 Task: Search one way flight ticket for 4 adults, 2 children, 2 infants in seat and 1 infant on lap in premium economy from Green Bay: Green Bay-austin Straubel International Airport to Evansville: Evansville Regional Airport on 5-3-2023. Choice of flights is Emirates. Number of bags: 2 checked bags. Price is upto 42000. Outbound departure time preference is 20:30.
Action: Mouse moved to (401, 340)
Screenshot: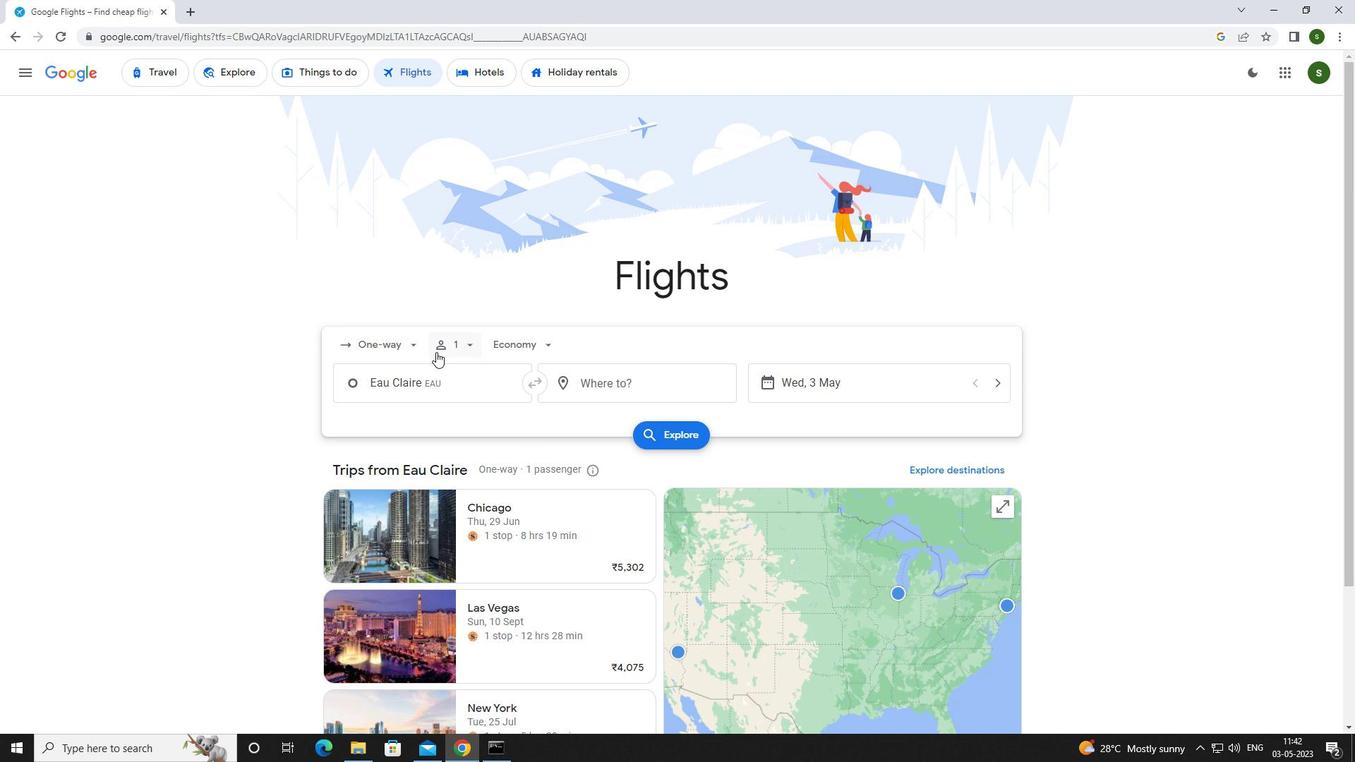 
Action: Mouse pressed left at (401, 340)
Screenshot: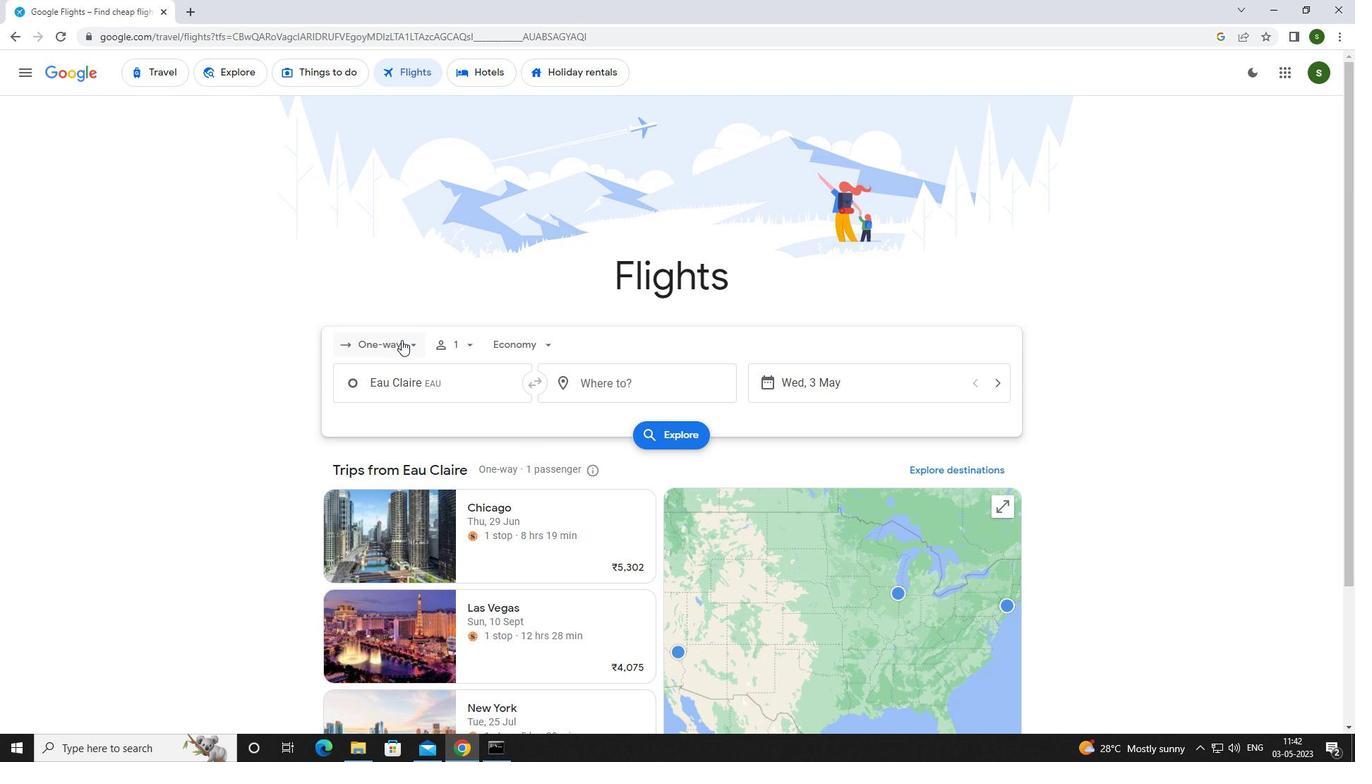 
Action: Mouse moved to (408, 410)
Screenshot: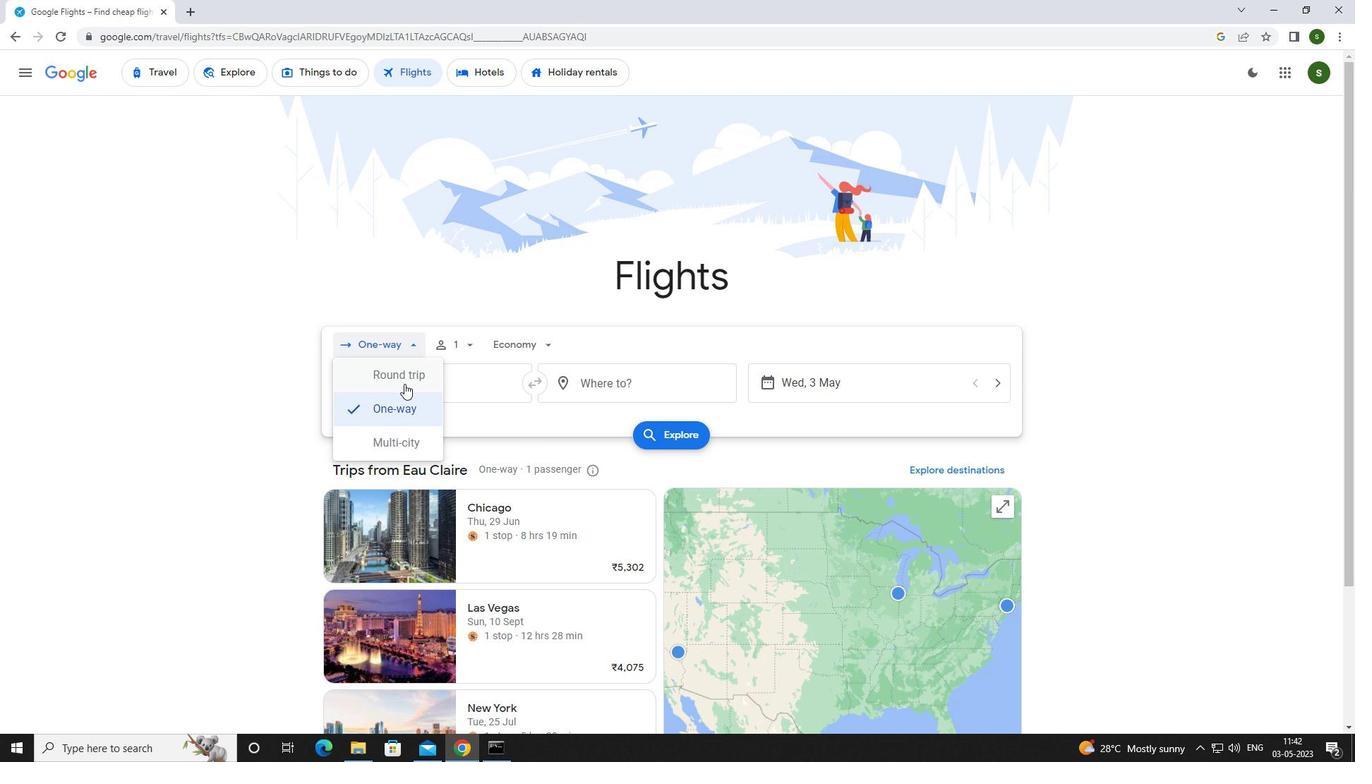 
Action: Mouse pressed left at (408, 410)
Screenshot: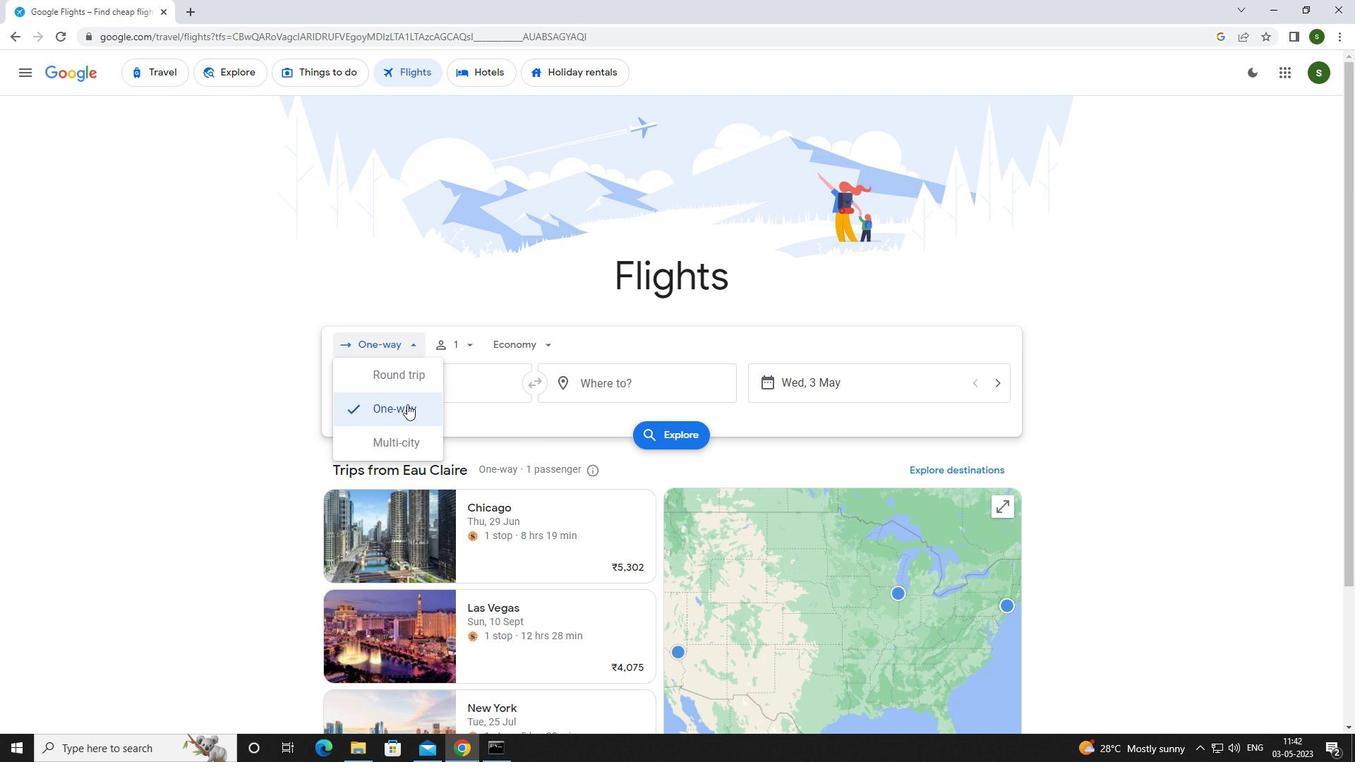 
Action: Mouse moved to (462, 338)
Screenshot: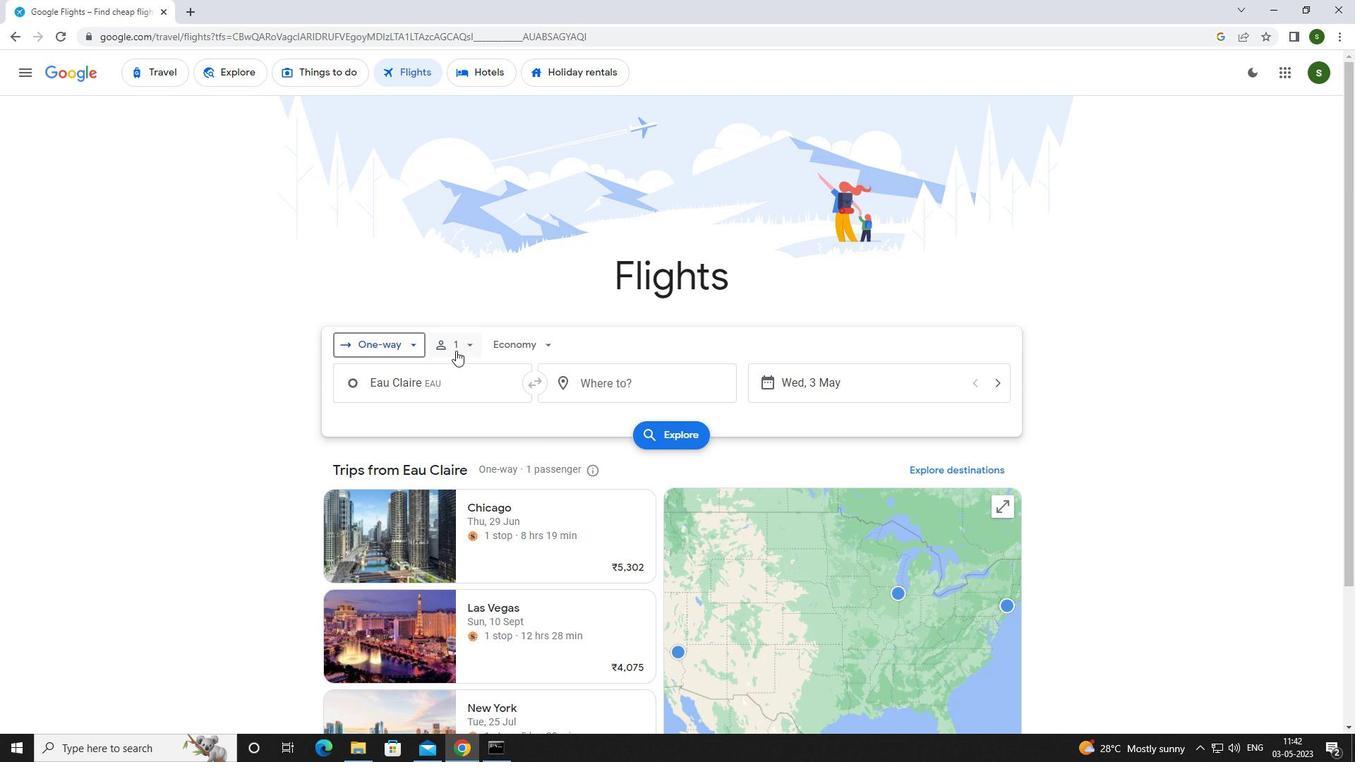 
Action: Mouse pressed left at (462, 338)
Screenshot: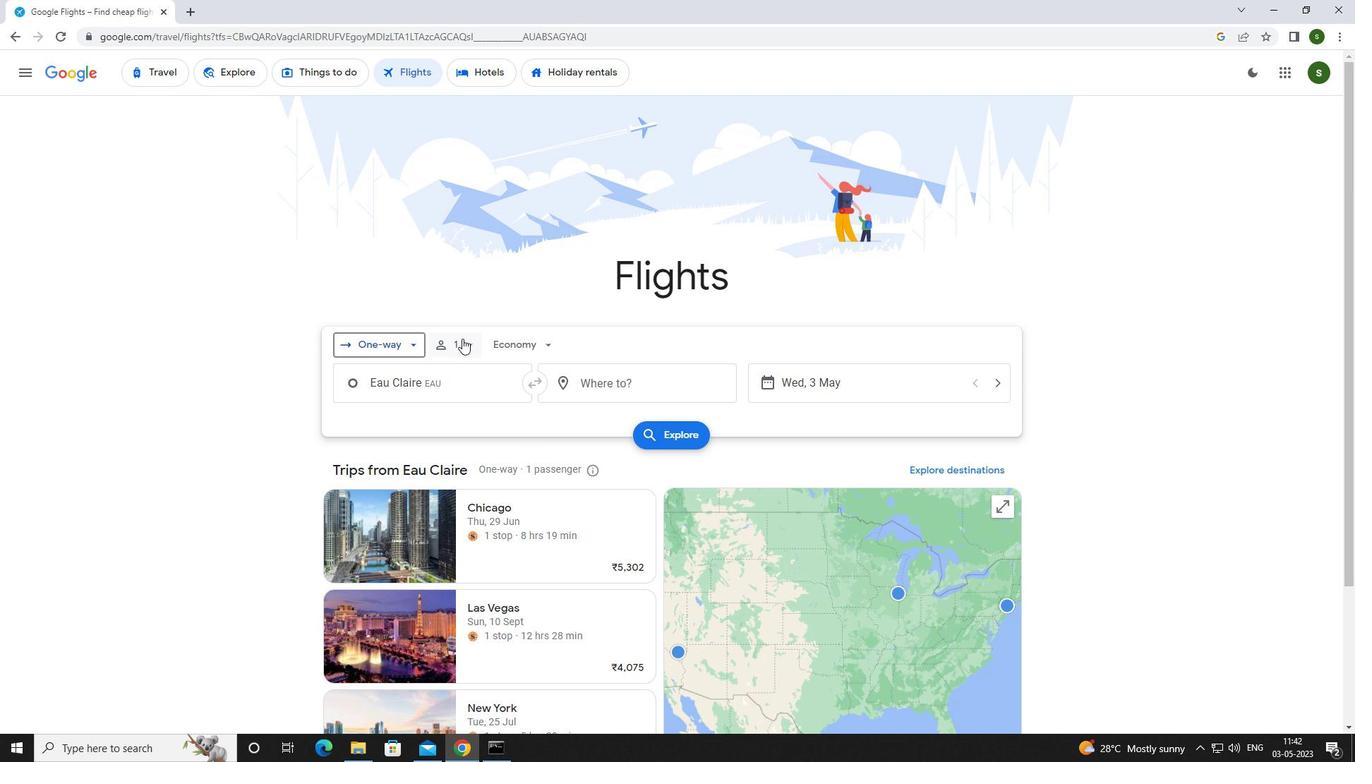 
Action: Mouse moved to (589, 379)
Screenshot: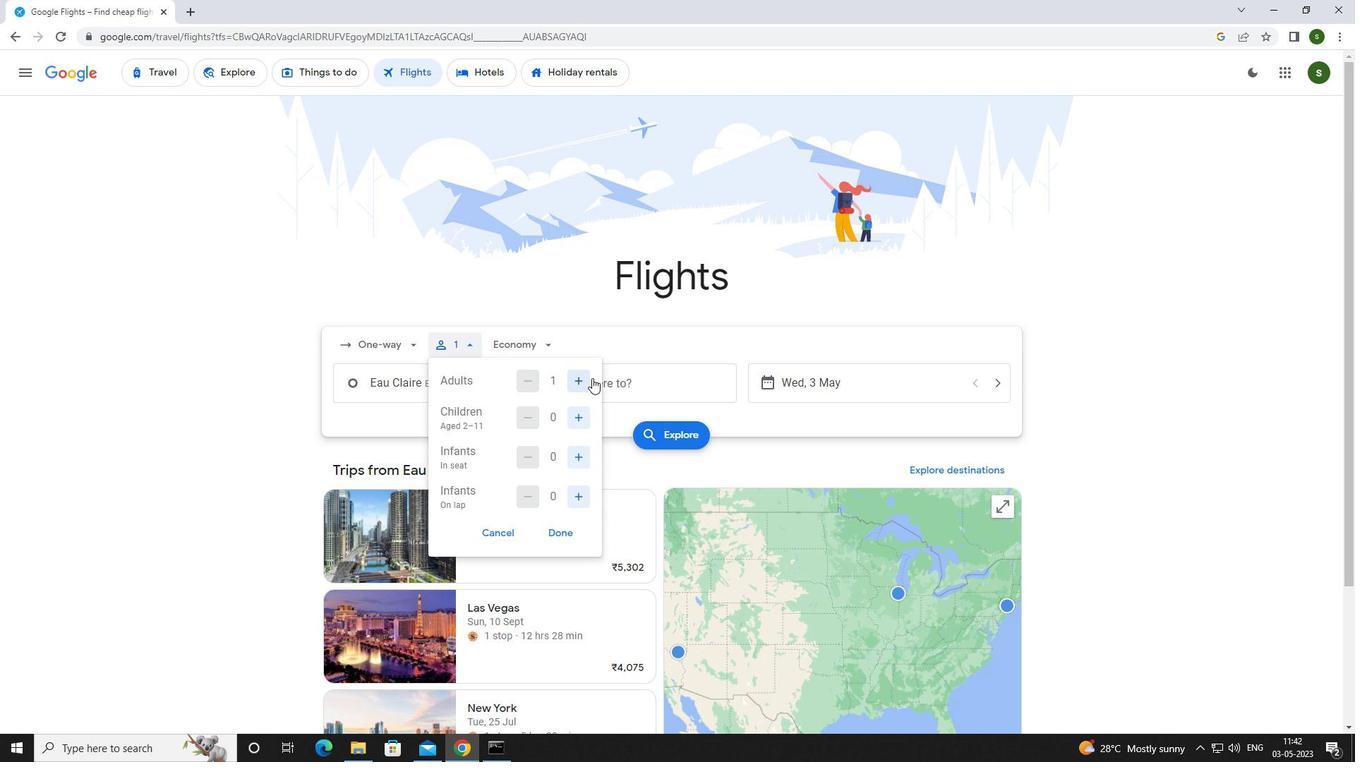 
Action: Mouse pressed left at (589, 379)
Screenshot: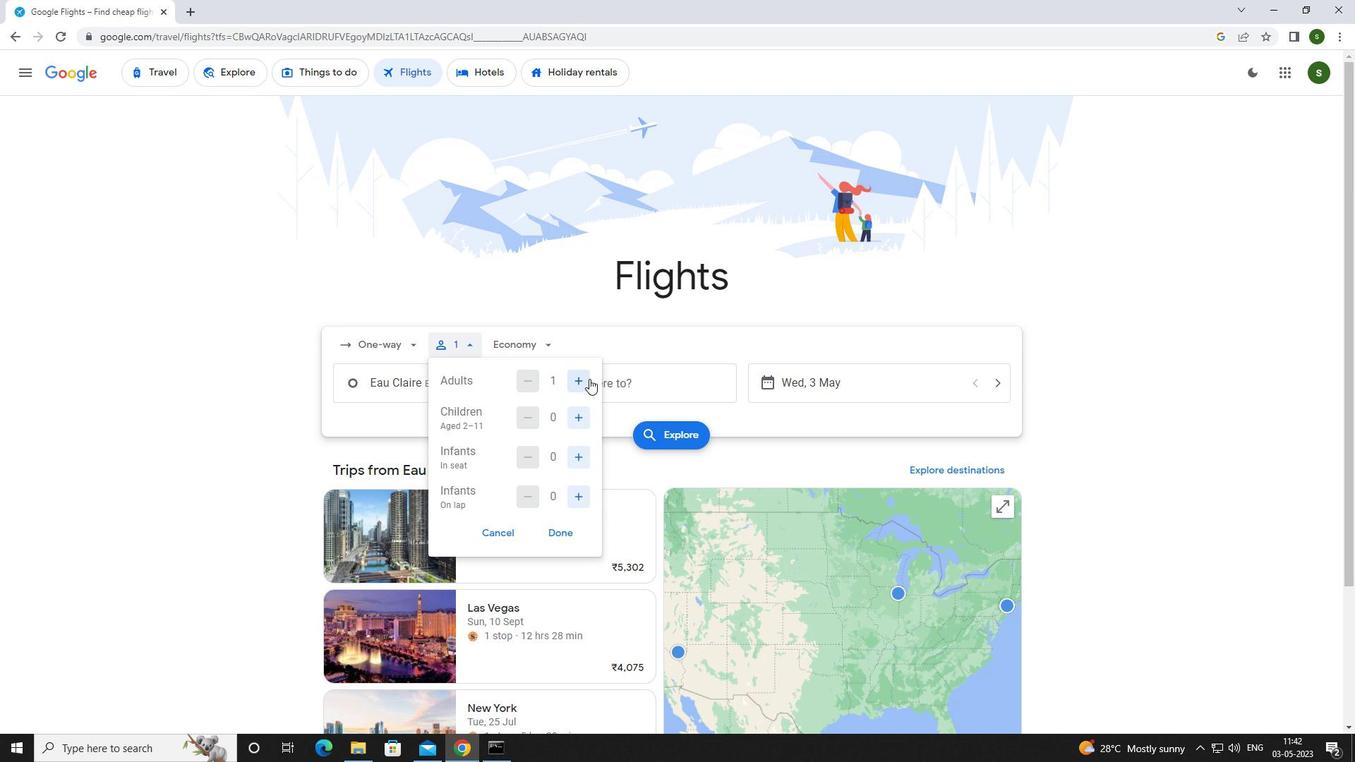 
Action: Mouse moved to (588, 379)
Screenshot: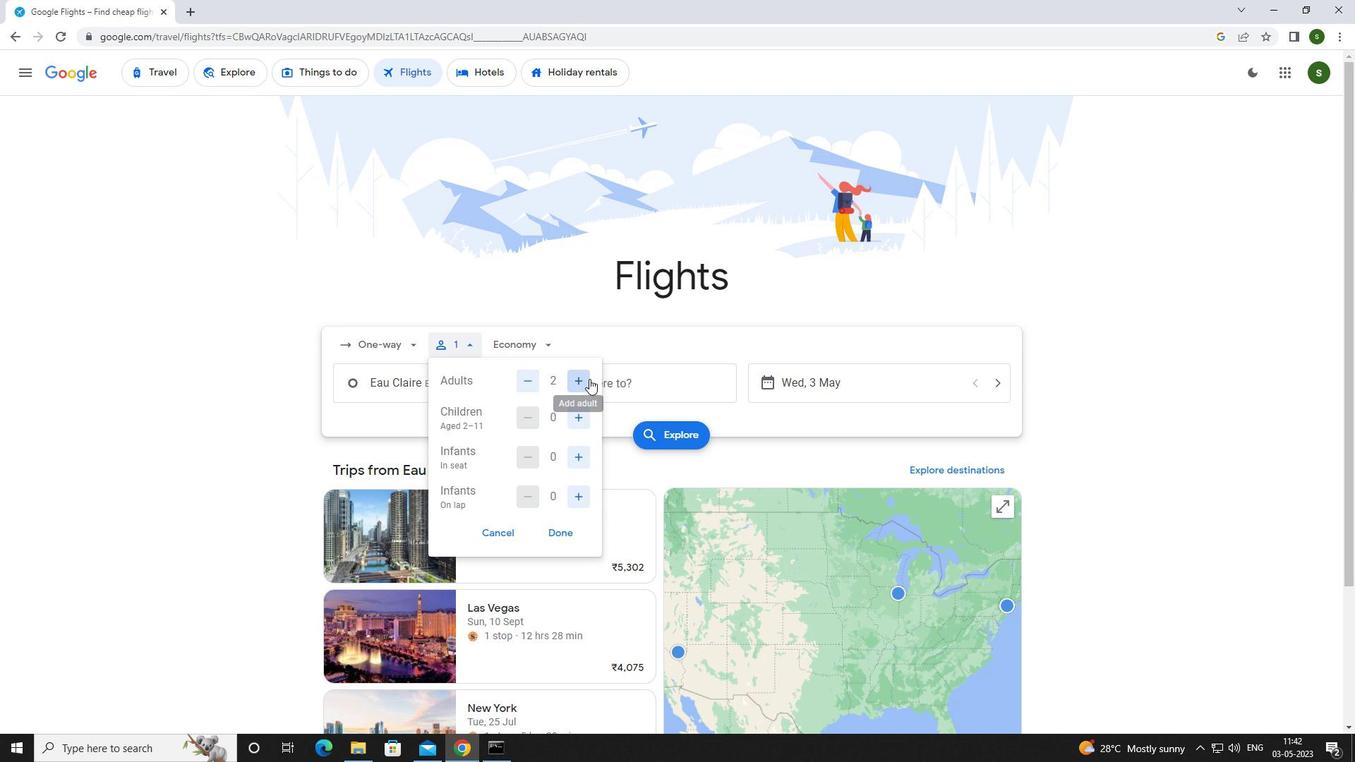 
Action: Mouse pressed left at (588, 379)
Screenshot: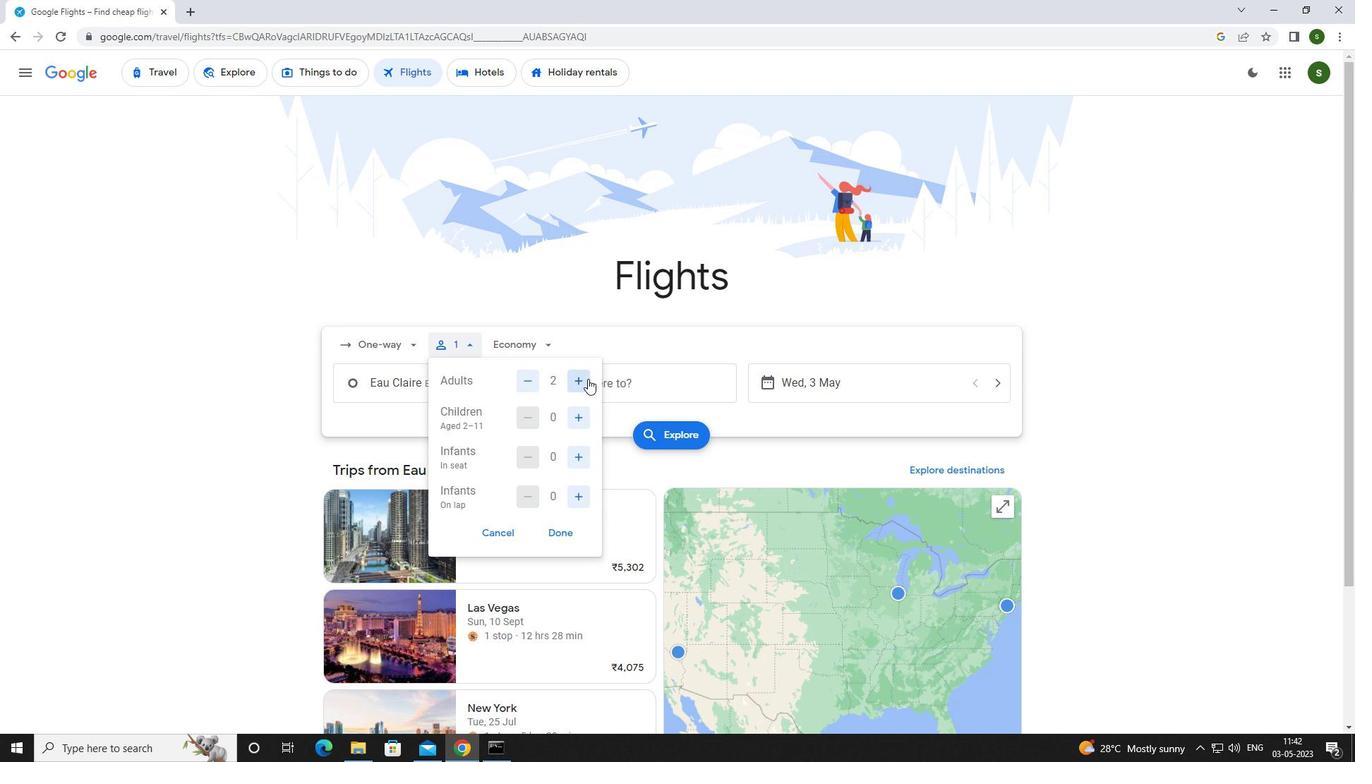 
Action: Mouse pressed left at (588, 379)
Screenshot: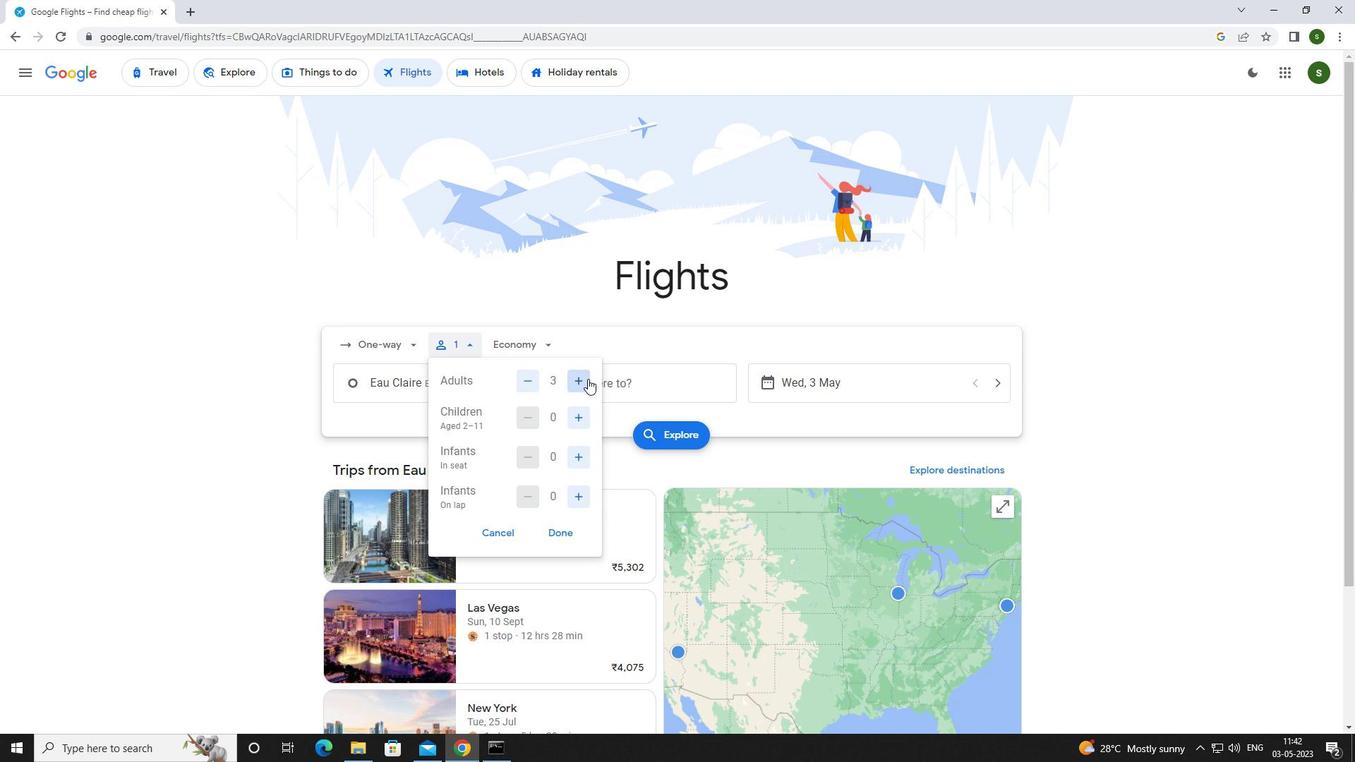 
Action: Mouse moved to (582, 412)
Screenshot: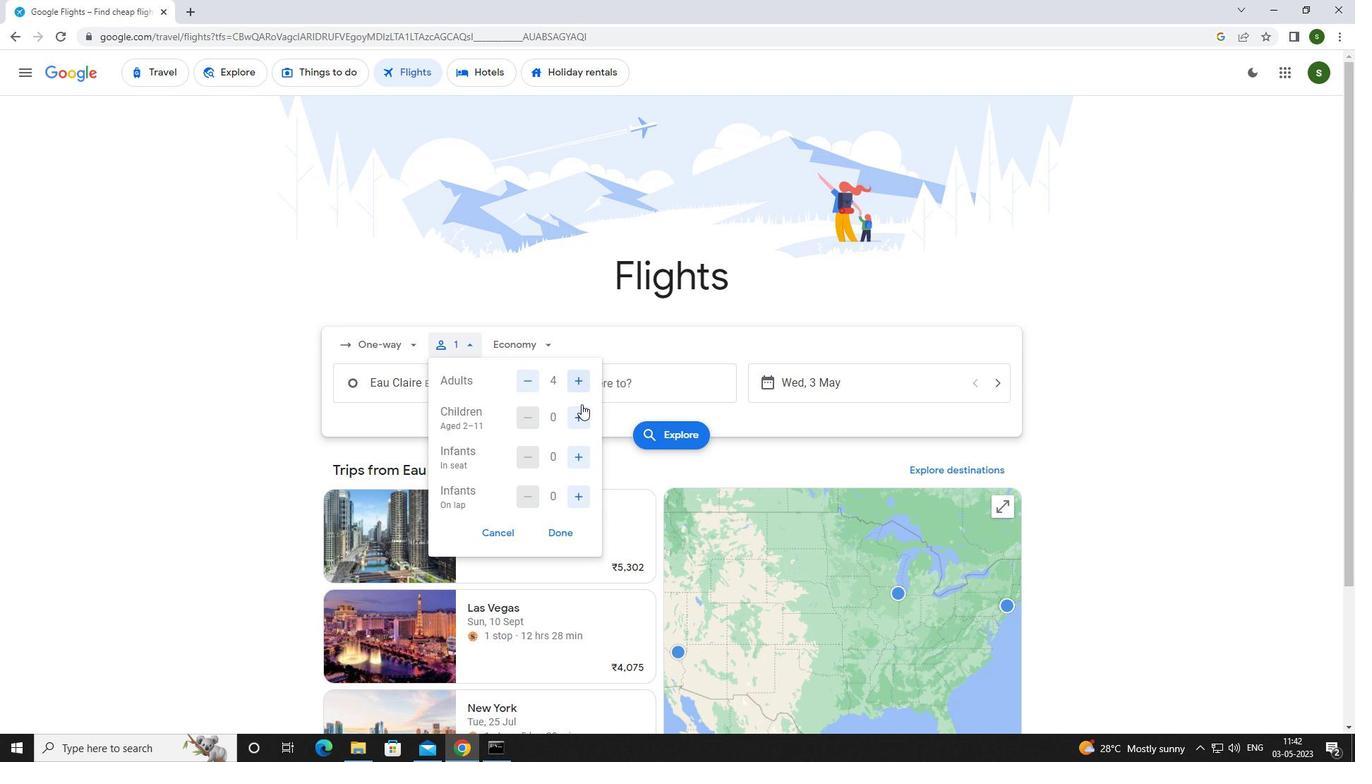 
Action: Mouse pressed left at (582, 412)
Screenshot: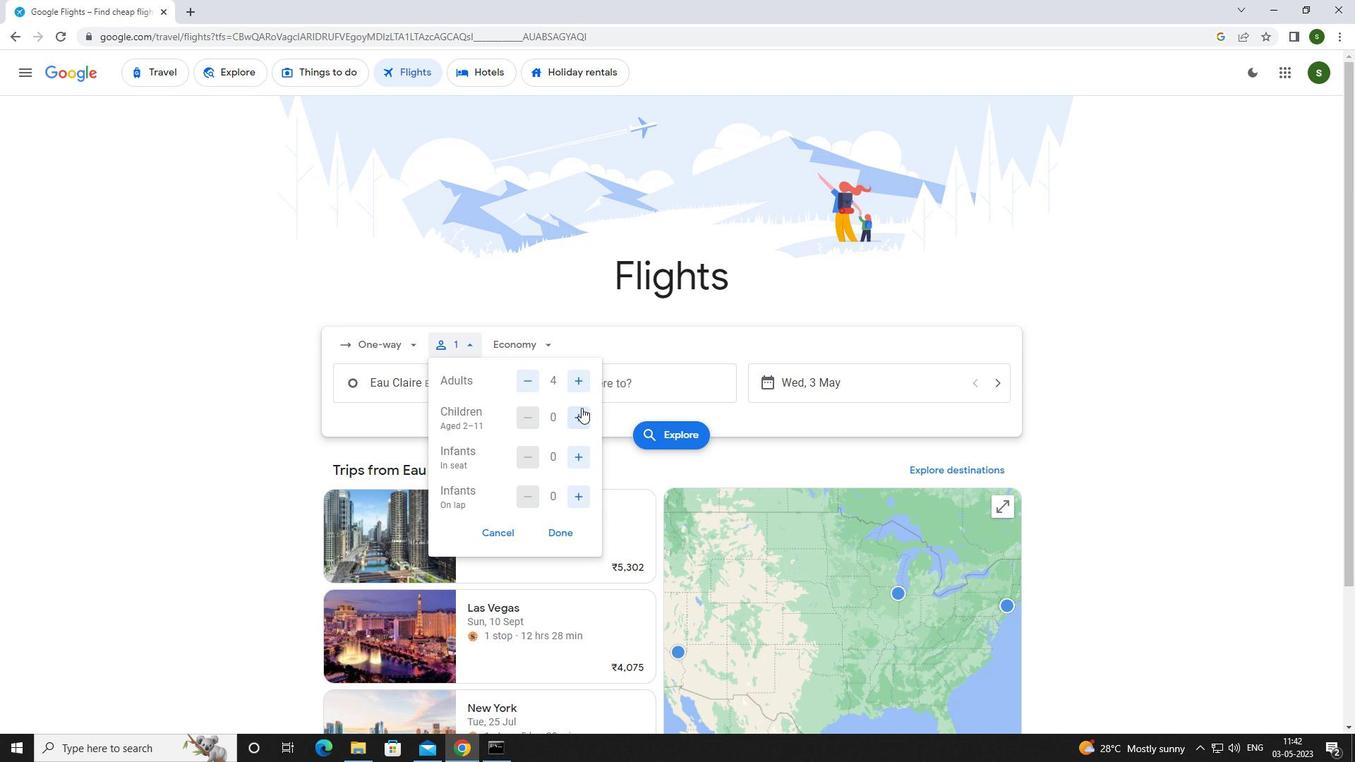 
Action: Mouse pressed left at (582, 412)
Screenshot: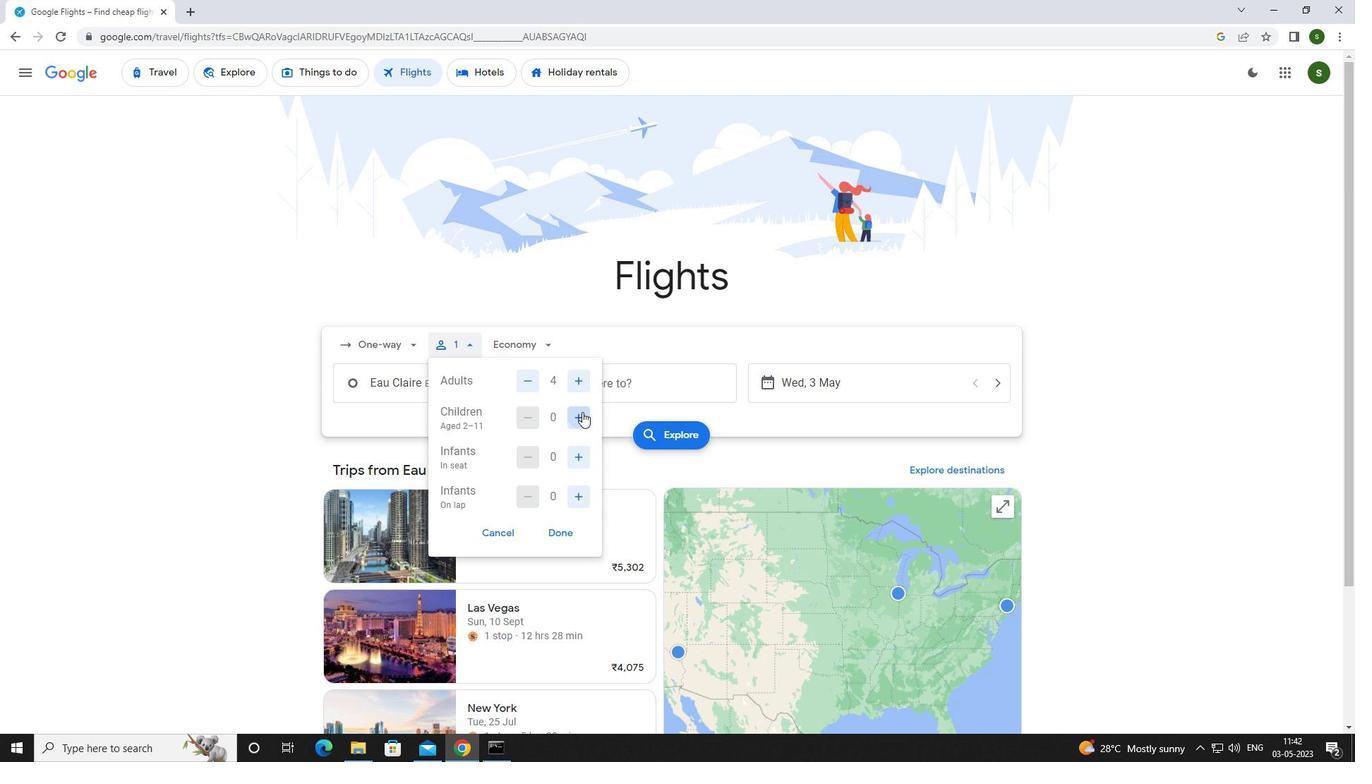 
Action: Mouse moved to (575, 457)
Screenshot: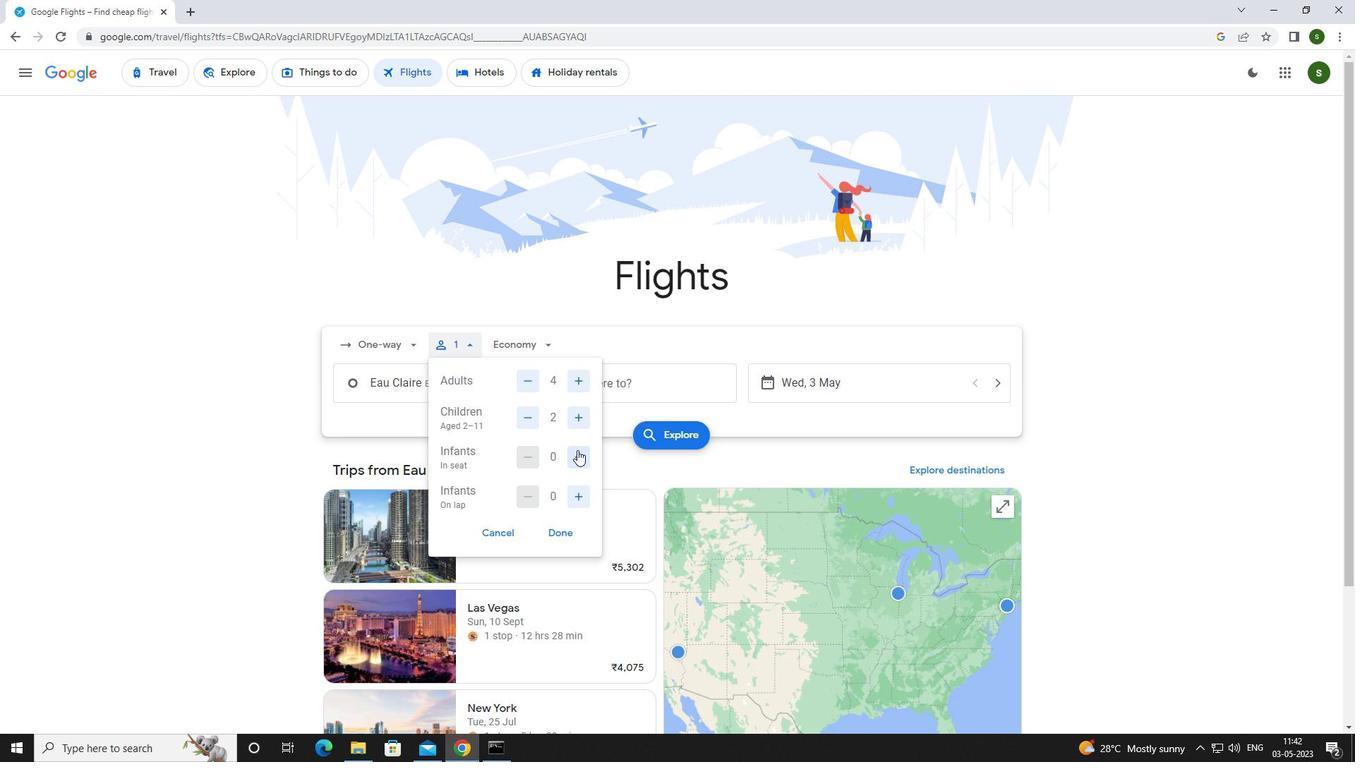 
Action: Mouse pressed left at (575, 457)
Screenshot: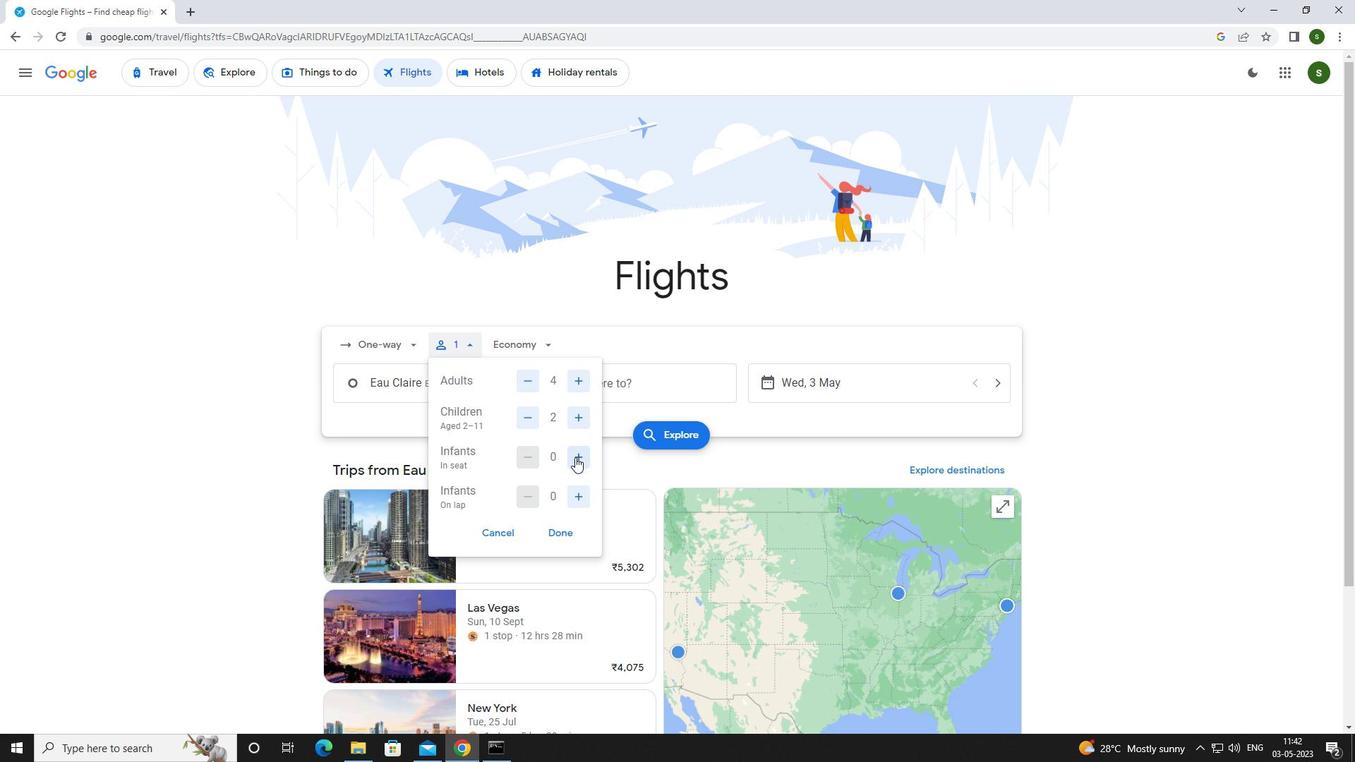 
Action: Mouse moved to (579, 497)
Screenshot: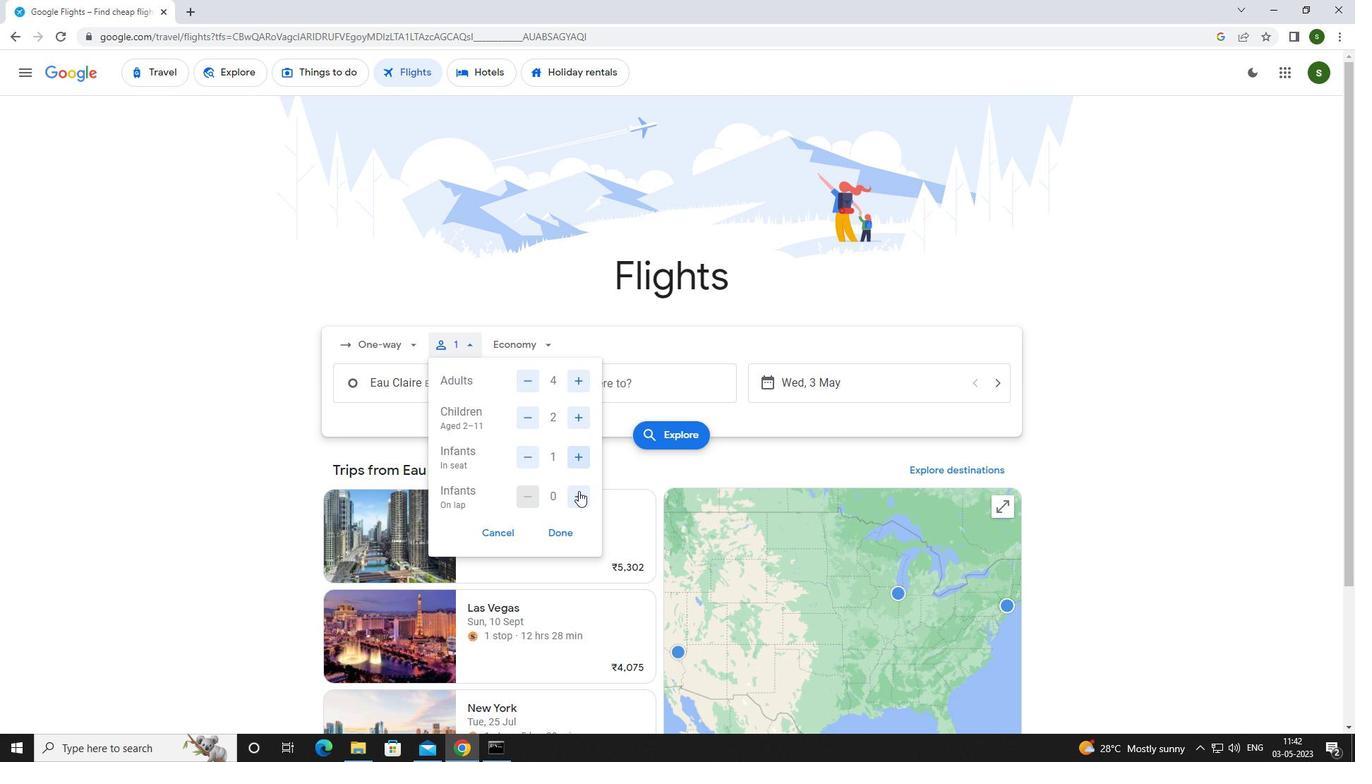 
Action: Mouse pressed left at (579, 497)
Screenshot: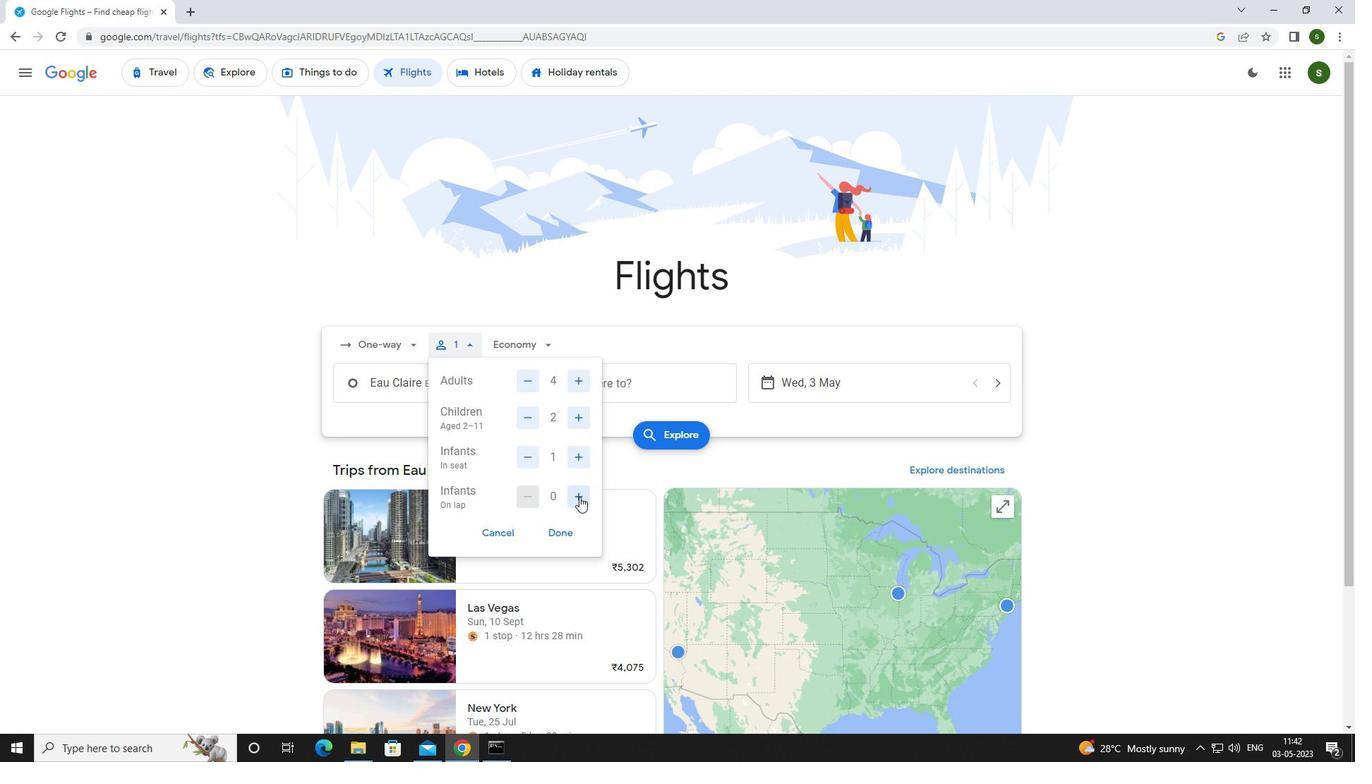 
Action: Mouse moved to (581, 460)
Screenshot: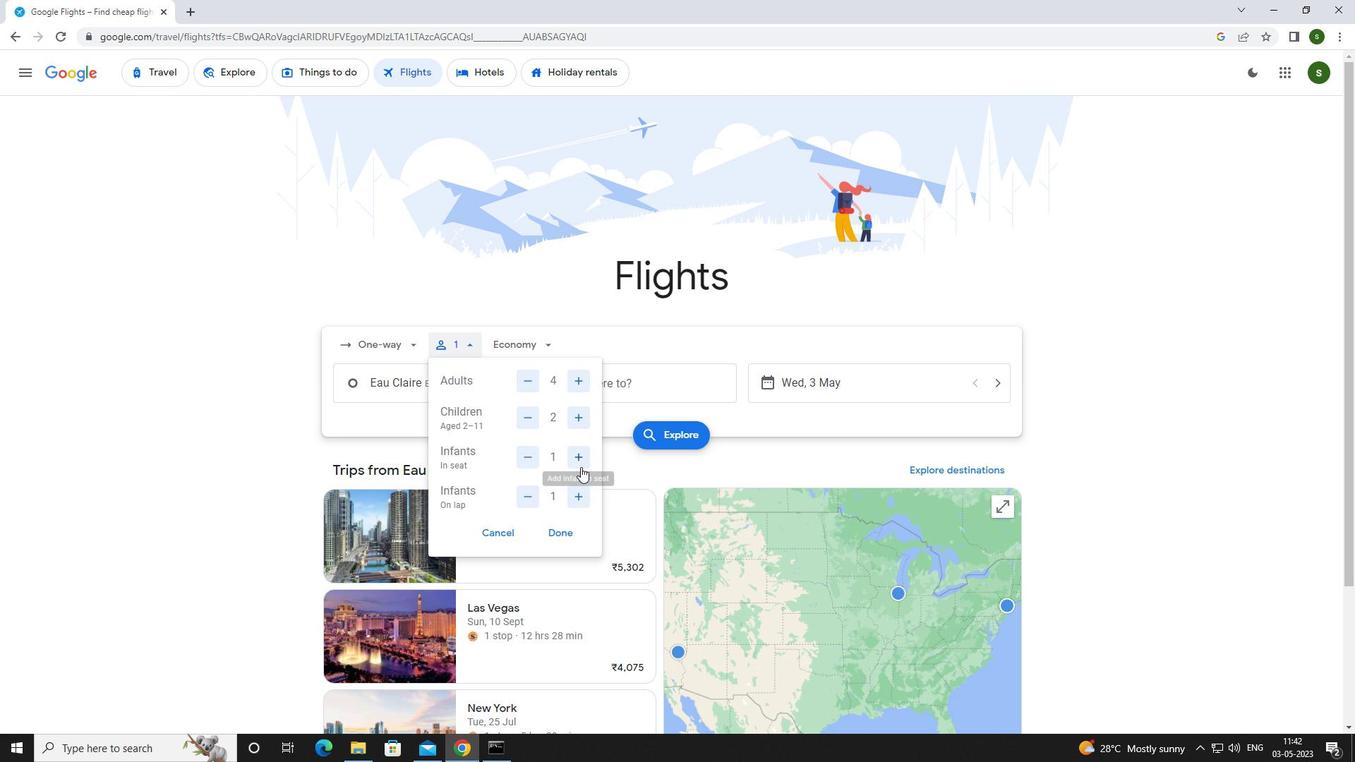 
Action: Mouse pressed left at (581, 460)
Screenshot: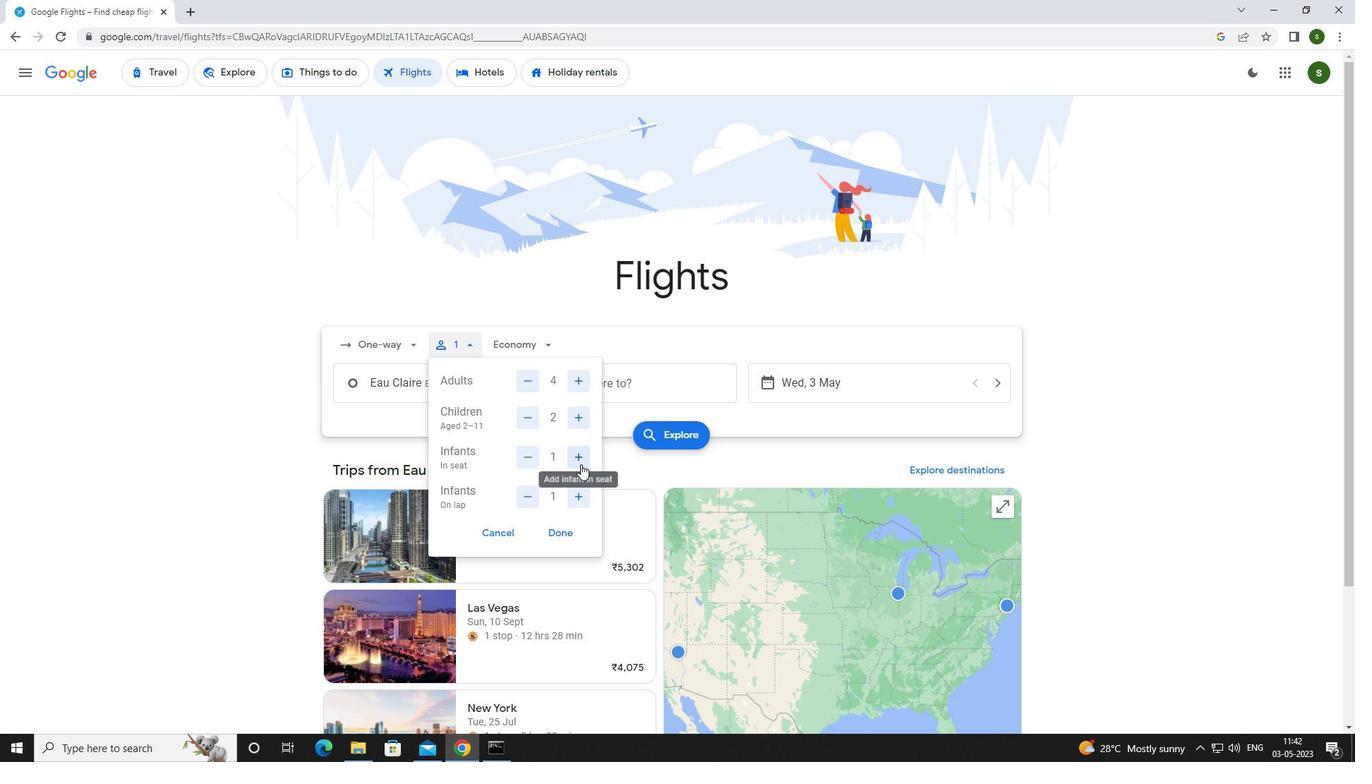 
Action: Mouse moved to (550, 341)
Screenshot: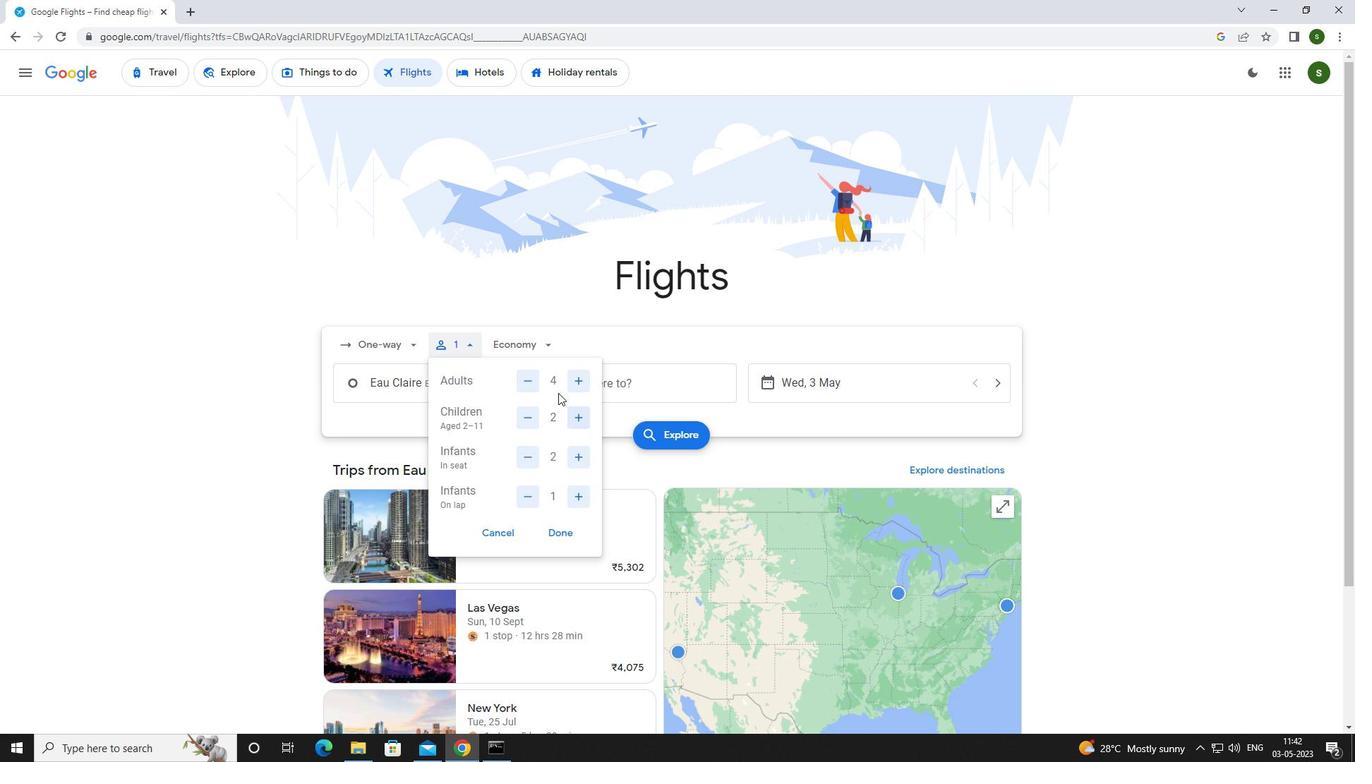 
Action: Mouse pressed left at (550, 341)
Screenshot: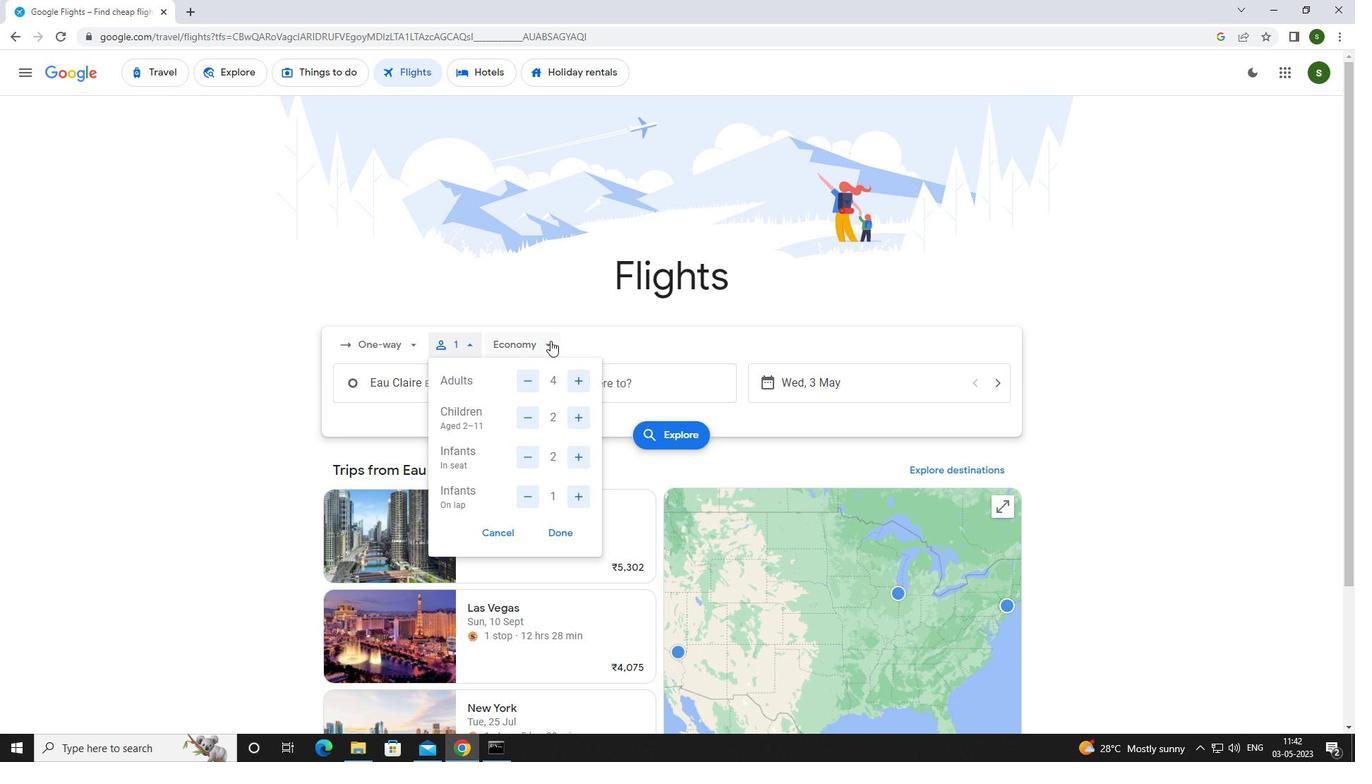 
Action: Mouse moved to (559, 406)
Screenshot: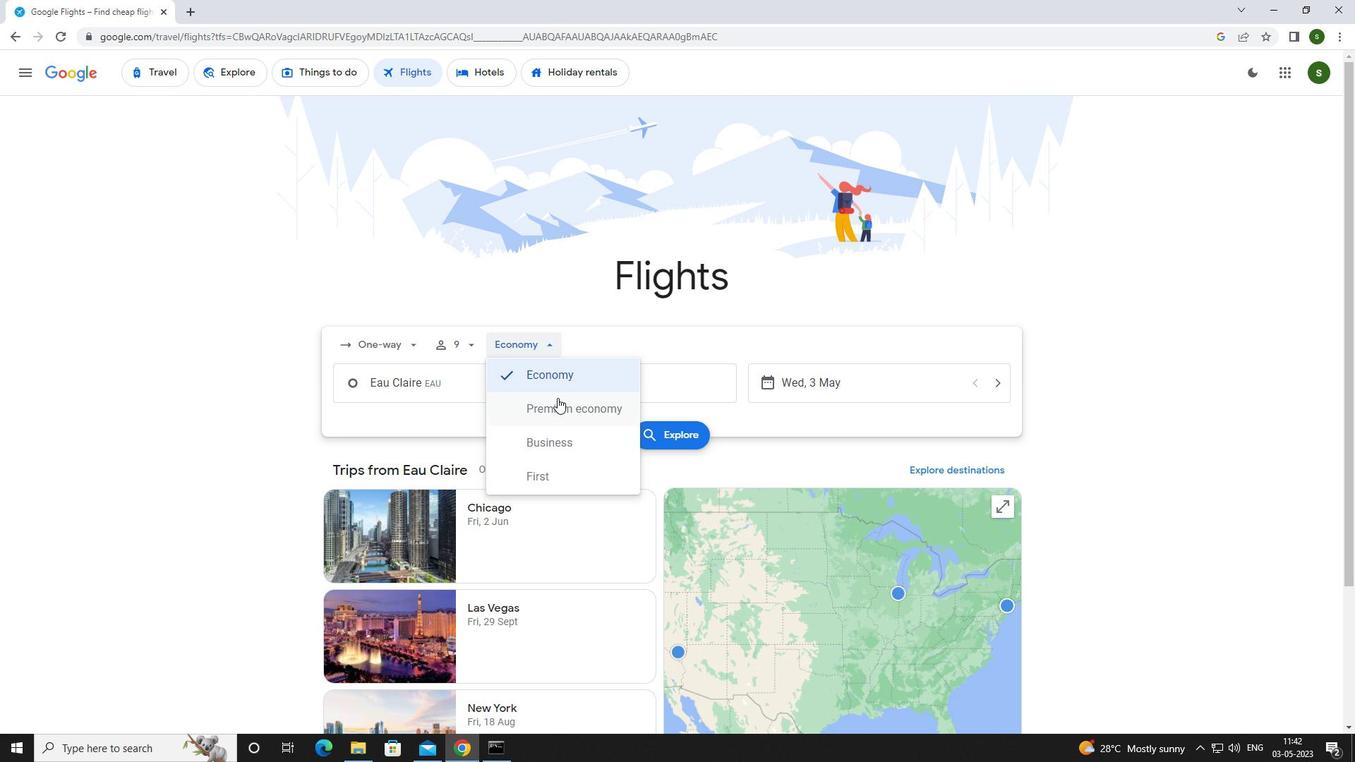 
Action: Mouse pressed left at (559, 406)
Screenshot: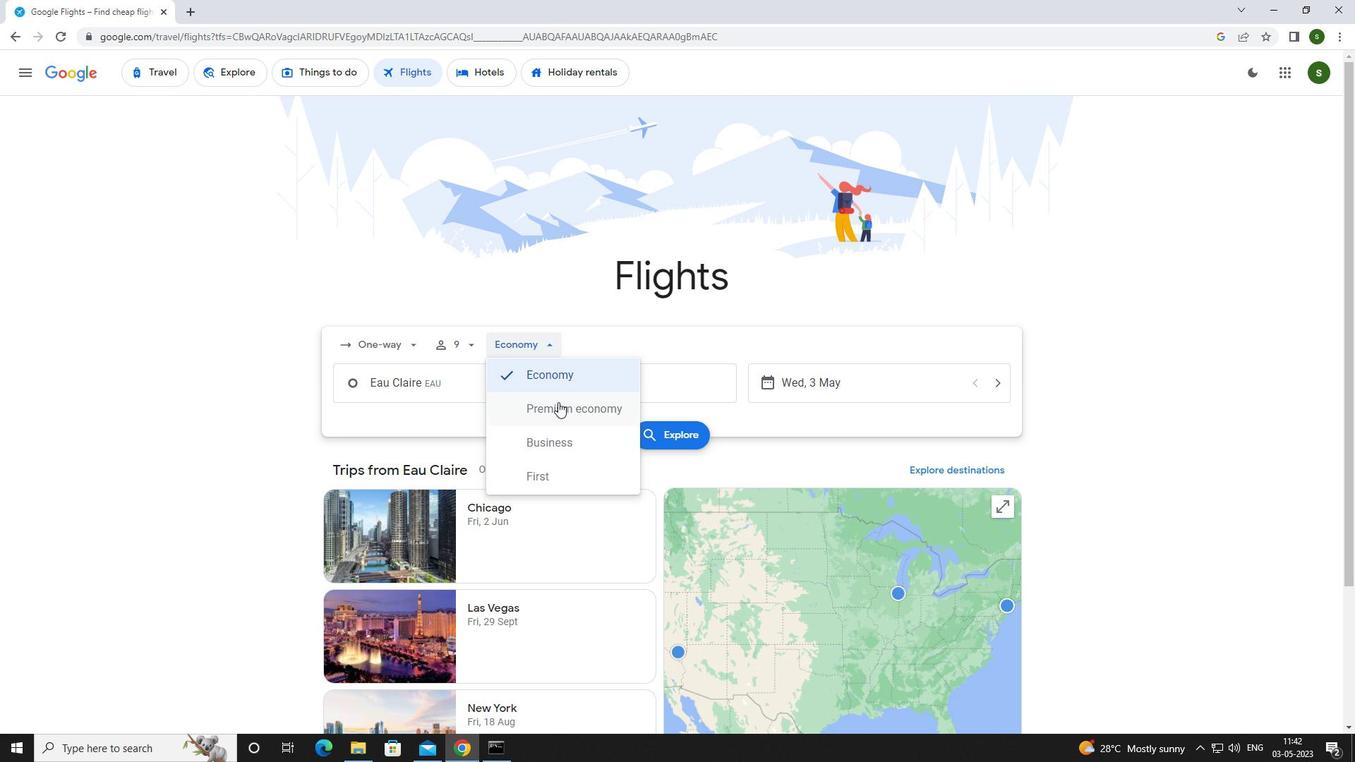 
Action: Mouse moved to (499, 384)
Screenshot: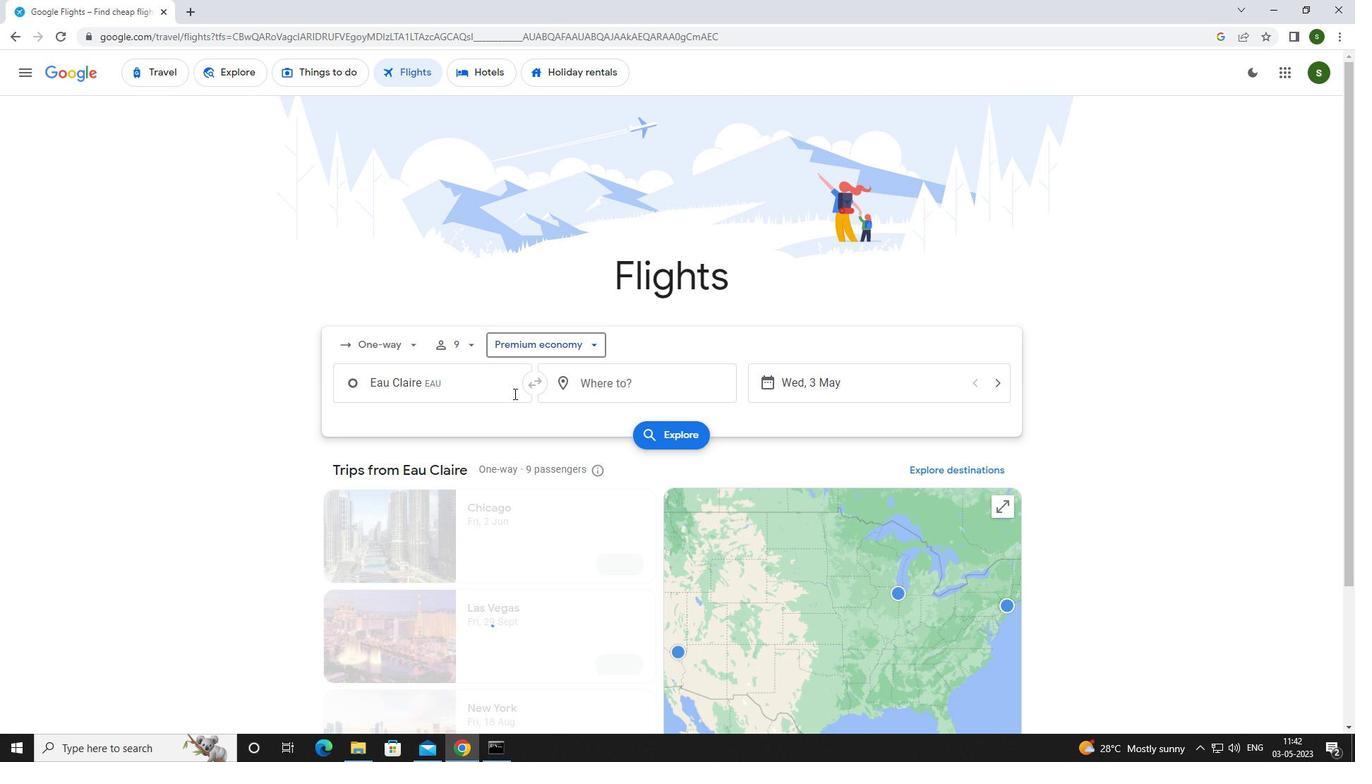 
Action: Mouse pressed left at (499, 384)
Screenshot: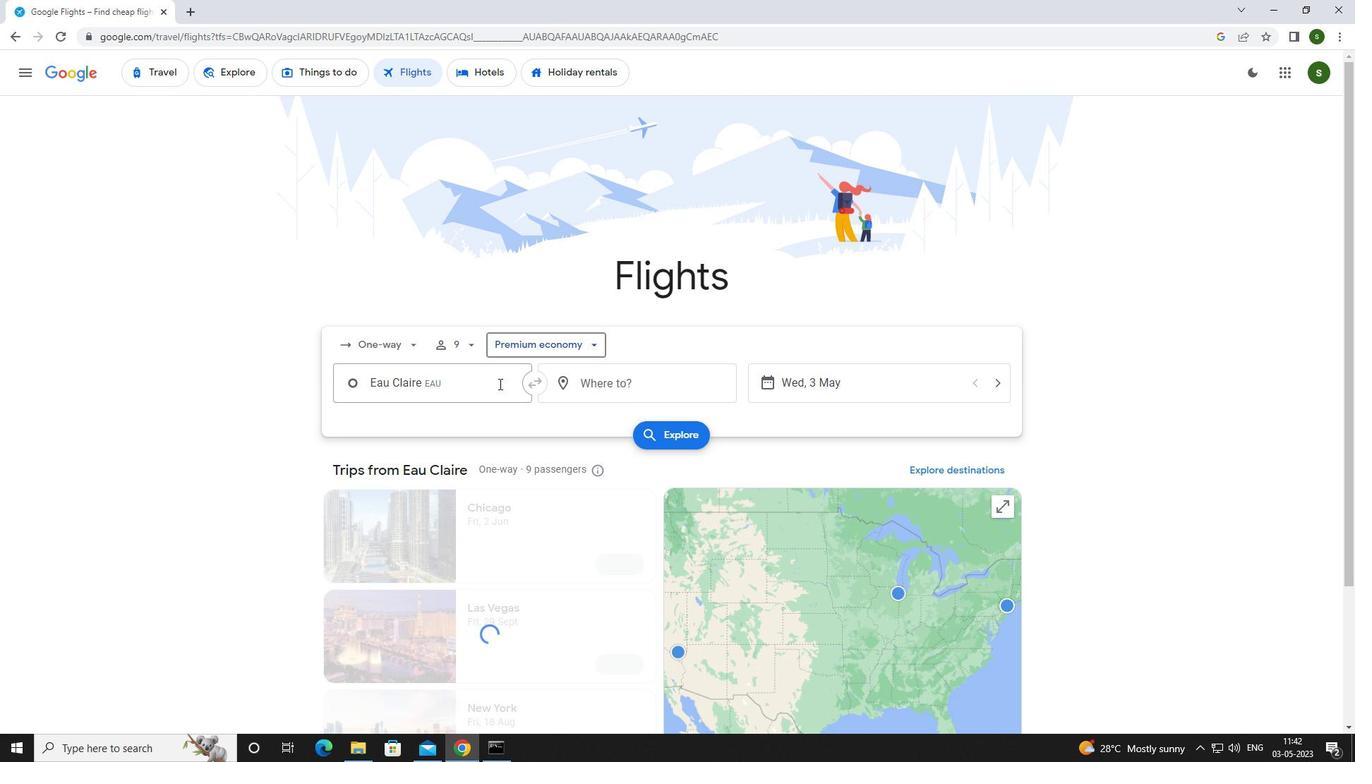 
Action: Mouse moved to (501, 385)
Screenshot: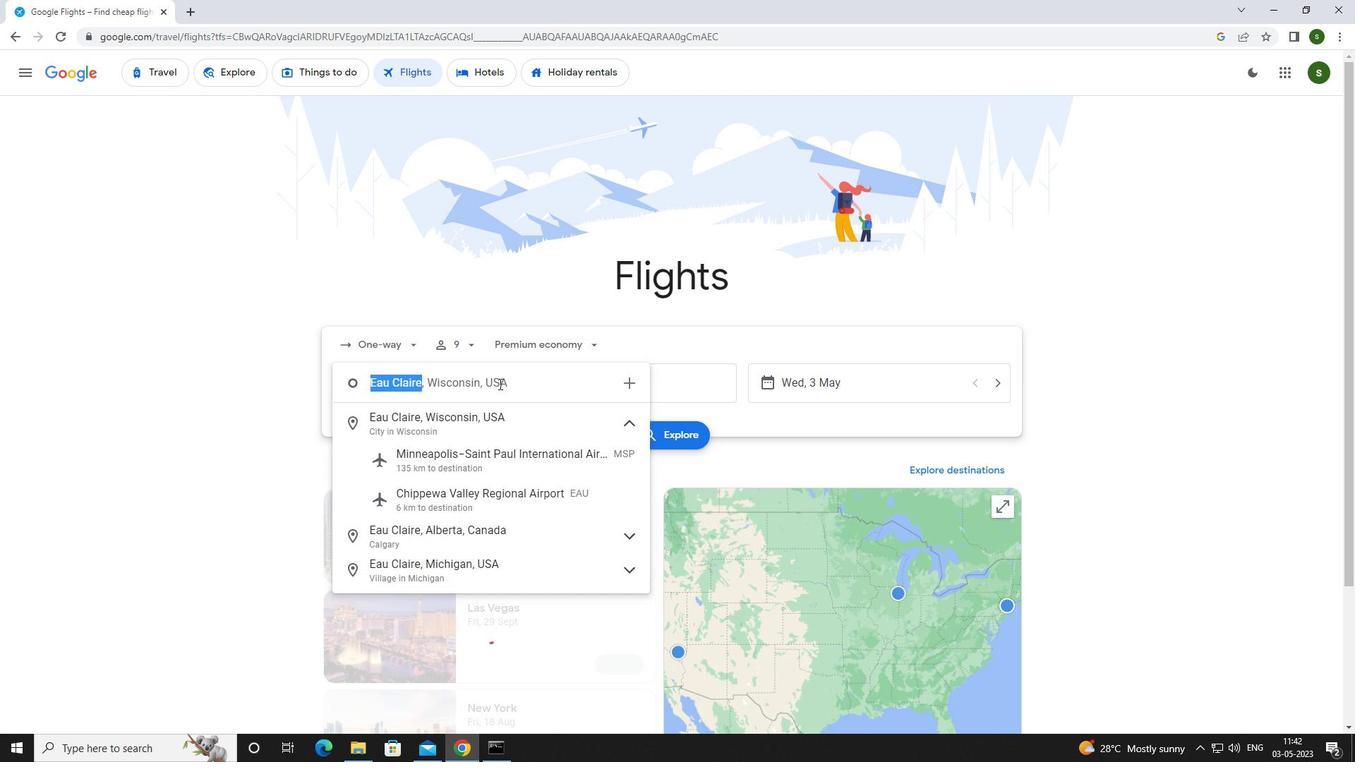 
Action: Key pressed <Key.caps_lock>g<Key.caps_lock>reen<Key.space><Key.caps_lock>b<Key.caps_lock>ay
Screenshot: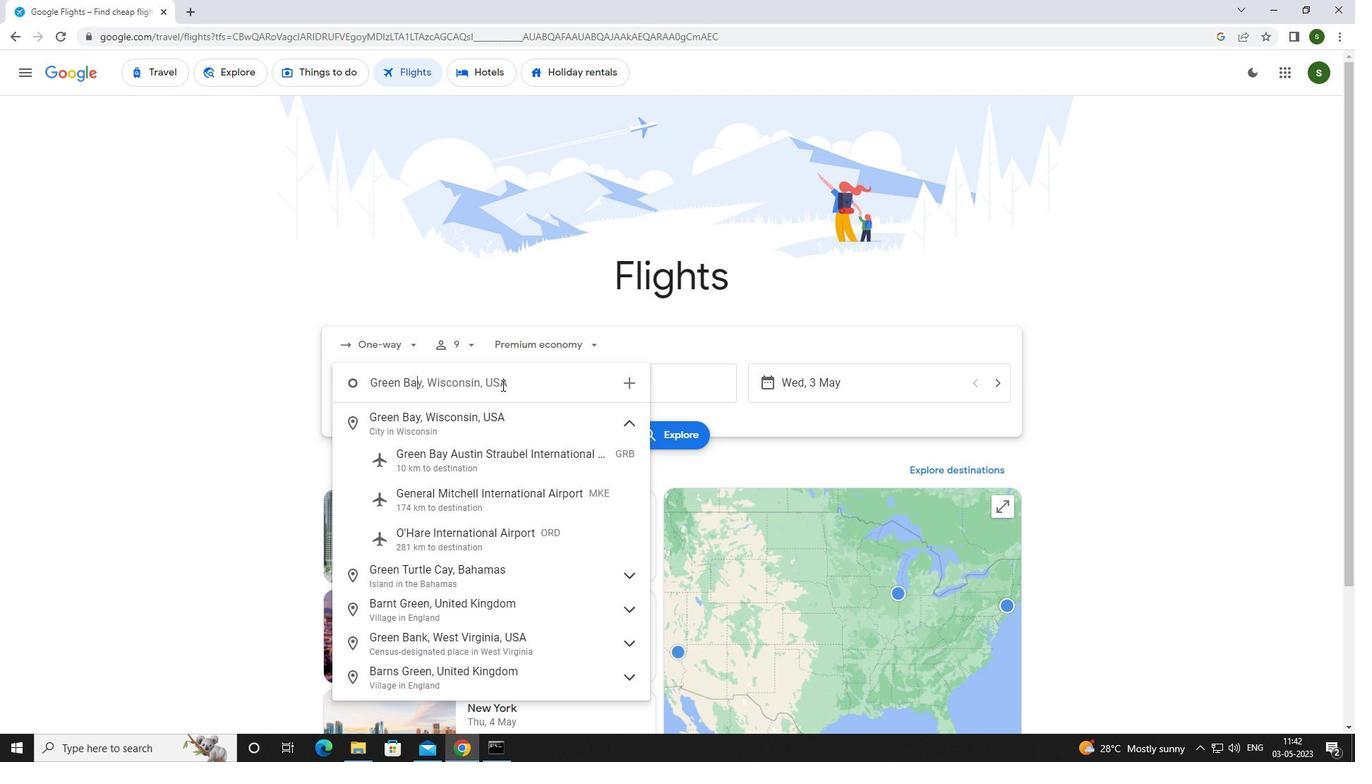 
Action: Mouse moved to (511, 464)
Screenshot: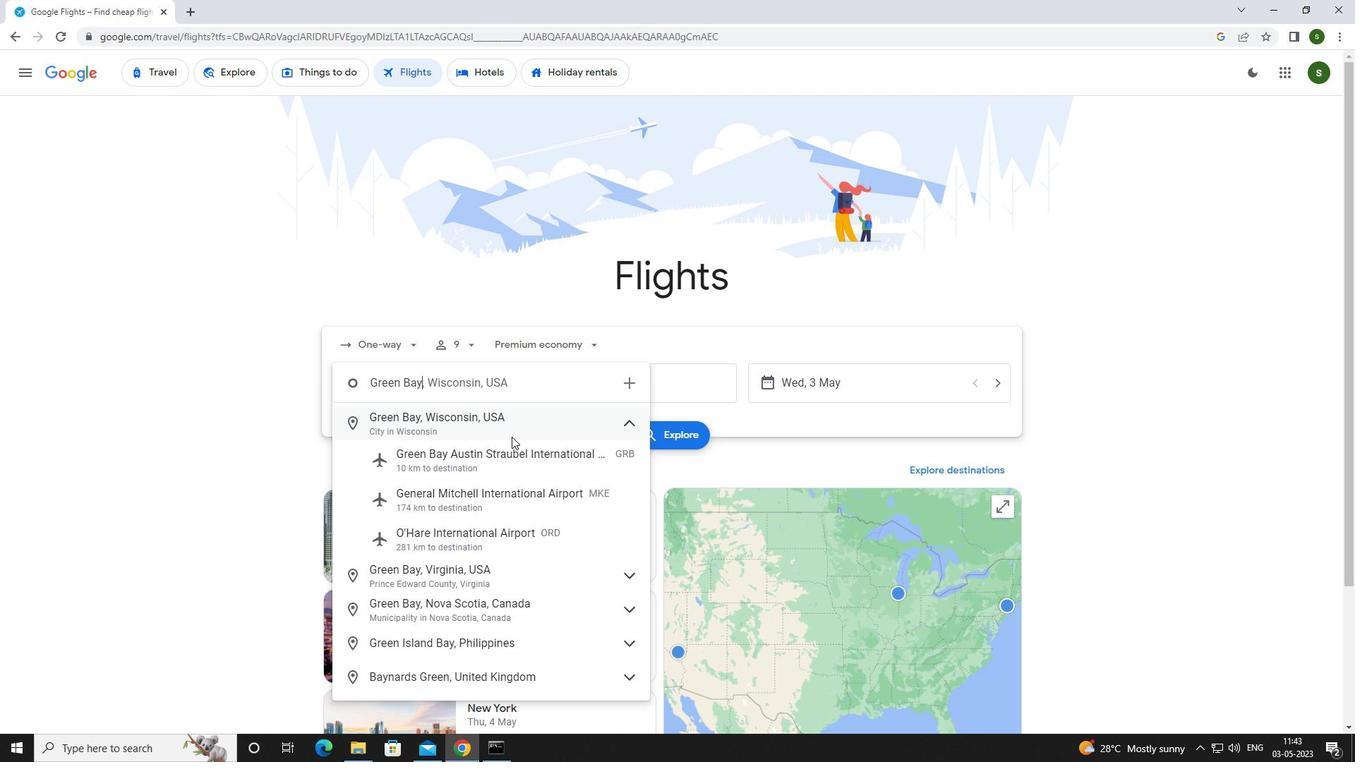 
Action: Mouse pressed left at (511, 464)
Screenshot: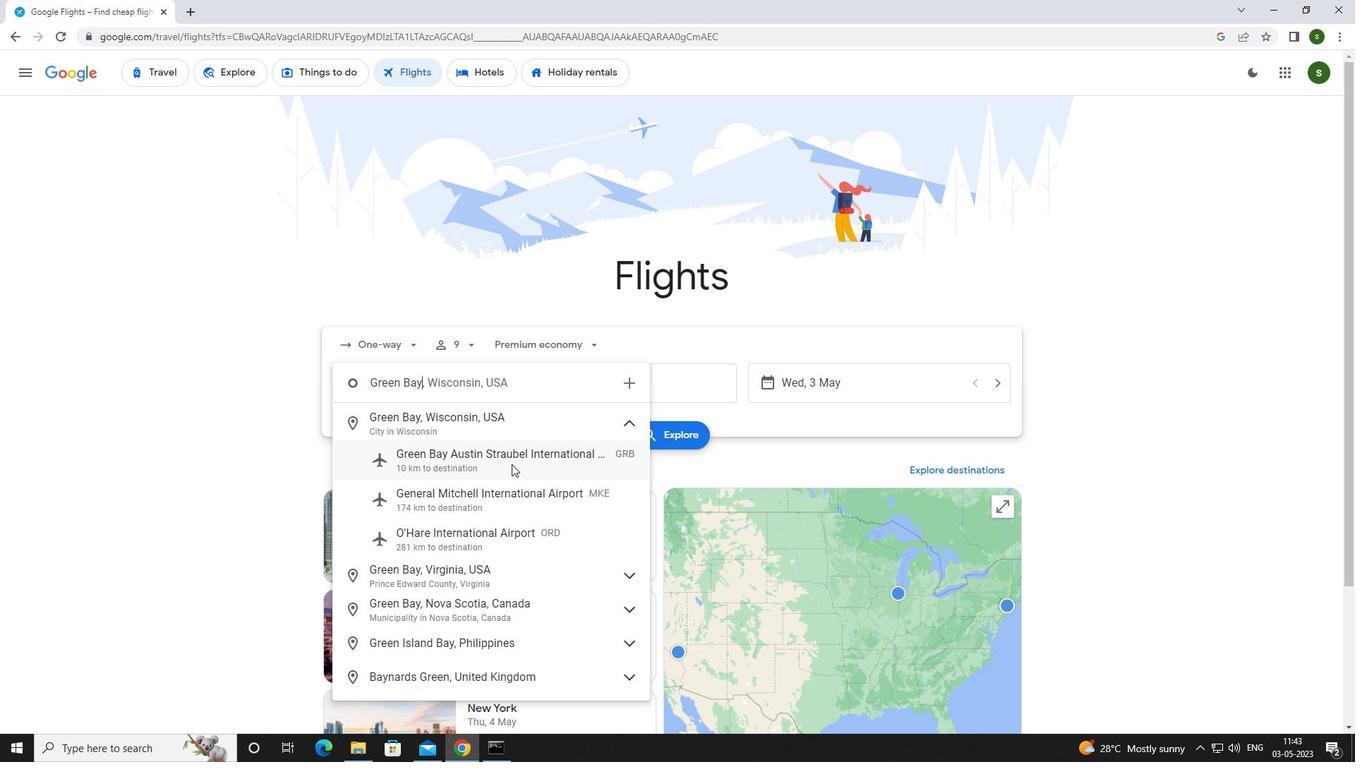 
Action: Mouse moved to (607, 390)
Screenshot: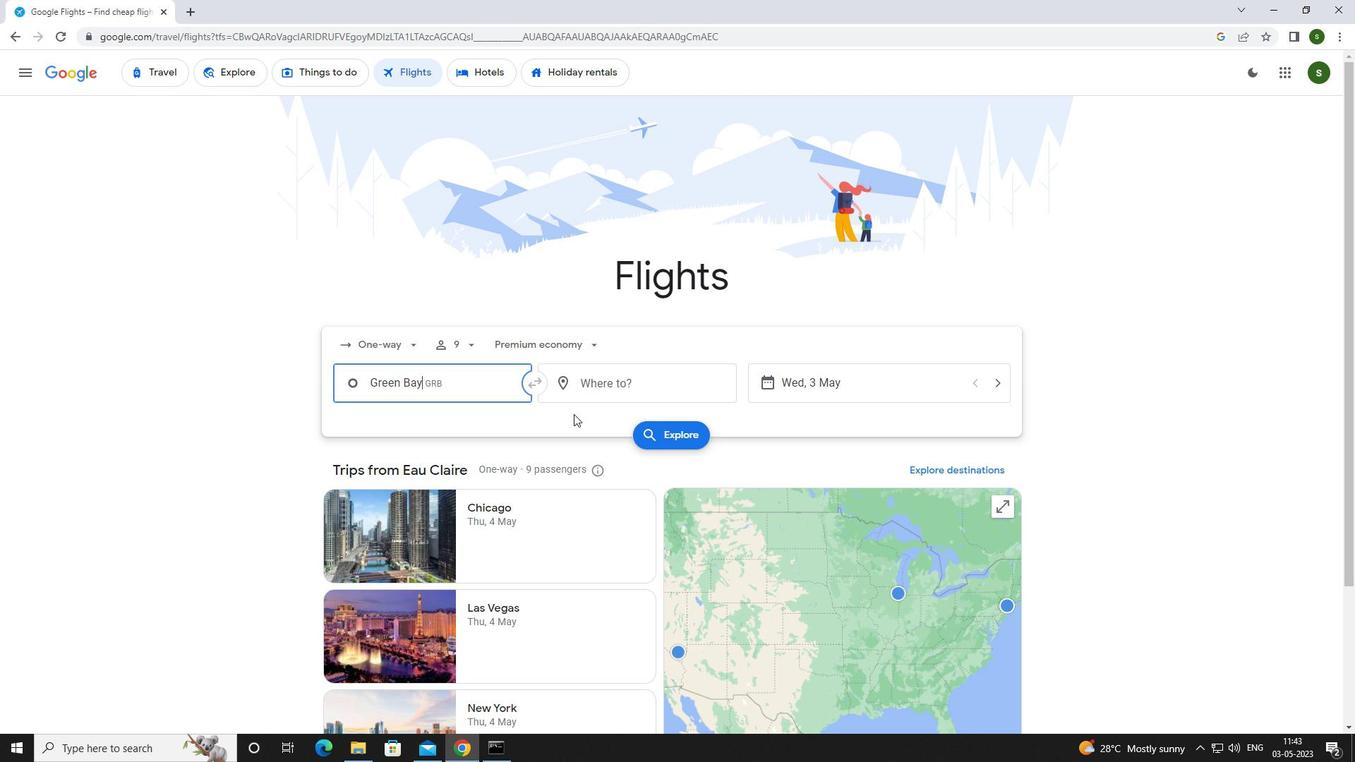 
Action: Mouse pressed left at (607, 390)
Screenshot: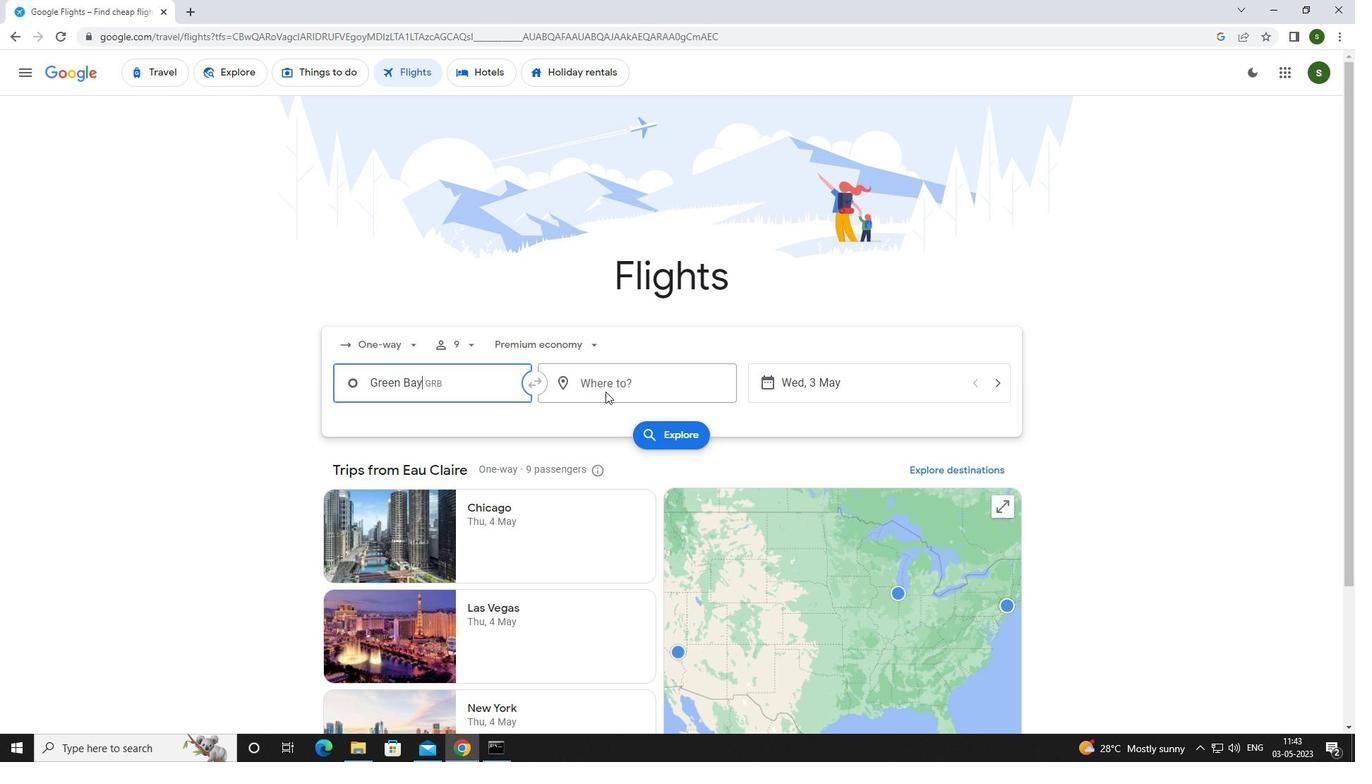 
Action: Mouse moved to (609, 390)
Screenshot: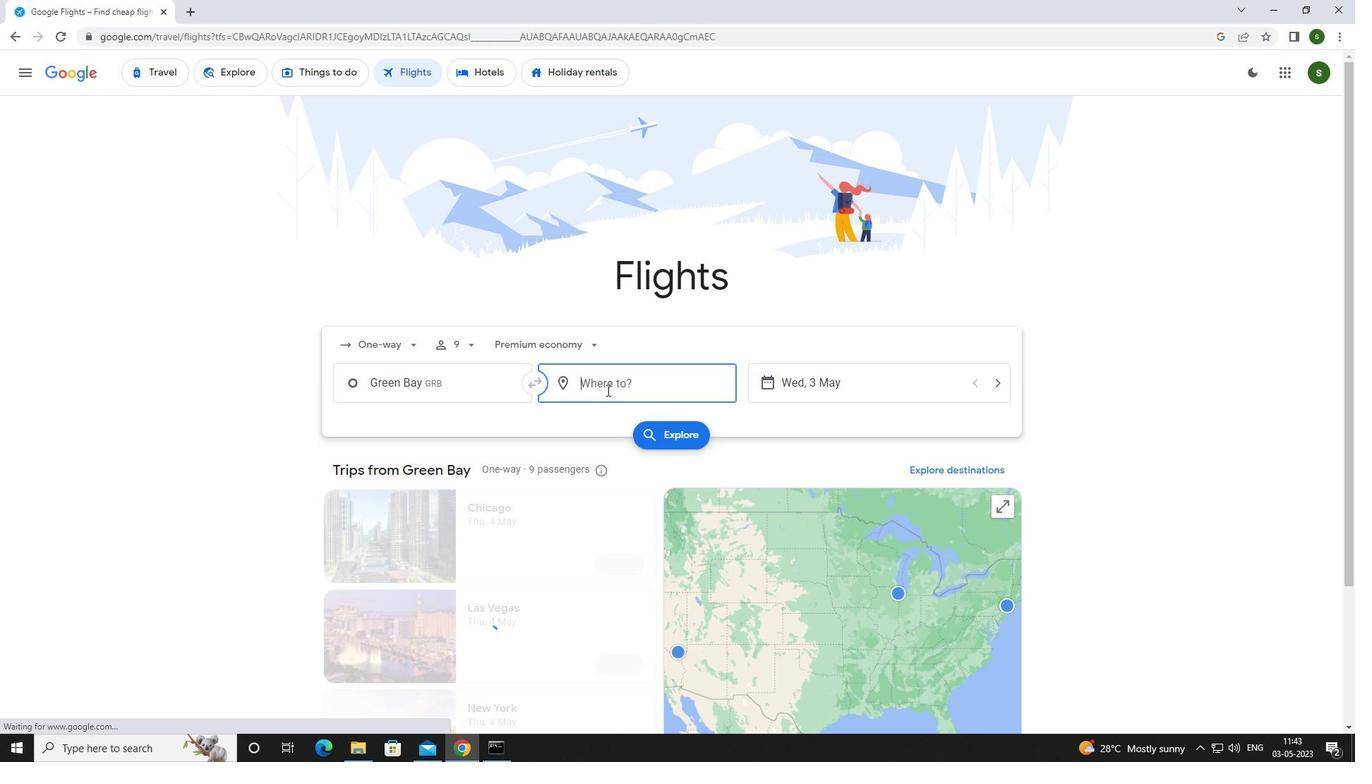
Action: Key pressed <Key.caps_lock>e<Key.caps_lock>vansv
Screenshot: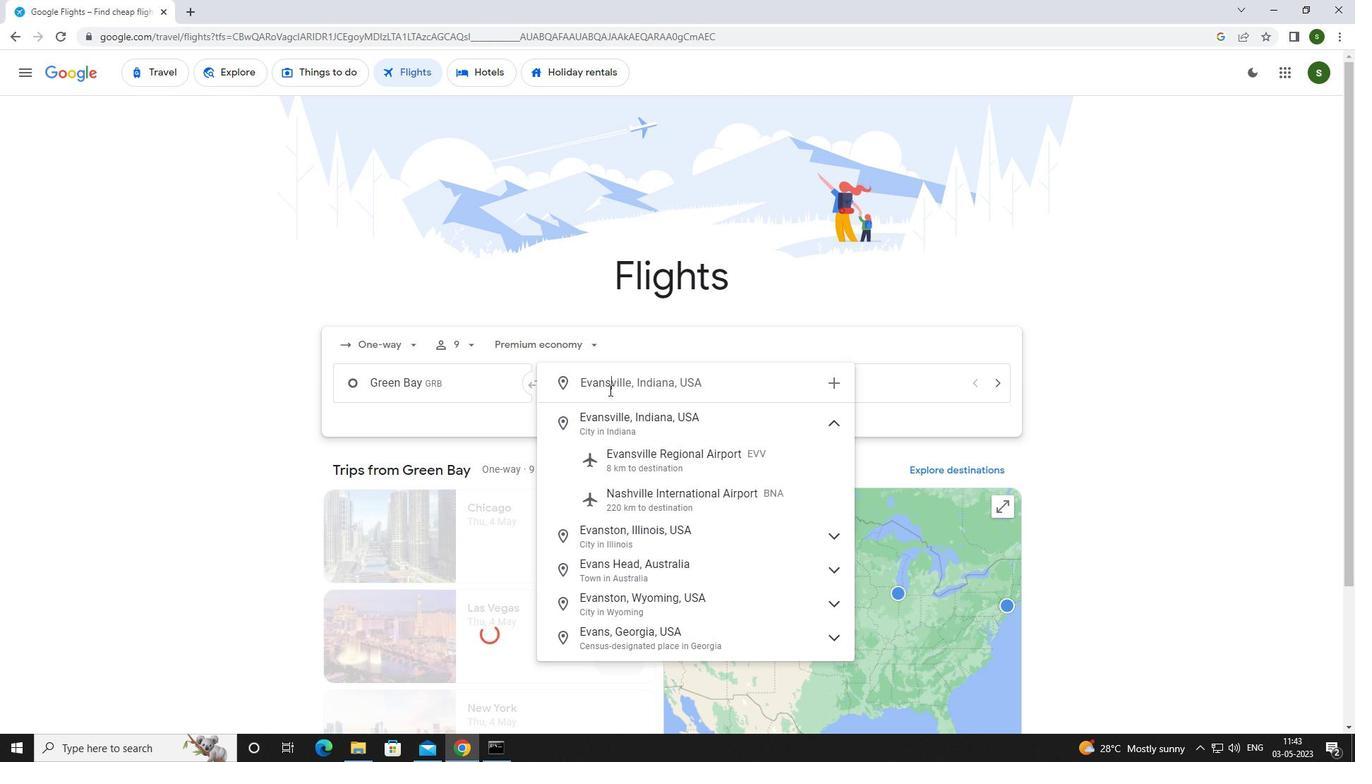 
Action: Mouse moved to (678, 452)
Screenshot: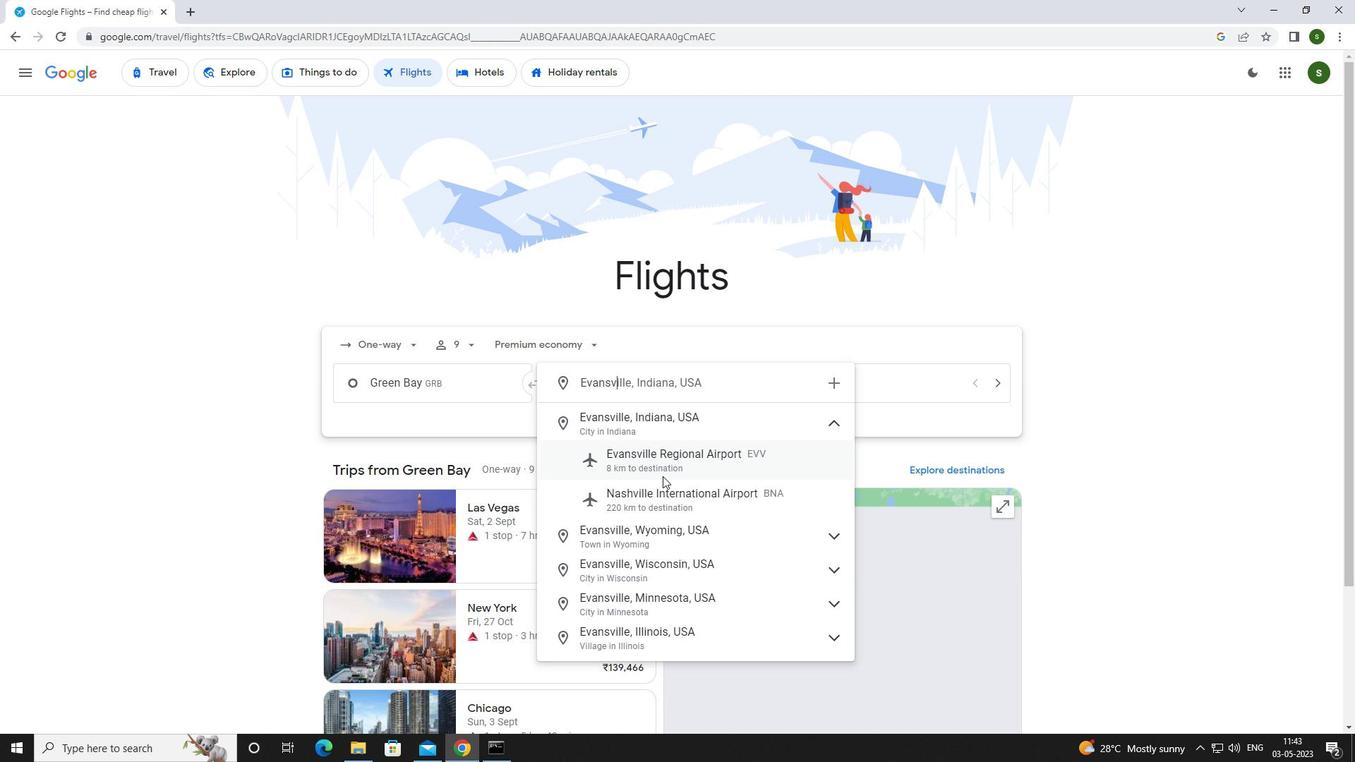 
Action: Mouse pressed left at (678, 452)
Screenshot: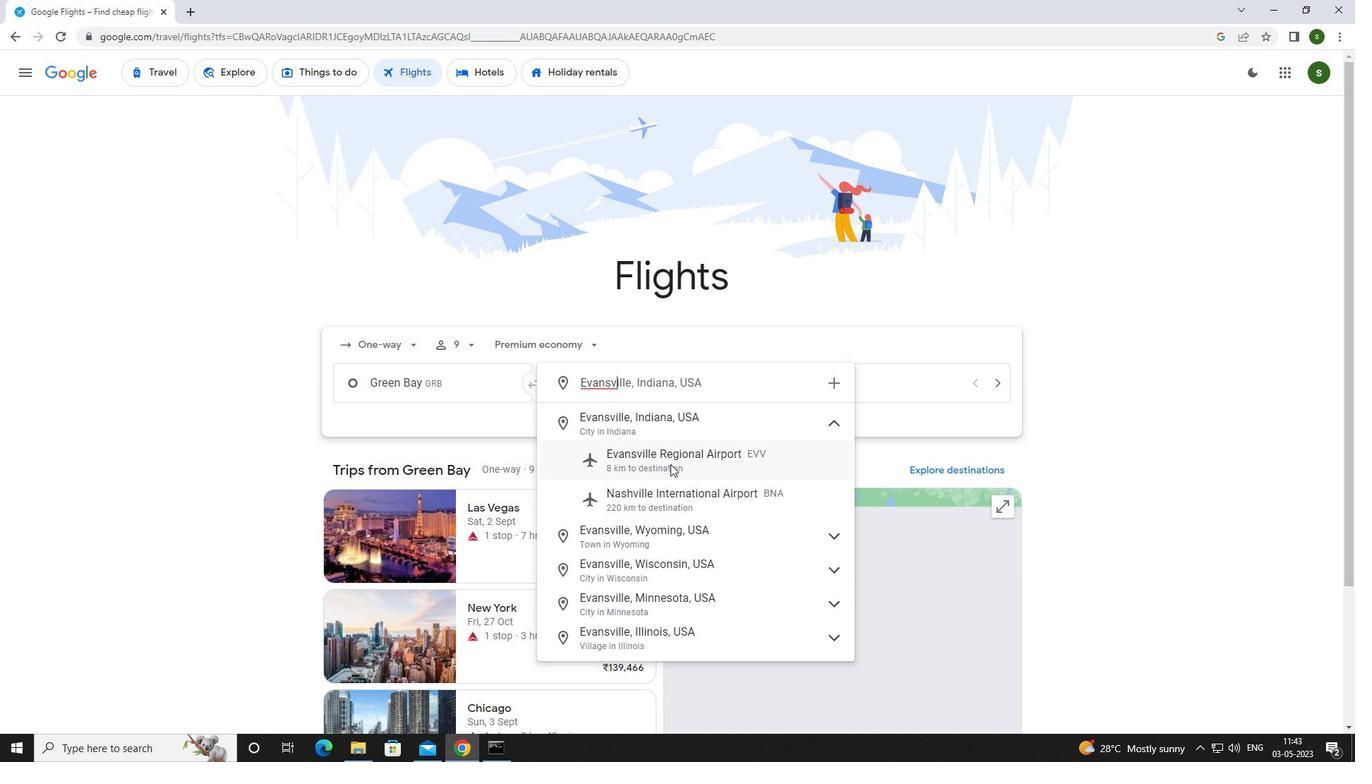 
Action: Mouse moved to (852, 398)
Screenshot: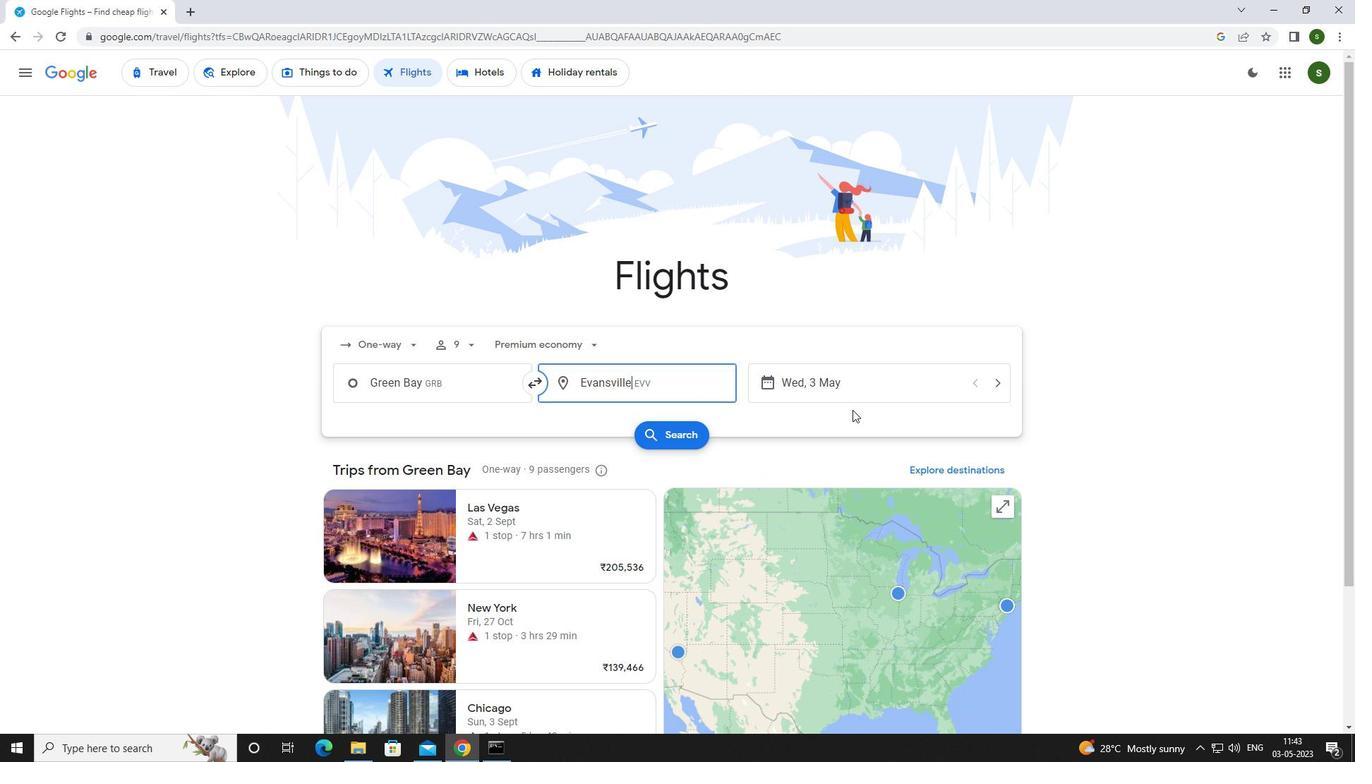 
Action: Mouse pressed left at (852, 398)
Screenshot: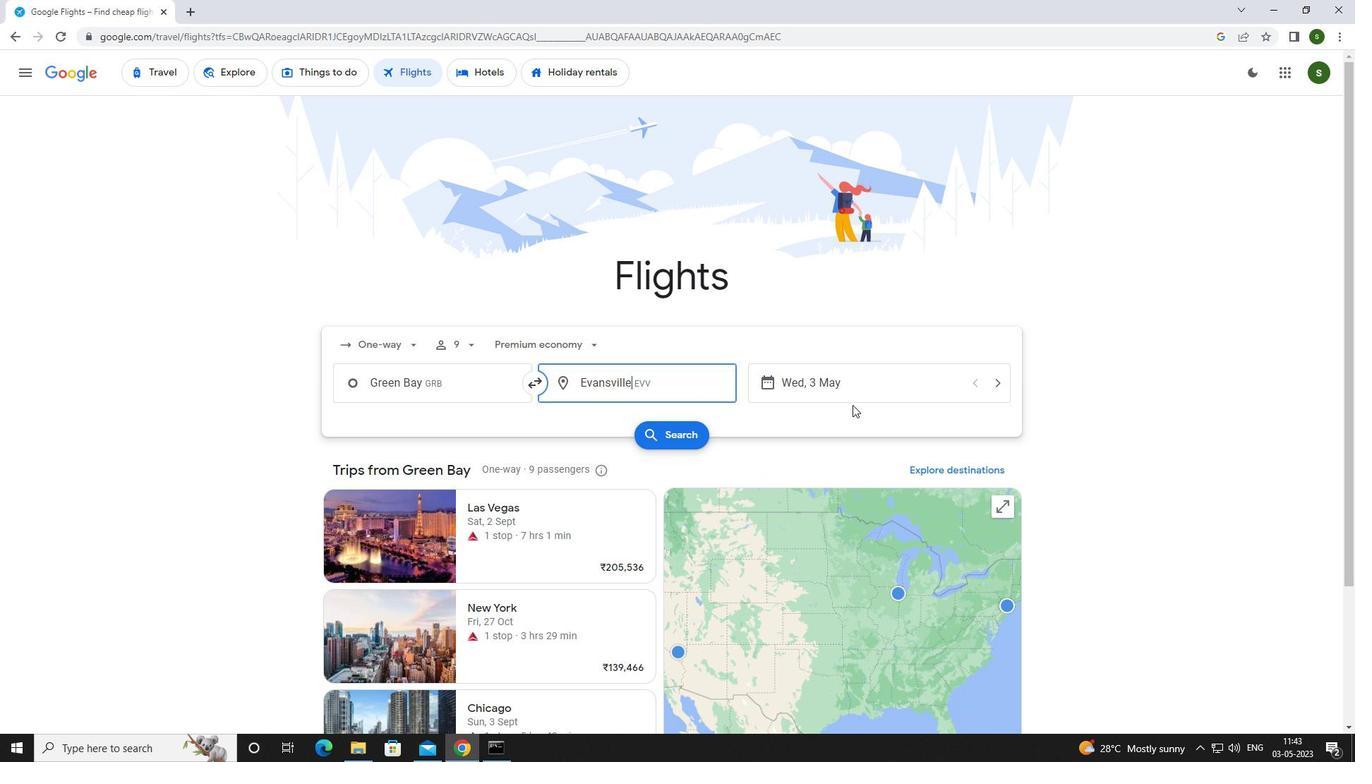 
Action: Mouse moved to (600, 480)
Screenshot: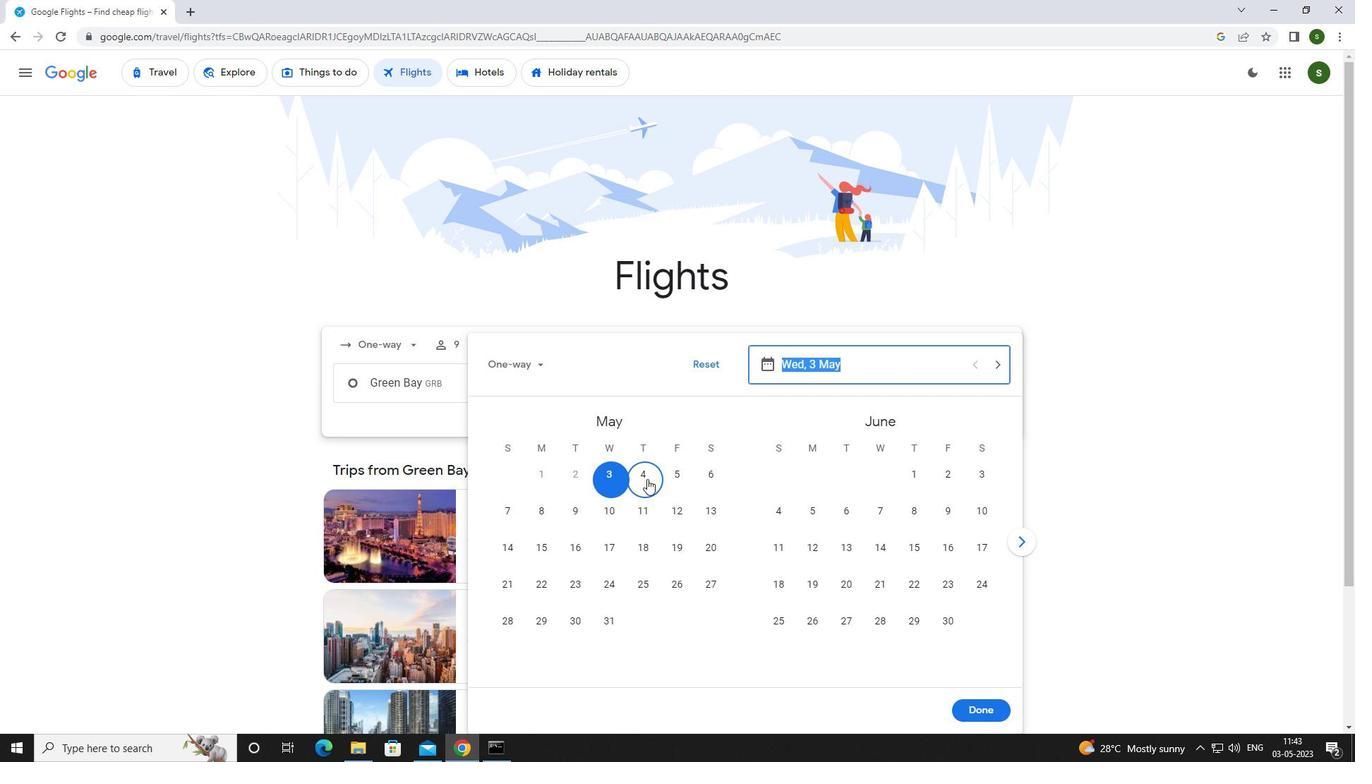 
Action: Mouse pressed left at (600, 480)
Screenshot: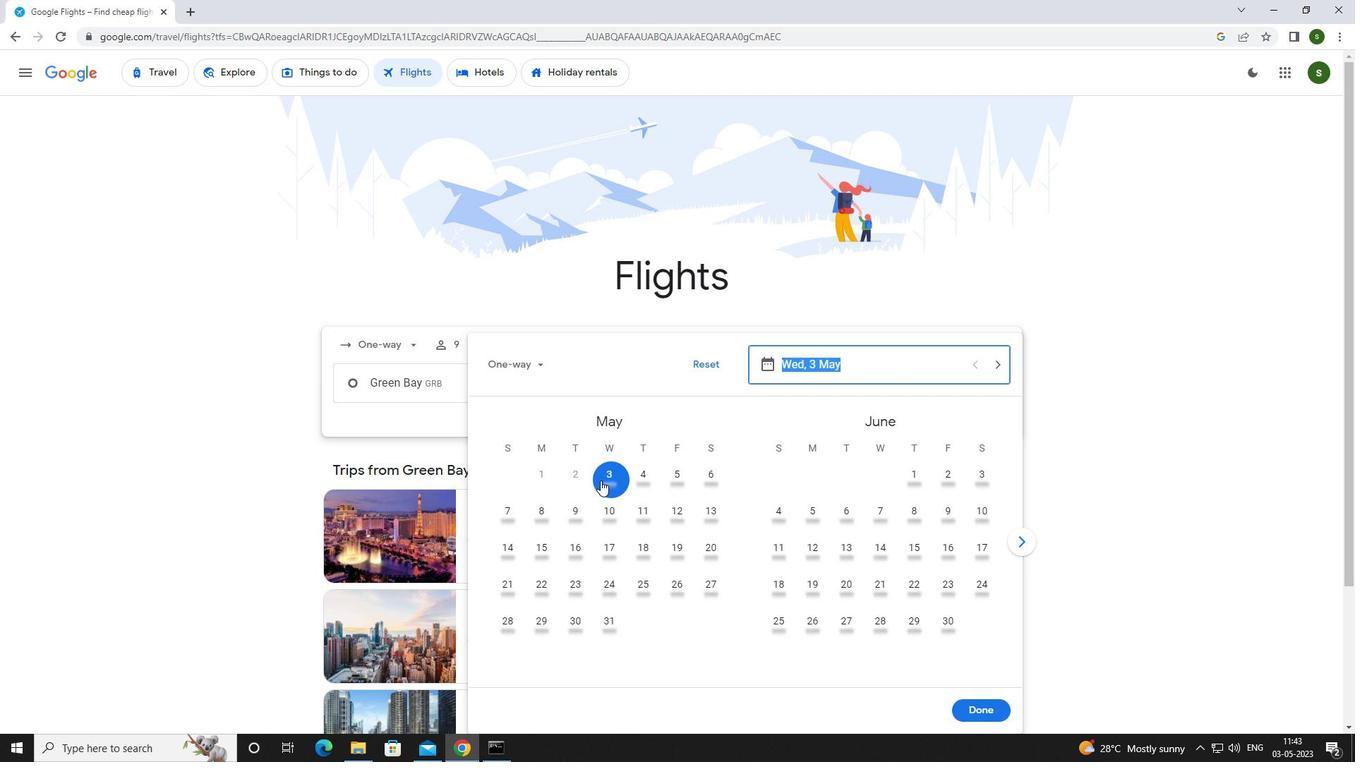 
Action: Mouse moved to (963, 713)
Screenshot: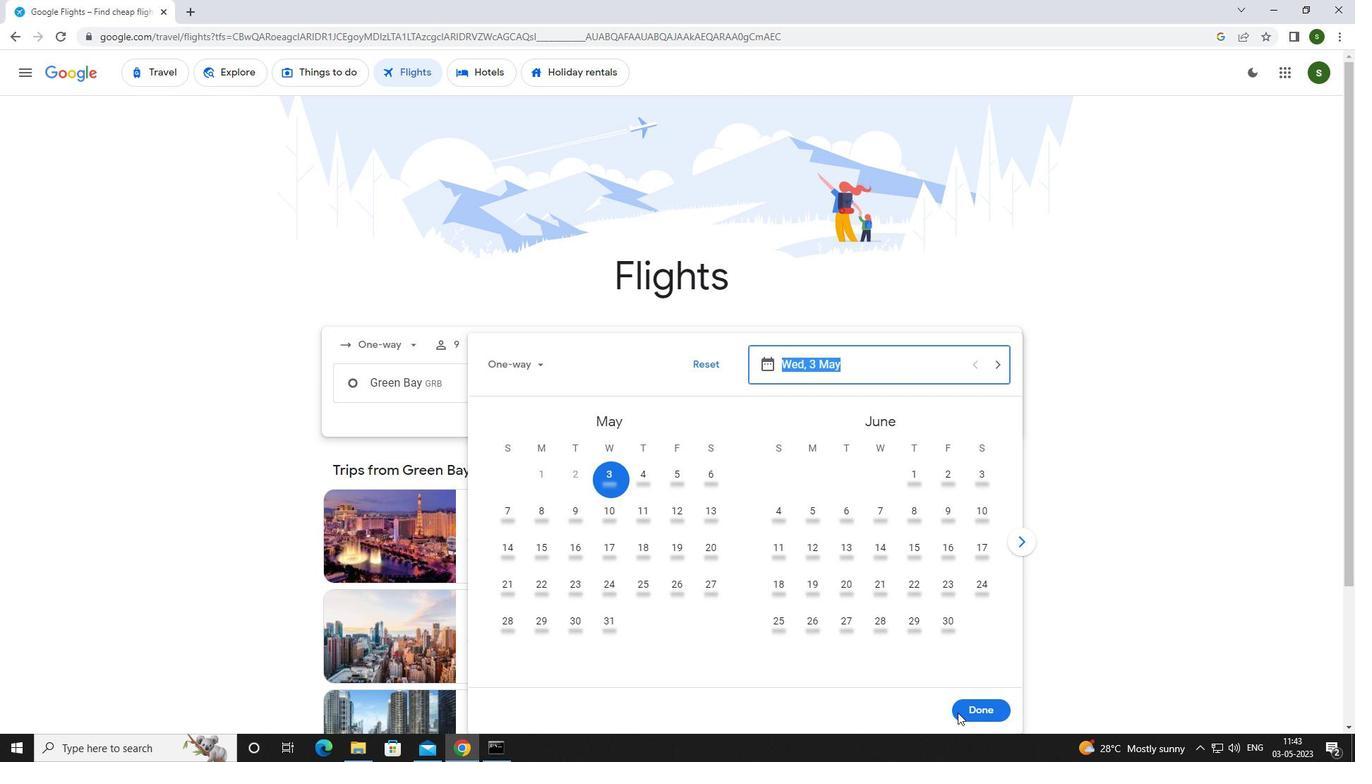 
Action: Mouse pressed left at (963, 713)
Screenshot: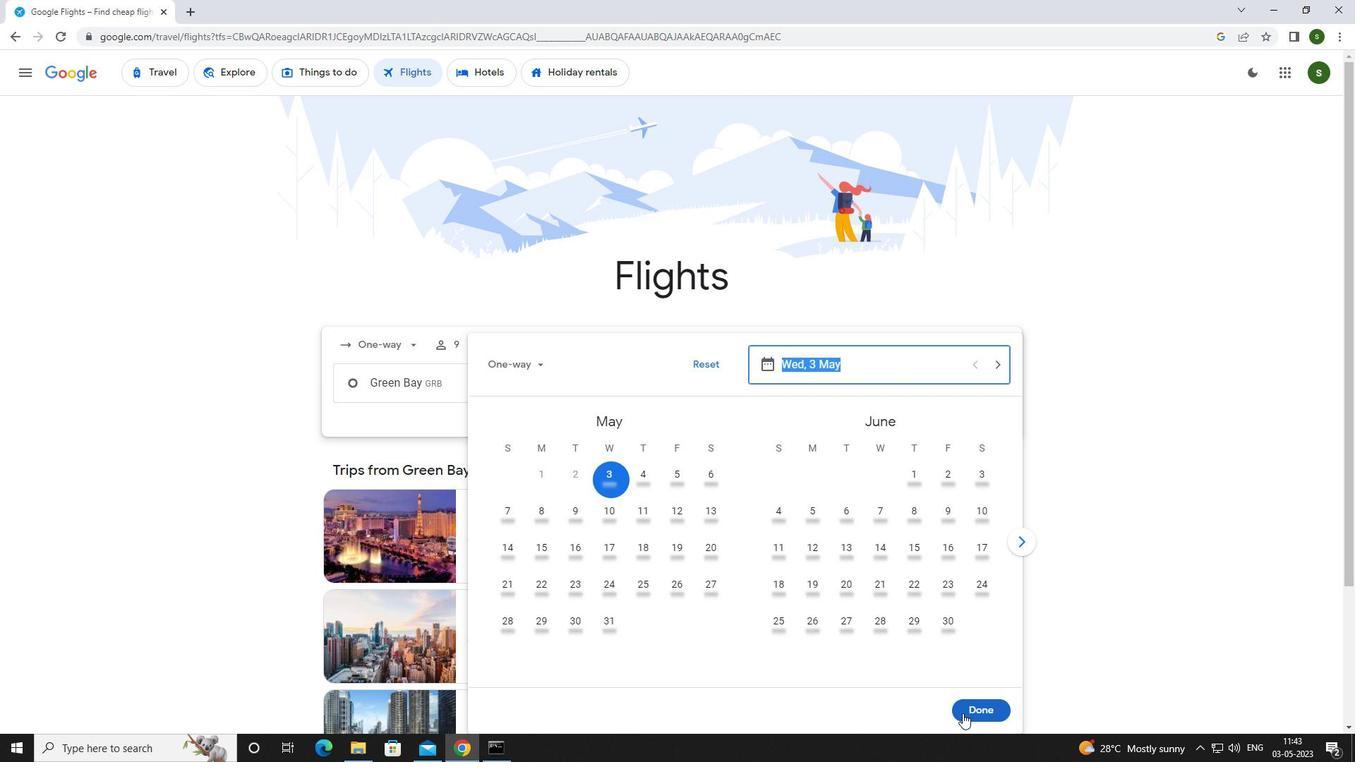 
Action: Mouse moved to (674, 437)
Screenshot: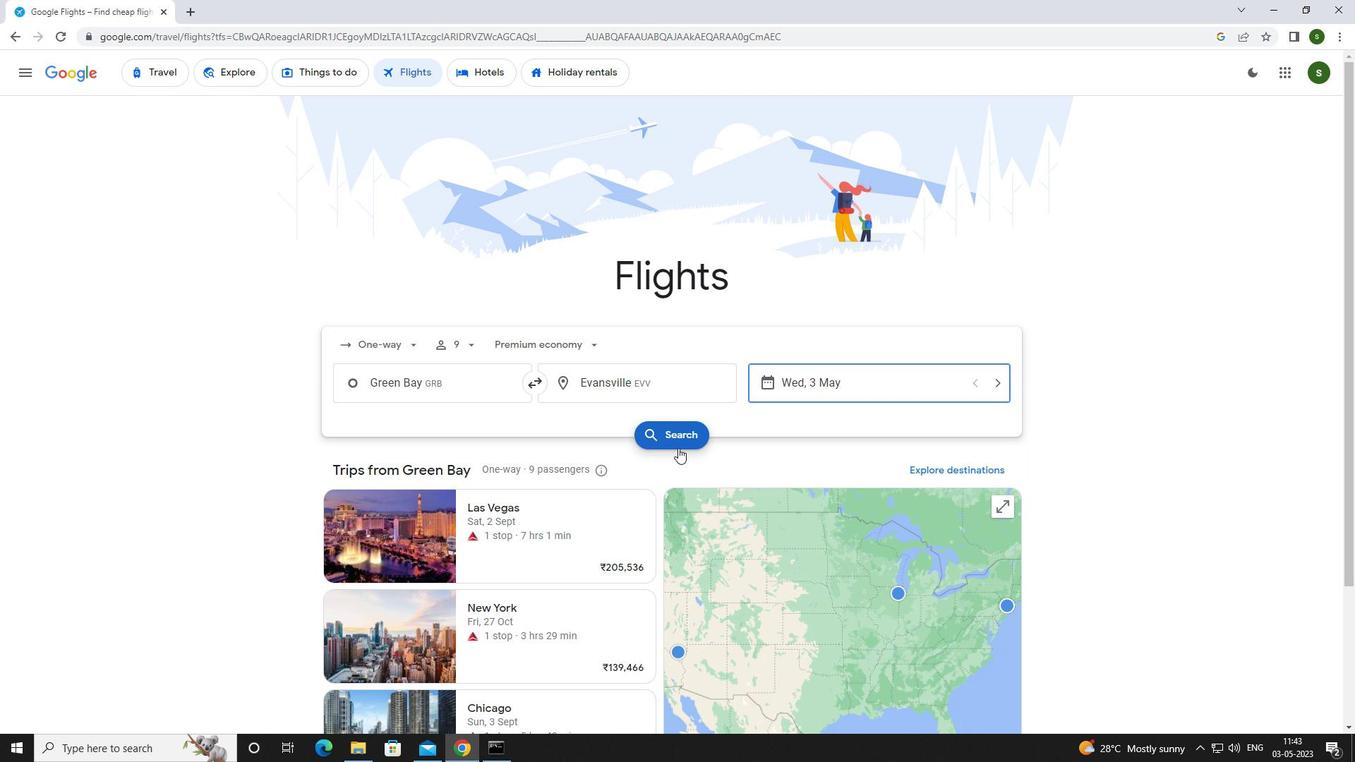 
Action: Mouse pressed left at (674, 437)
Screenshot: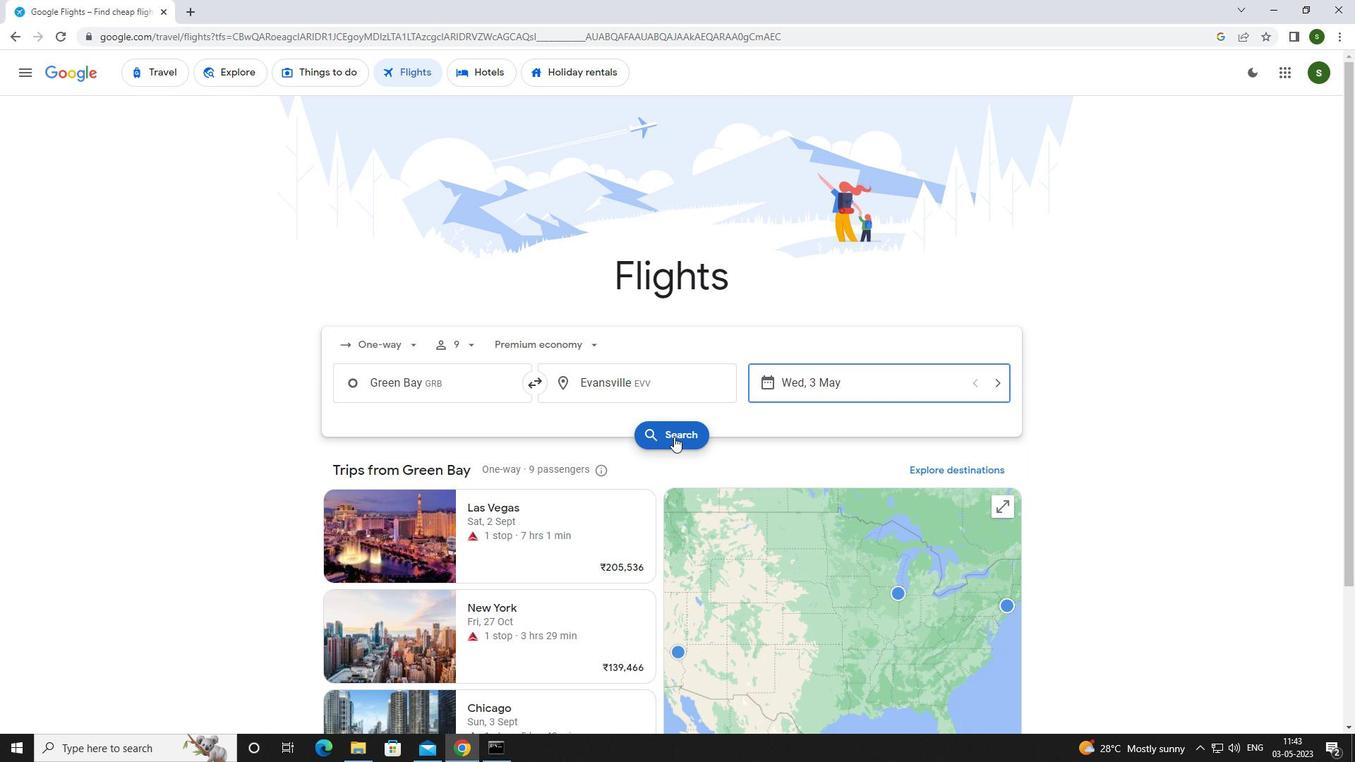 
Action: Mouse moved to (354, 204)
Screenshot: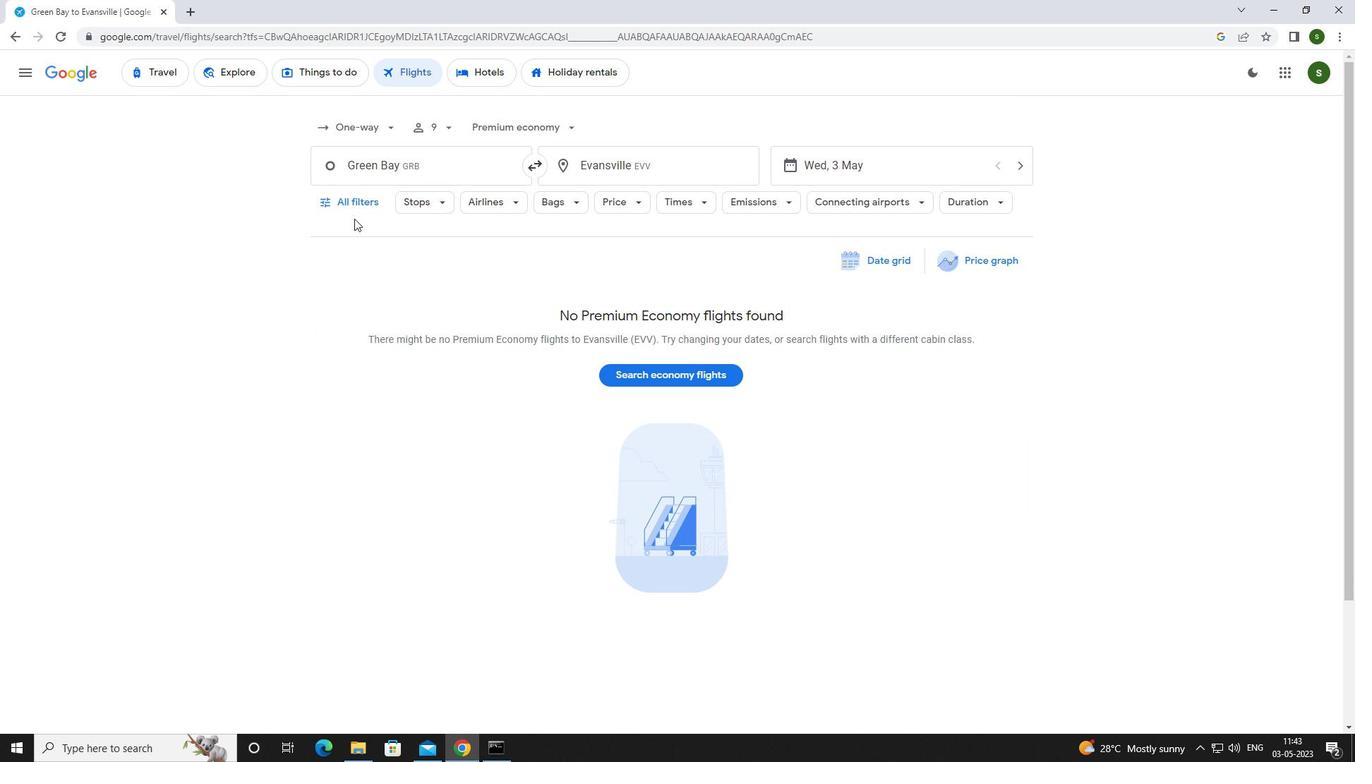 
Action: Mouse pressed left at (354, 204)
Screenshot: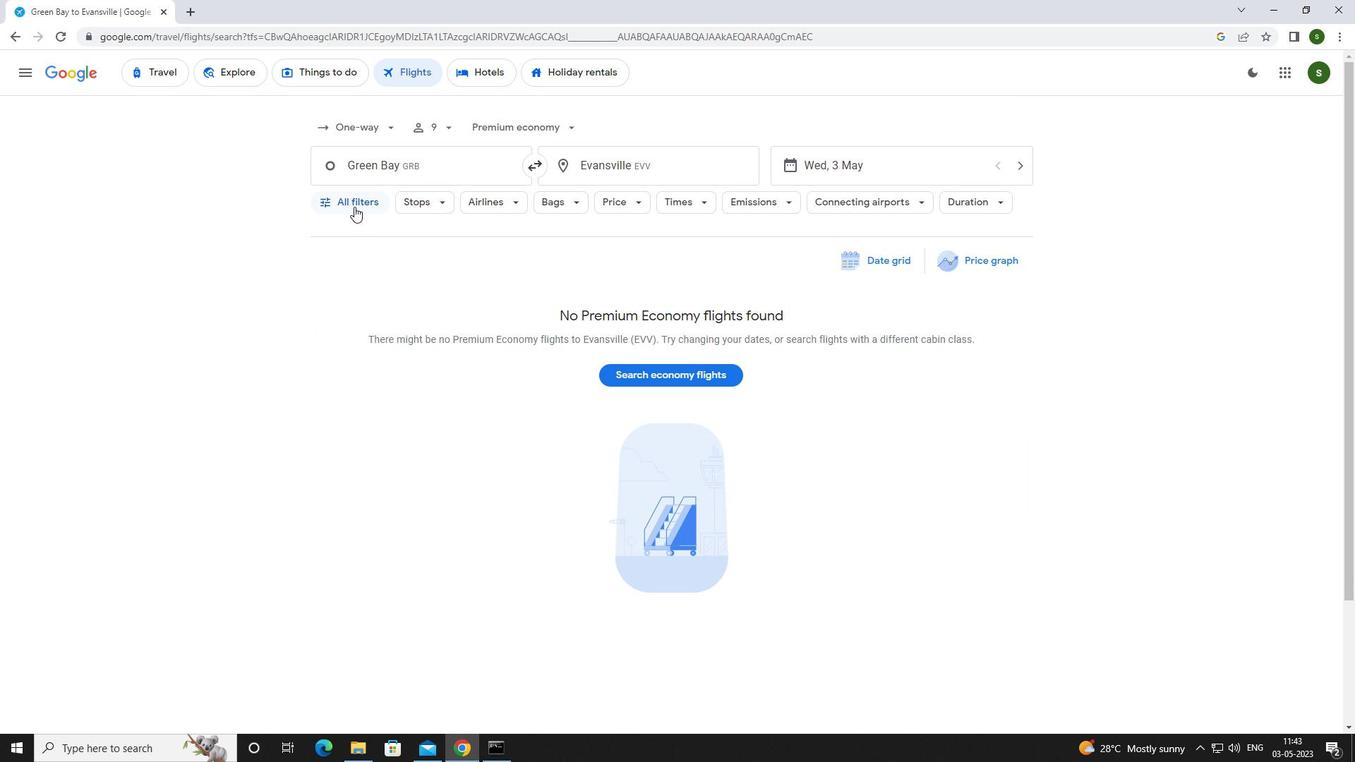 
Action: Mouse moved to (528, 499)
Screenshot: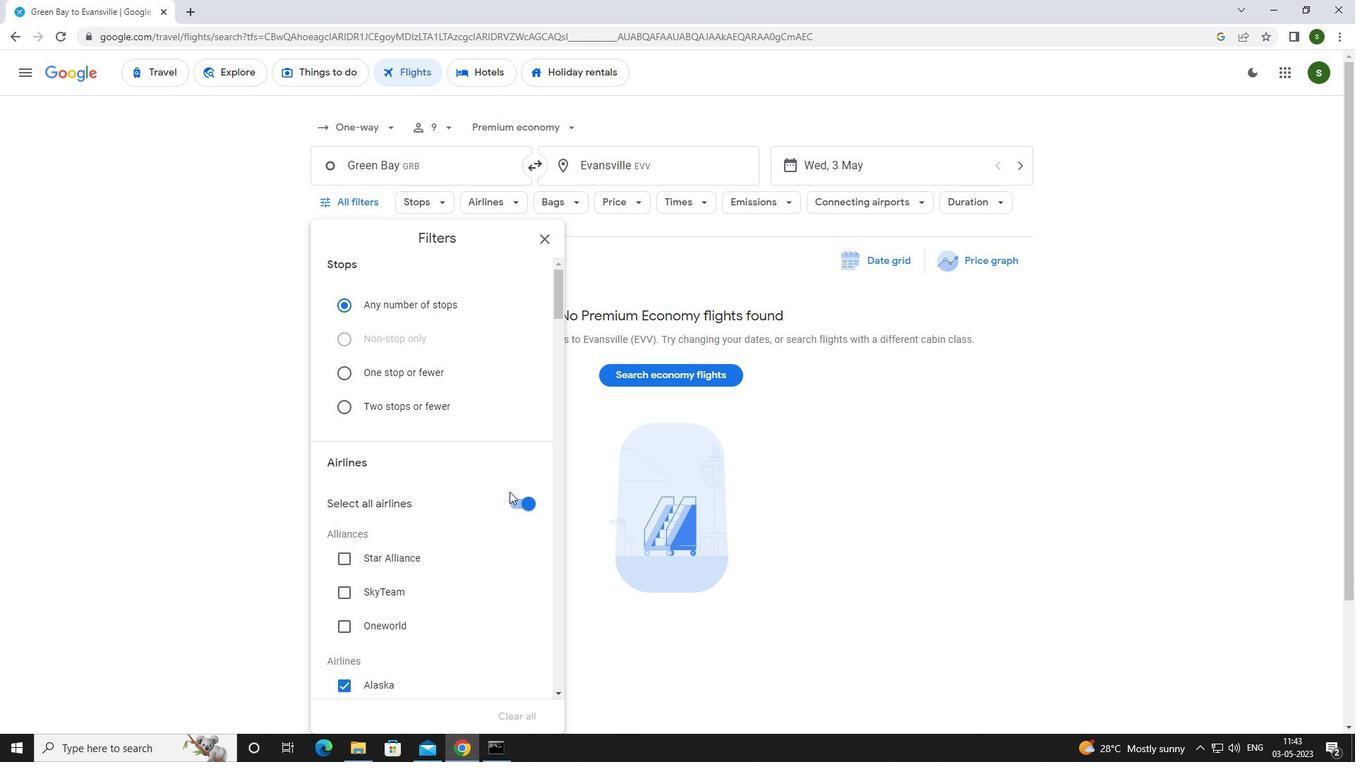 
Action: Mouse pressed left at (528, 499)
Screenshot: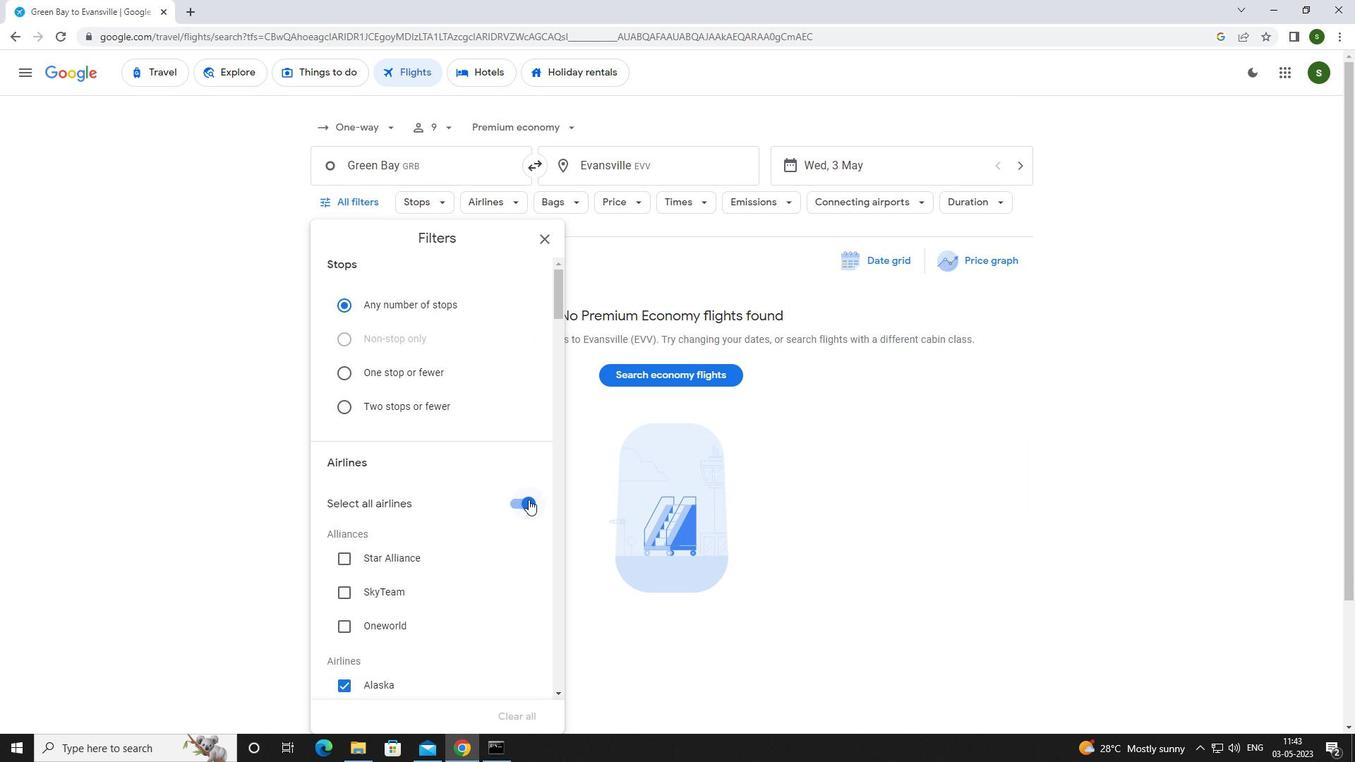 
Action: Mouse moved to (477, 468)
Screenshot: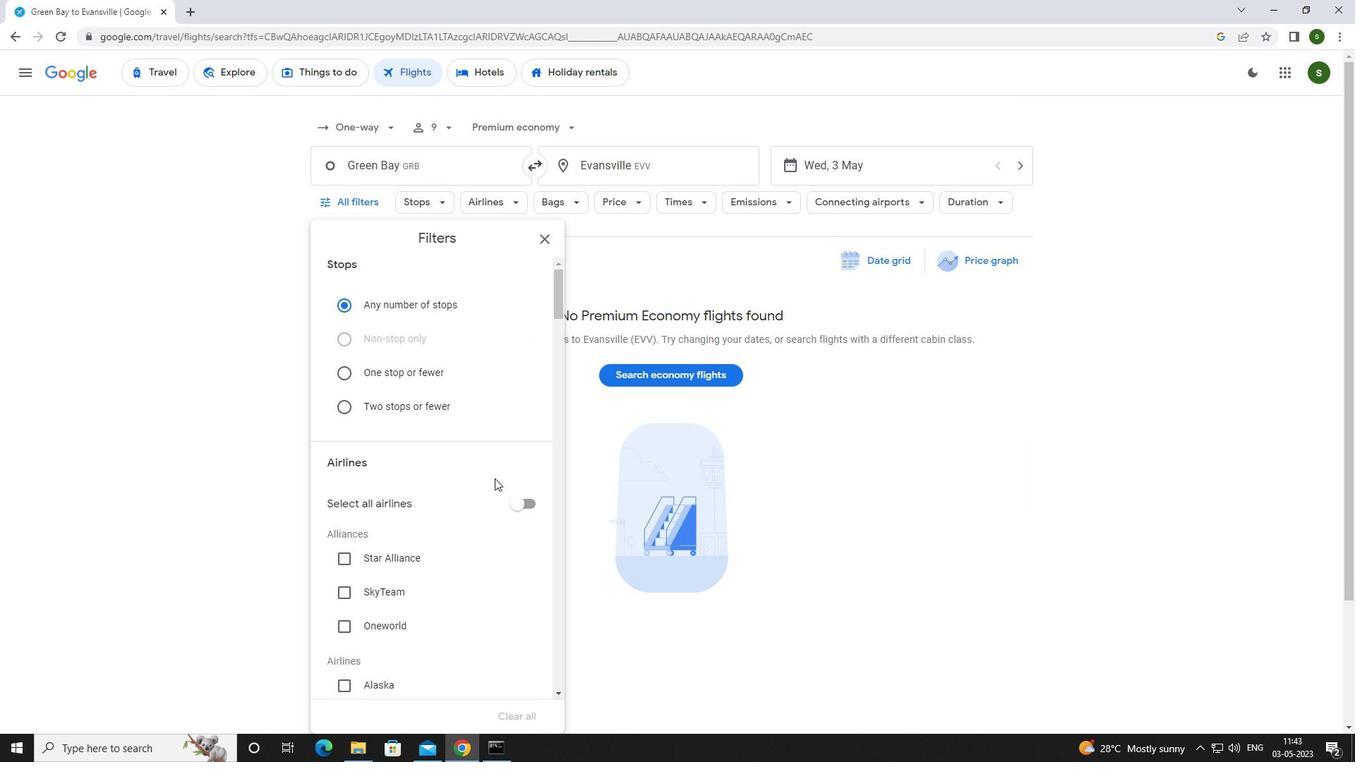 
Action: Mouse scrolled (477, 468) with delta (0, 0)
Screenshot: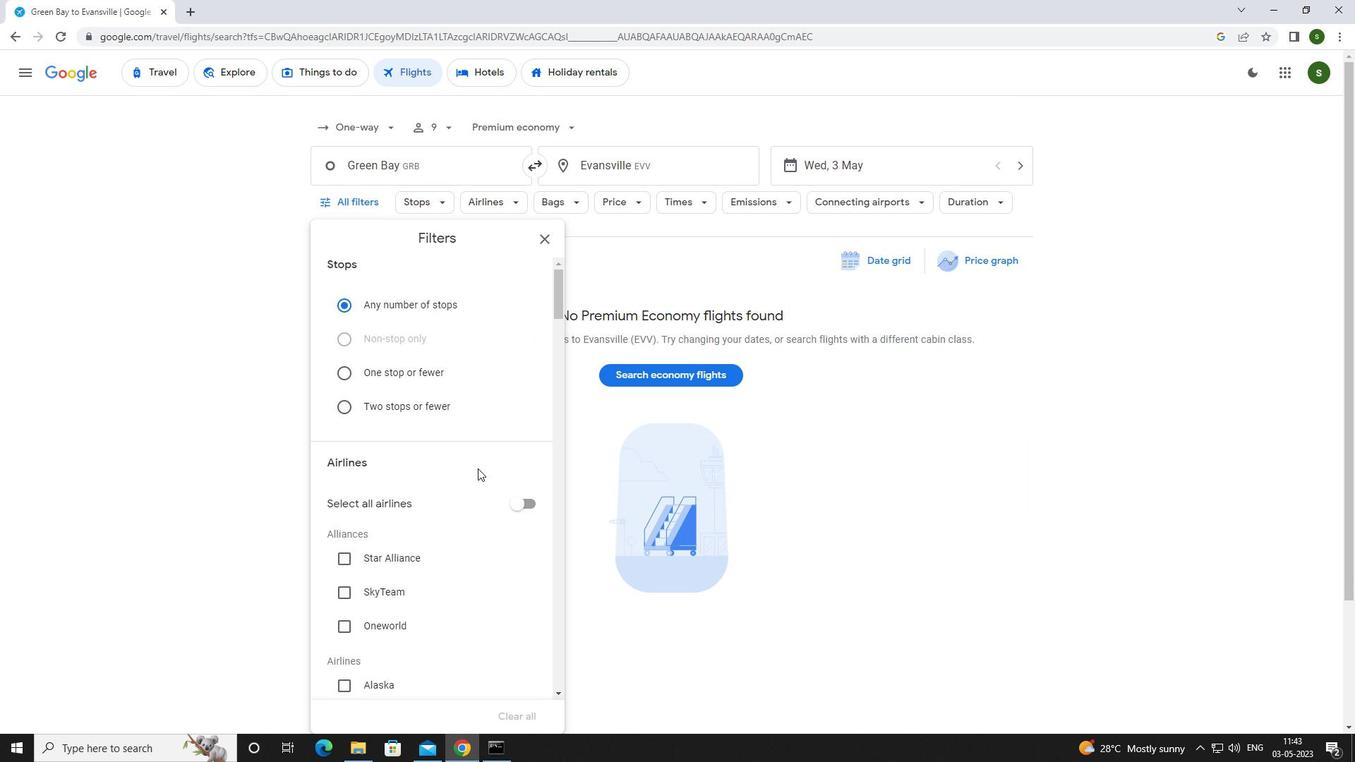 
Action: Mouse scrolled (477, 468) with delta (0, 0)
Screenshot: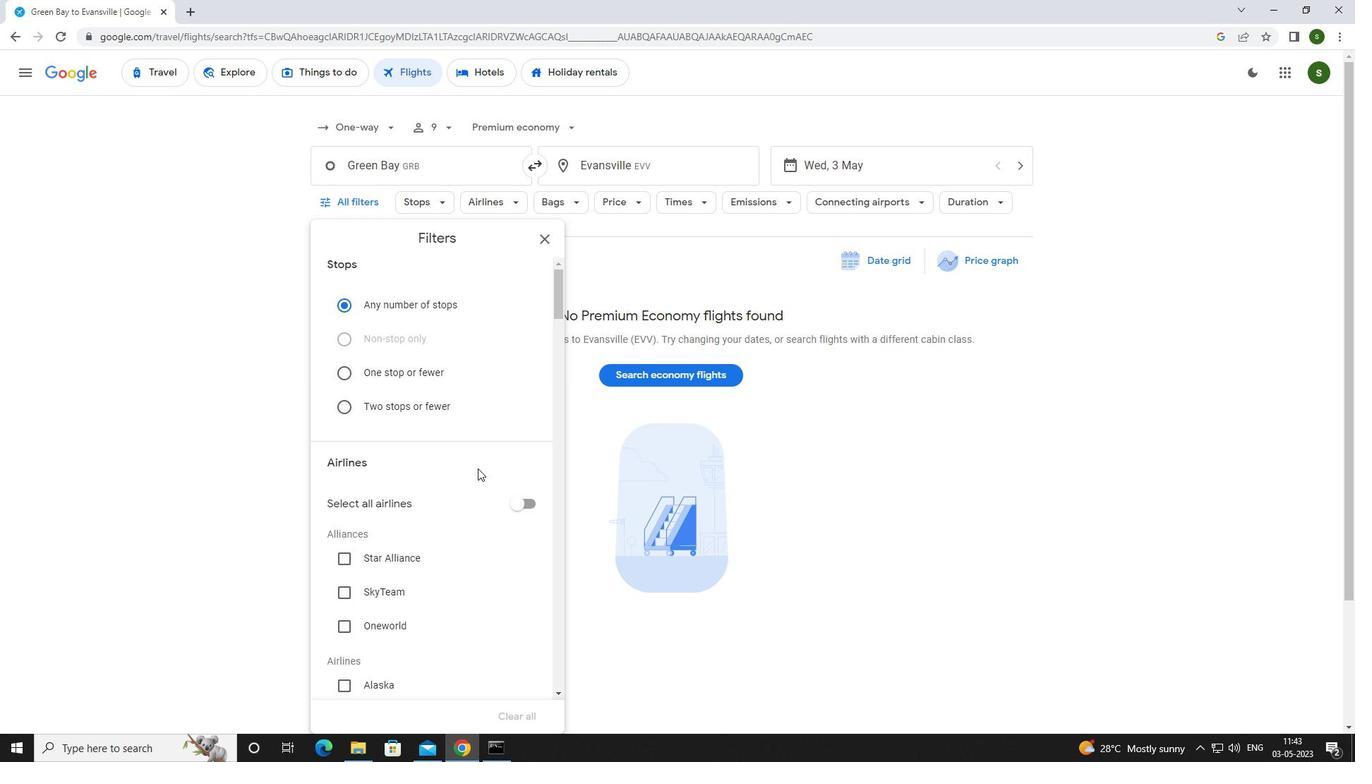 
Action: Mouse scrolled (477, 468) with delta (0, 0)
Screenshot: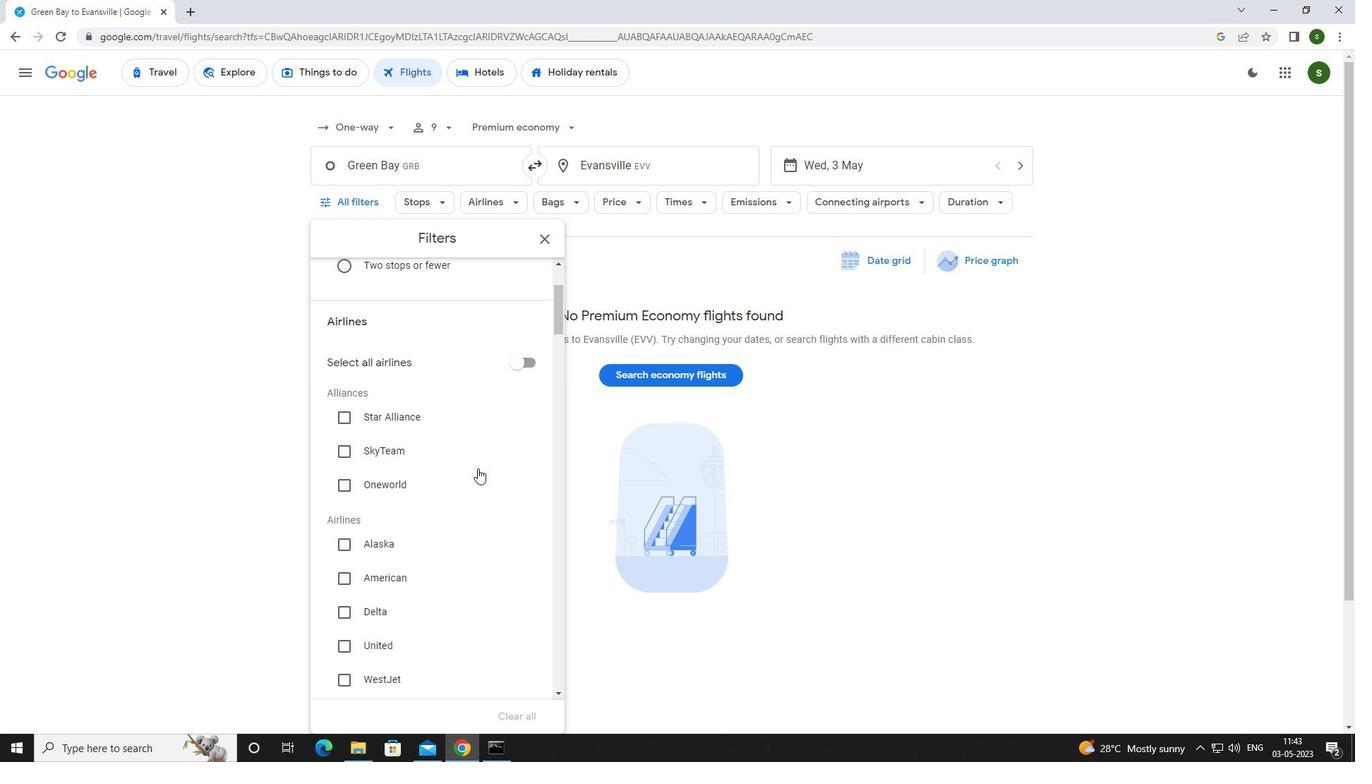 
Action: Mouse scrolled (477, 468) with delta (0, 0)
Screenshot: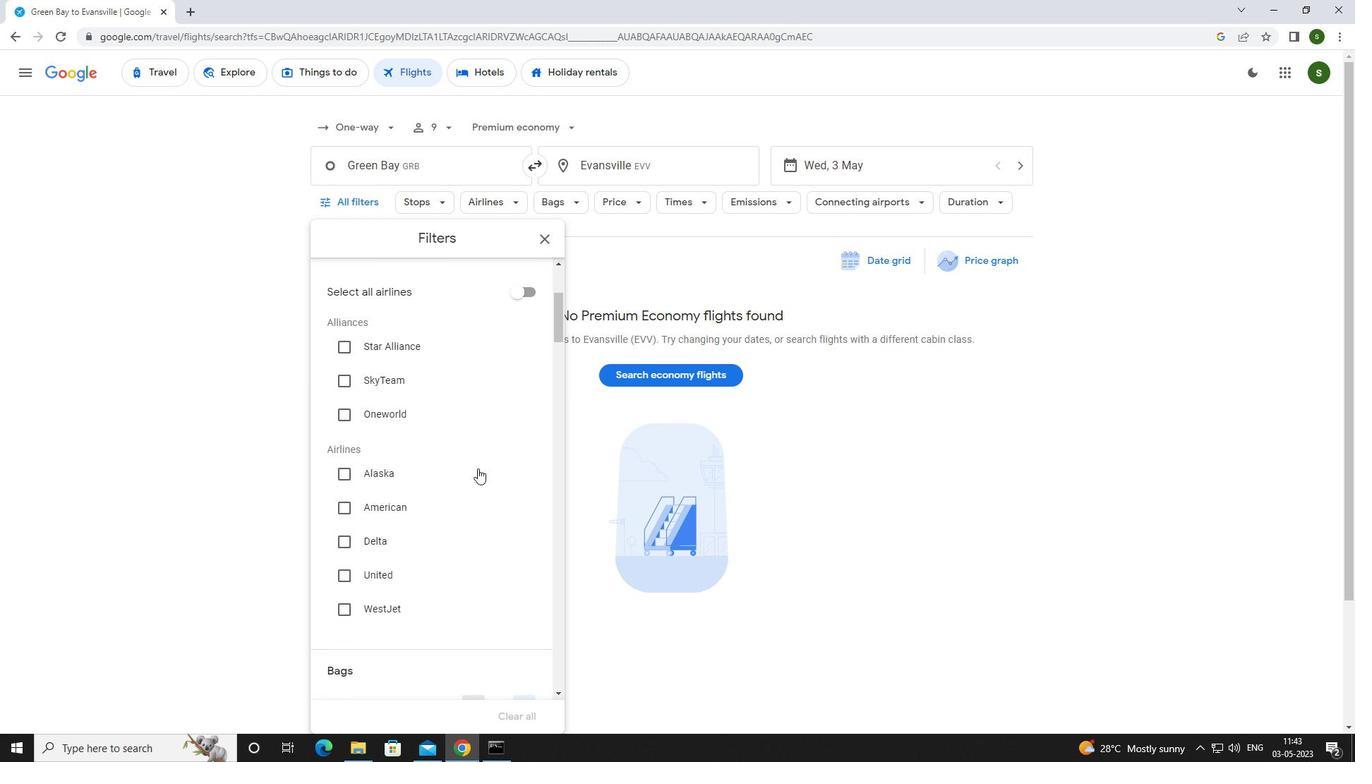 
Action: Mouse scrolled (477, 468) with delta (0, 0)
Screenshot: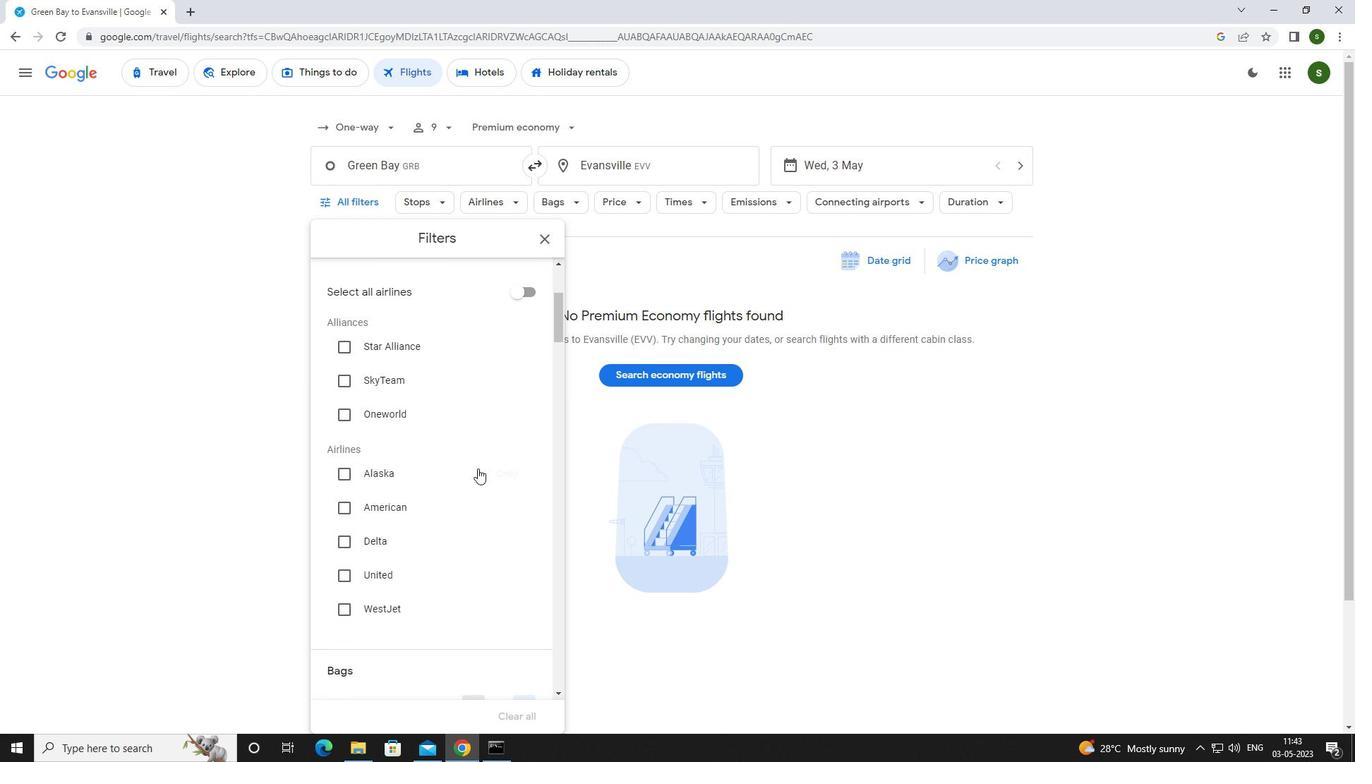 
Action: Mouse scrolled (477, 468) with delta (0, 0)
Screenshot: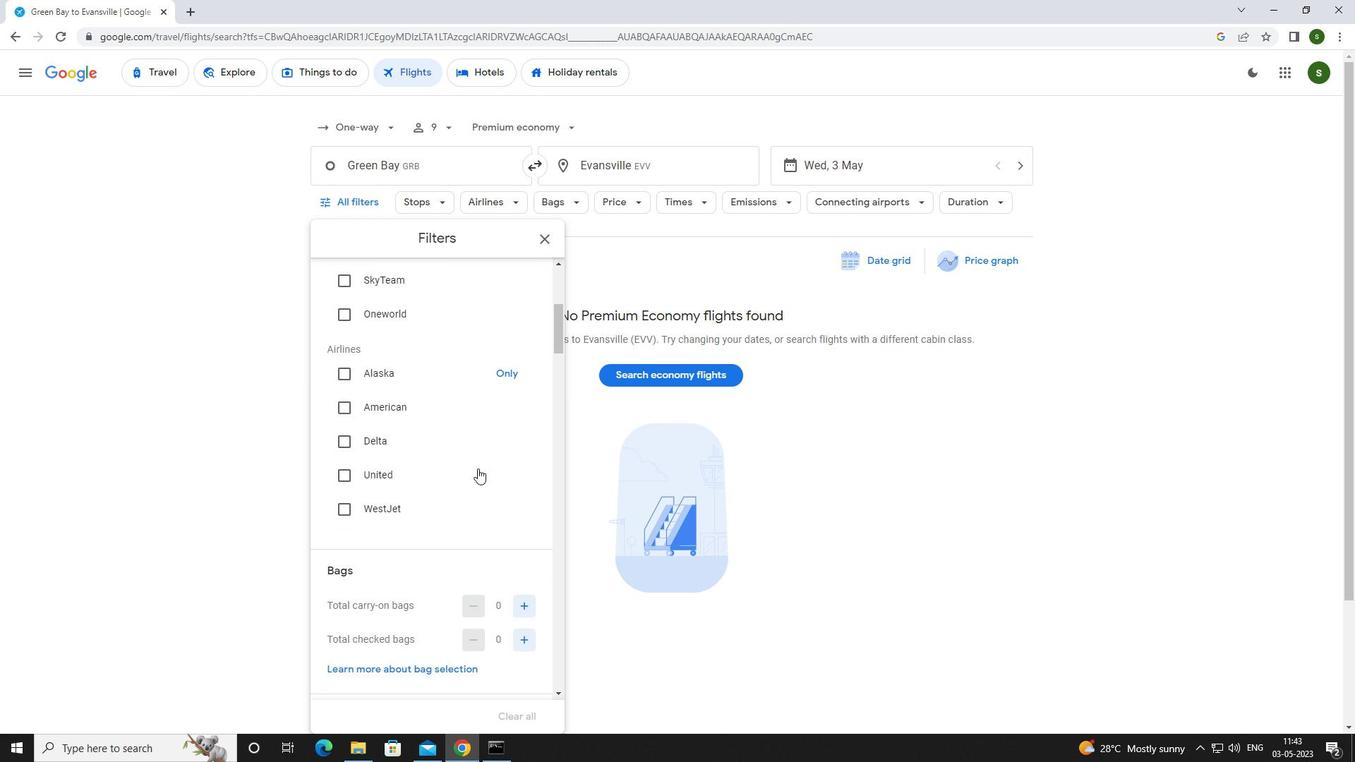 
Action: Mouse moved to (530, 531)
Screenshot: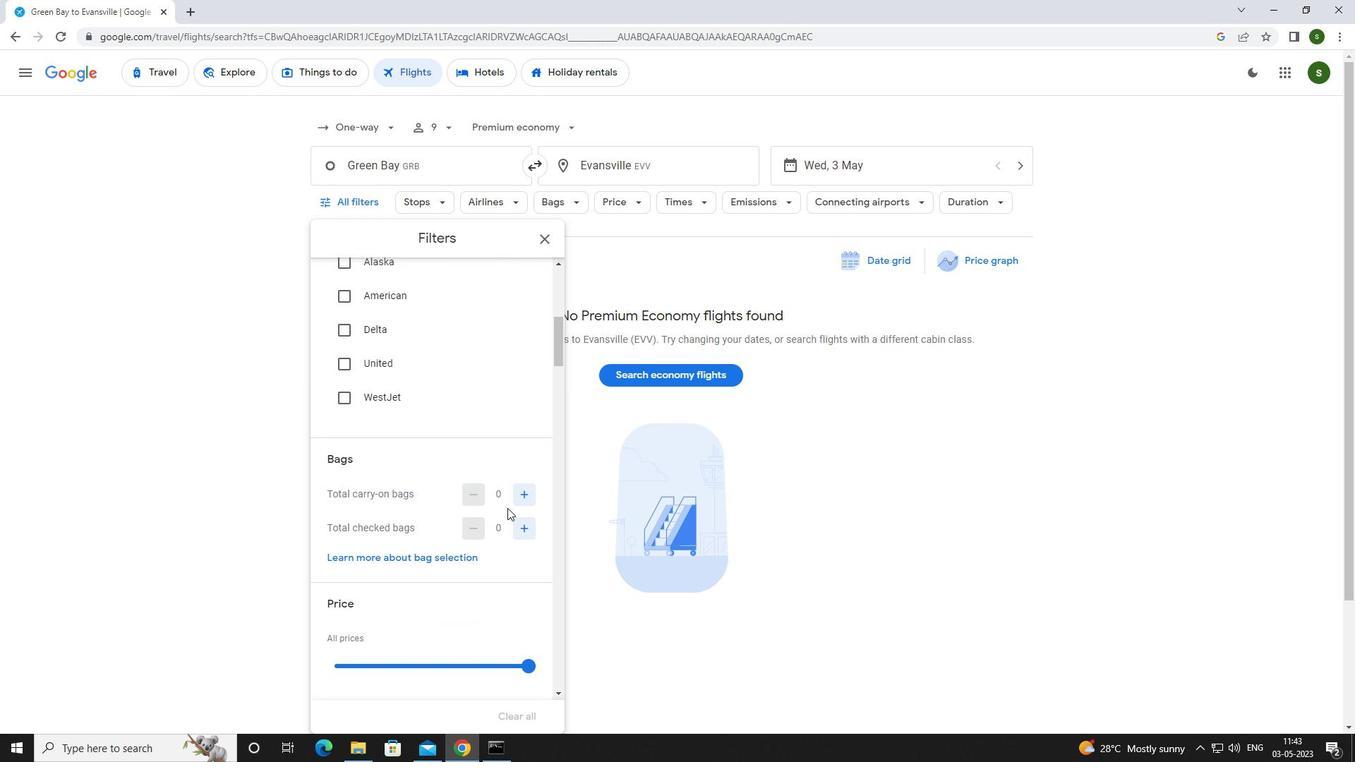 
Action: Mouse pressed left at (530, 531)
Screenshot: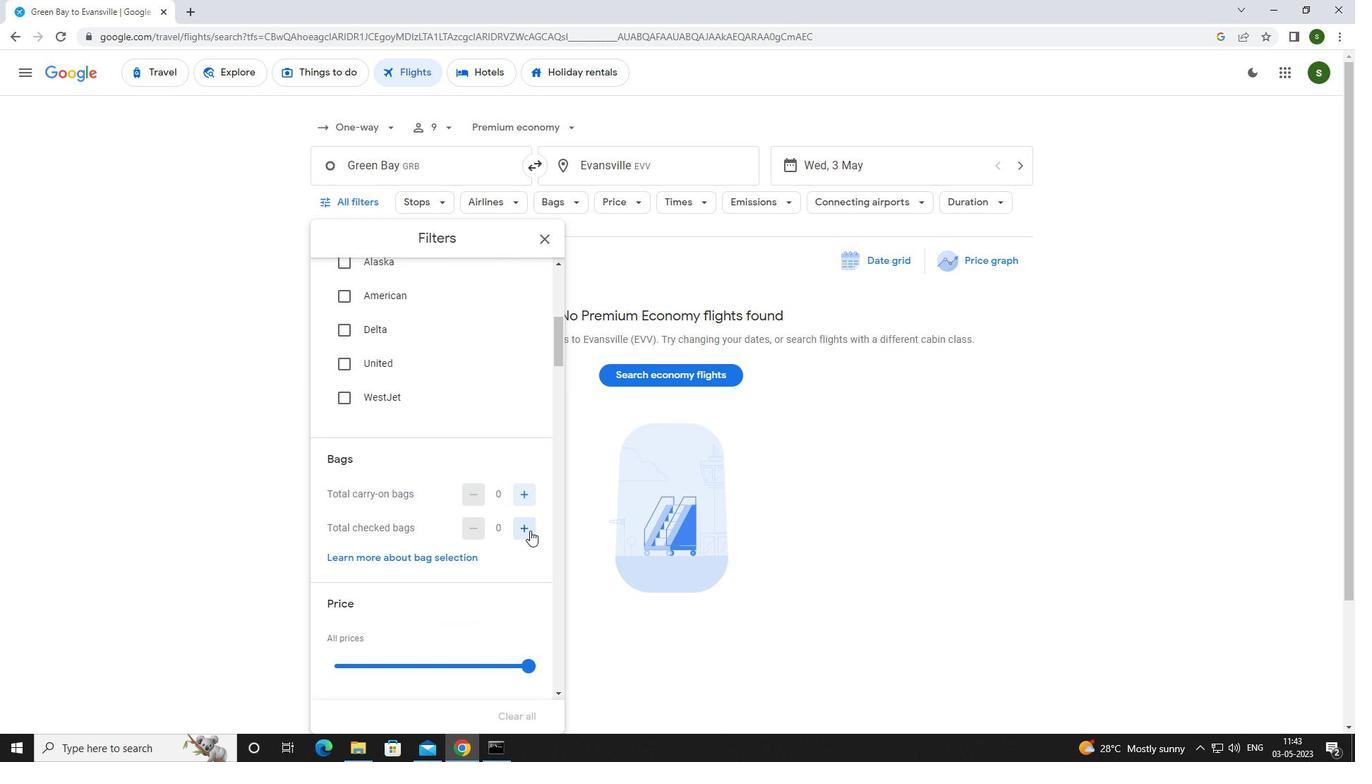 
Action: Mouse pressed left at (530, 531)
Screenshot: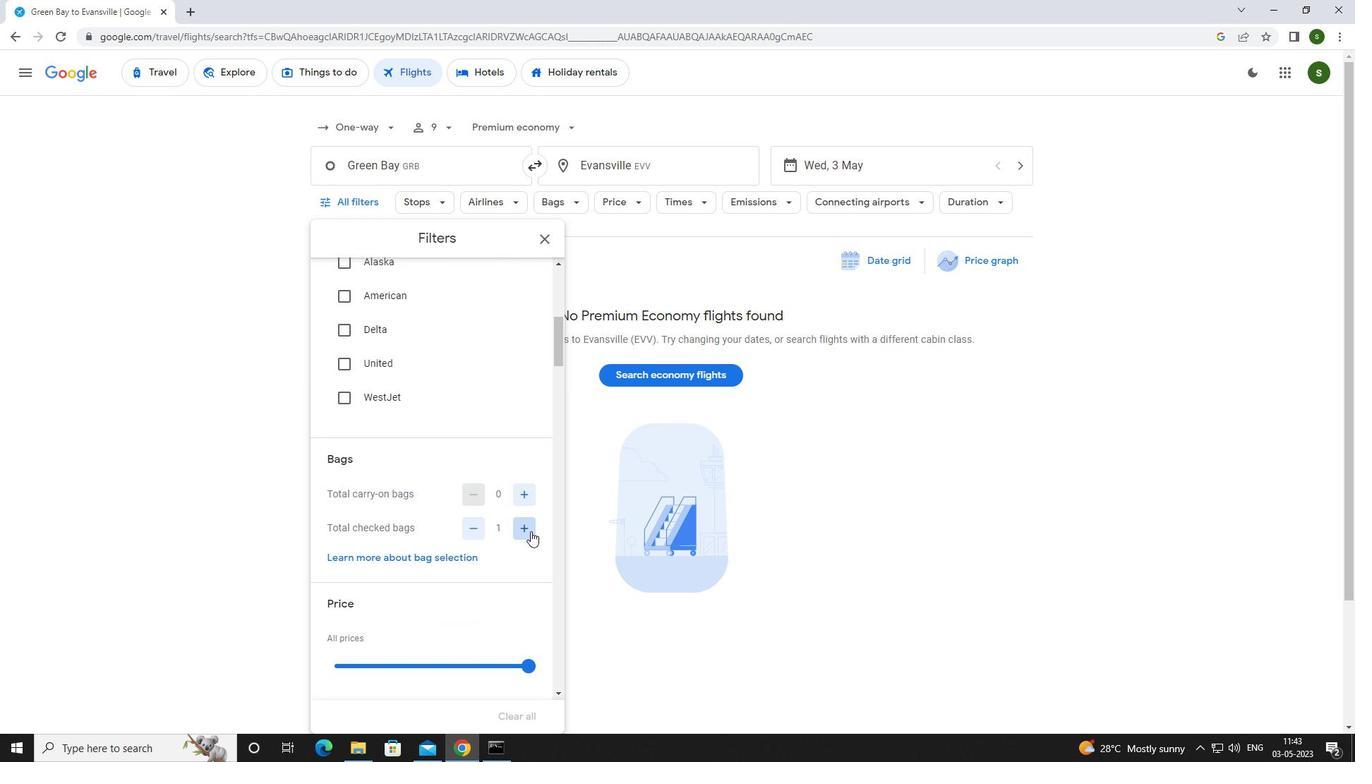 
Action: Mouse scrolled (530, 530) with delta (0, 0)
Screenshot: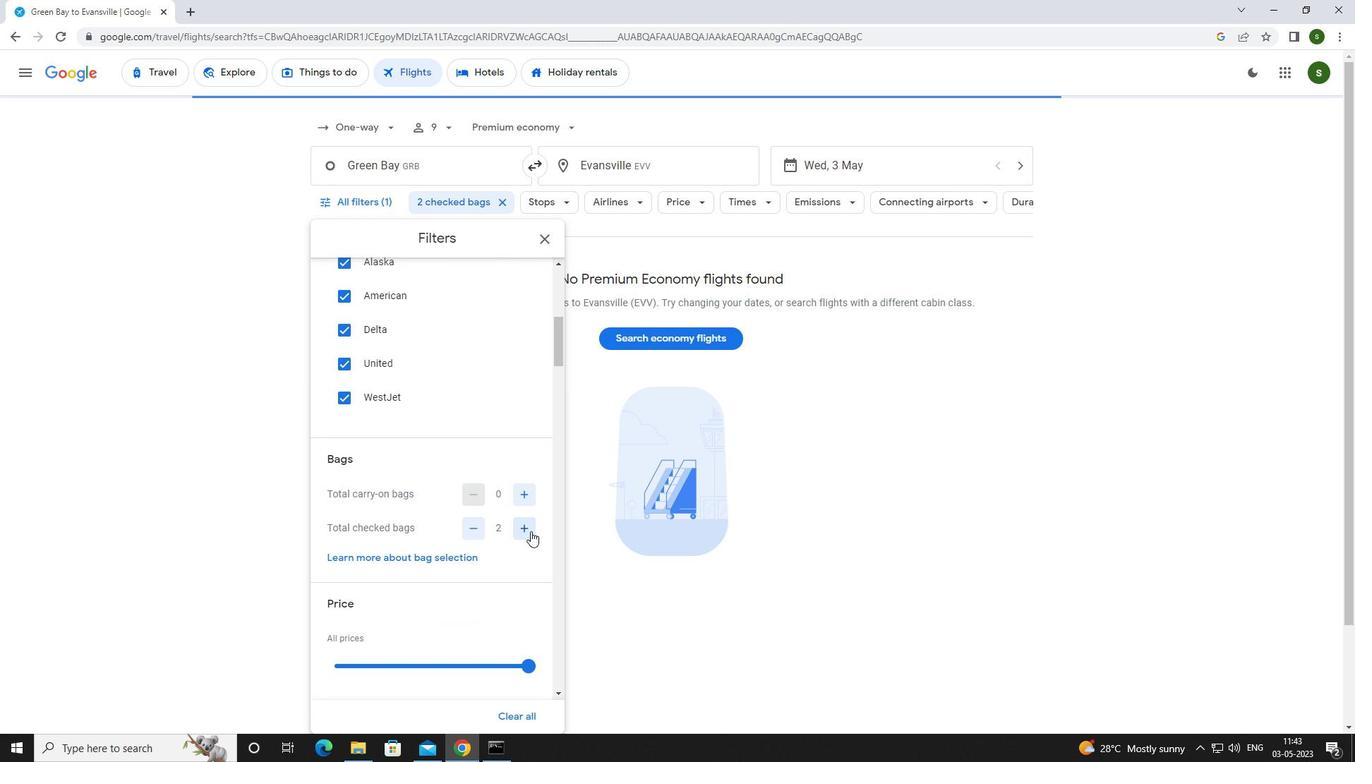 
Action: Mouse scrolled (530, 530) with delta (0, 0)
Screenshot: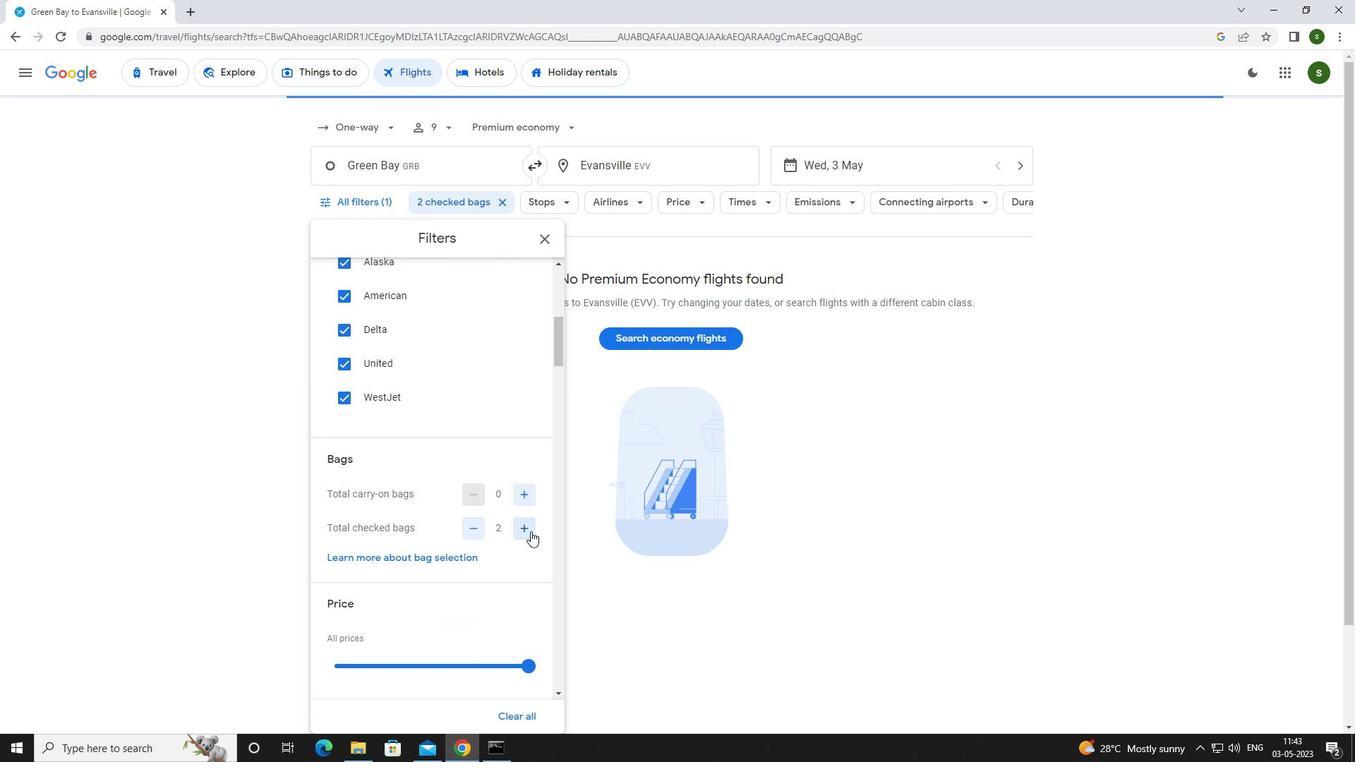 
Action: Mouse pressed left at (530, 531)
Screenshot: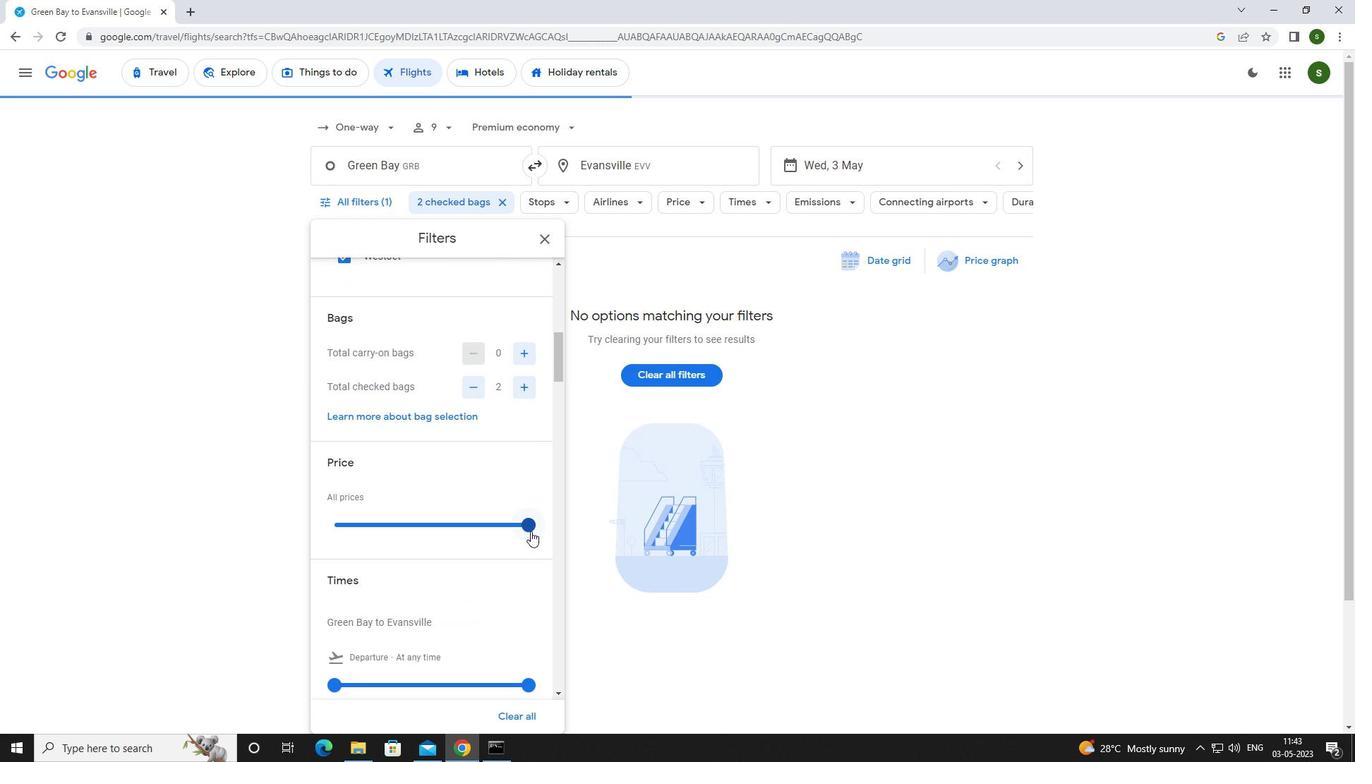 
Action: Mouse scrolled (530, 530) with delta (0, 0)
Screenshot: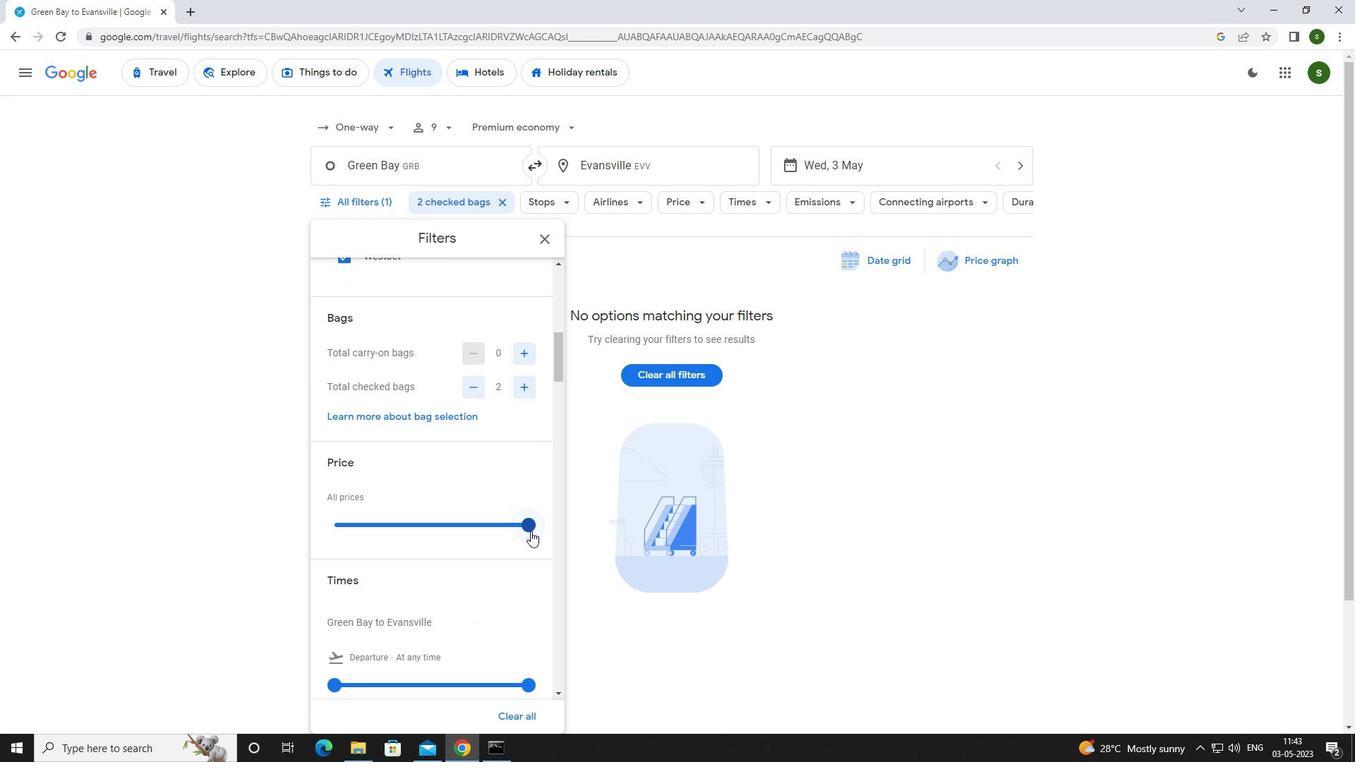 
Action: Mouse scrolled (530, 530) with delta (0, 0)
Screenshot: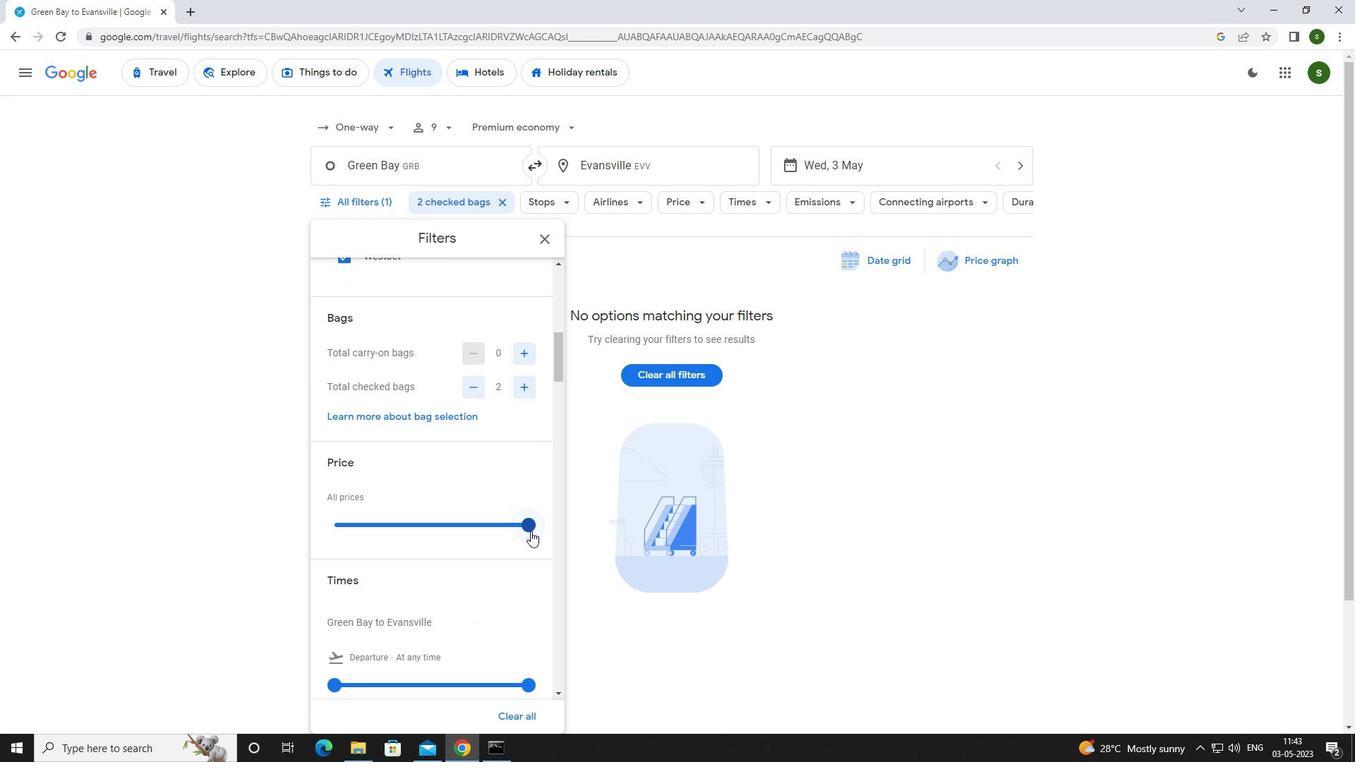 
Action: Mouse moved to (332, 539)
Screenshot: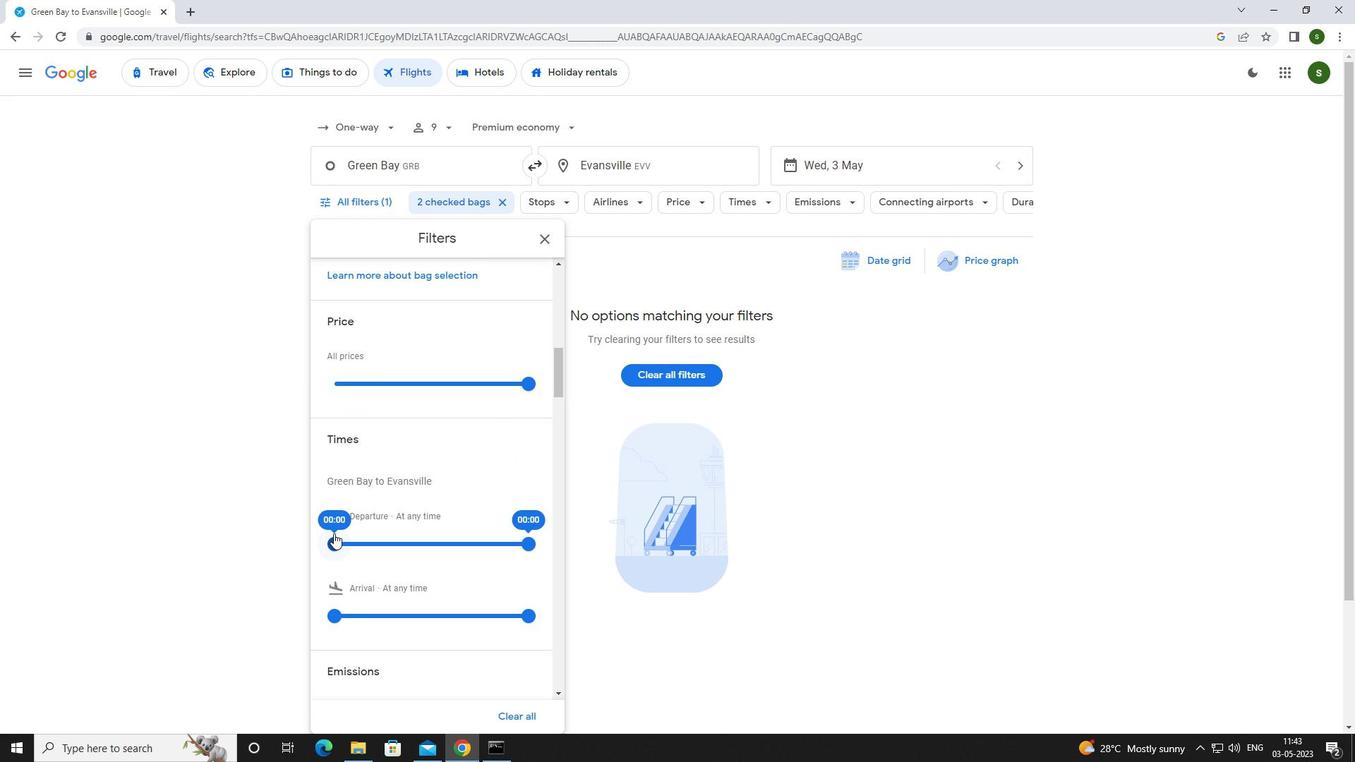 
Action: Mouse pressed left at (332, 539)
Screenshot: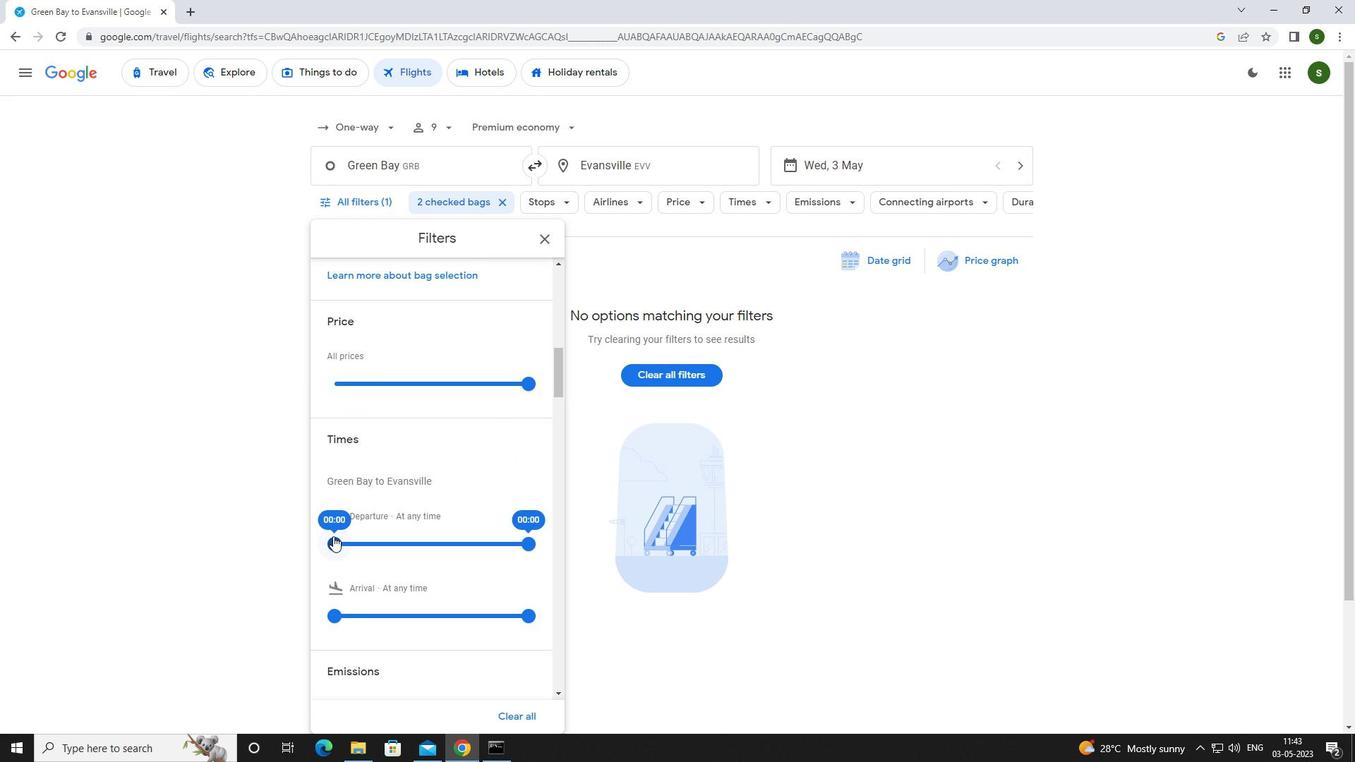 
Action: Mouse moved to (794, 499)
Screenshot: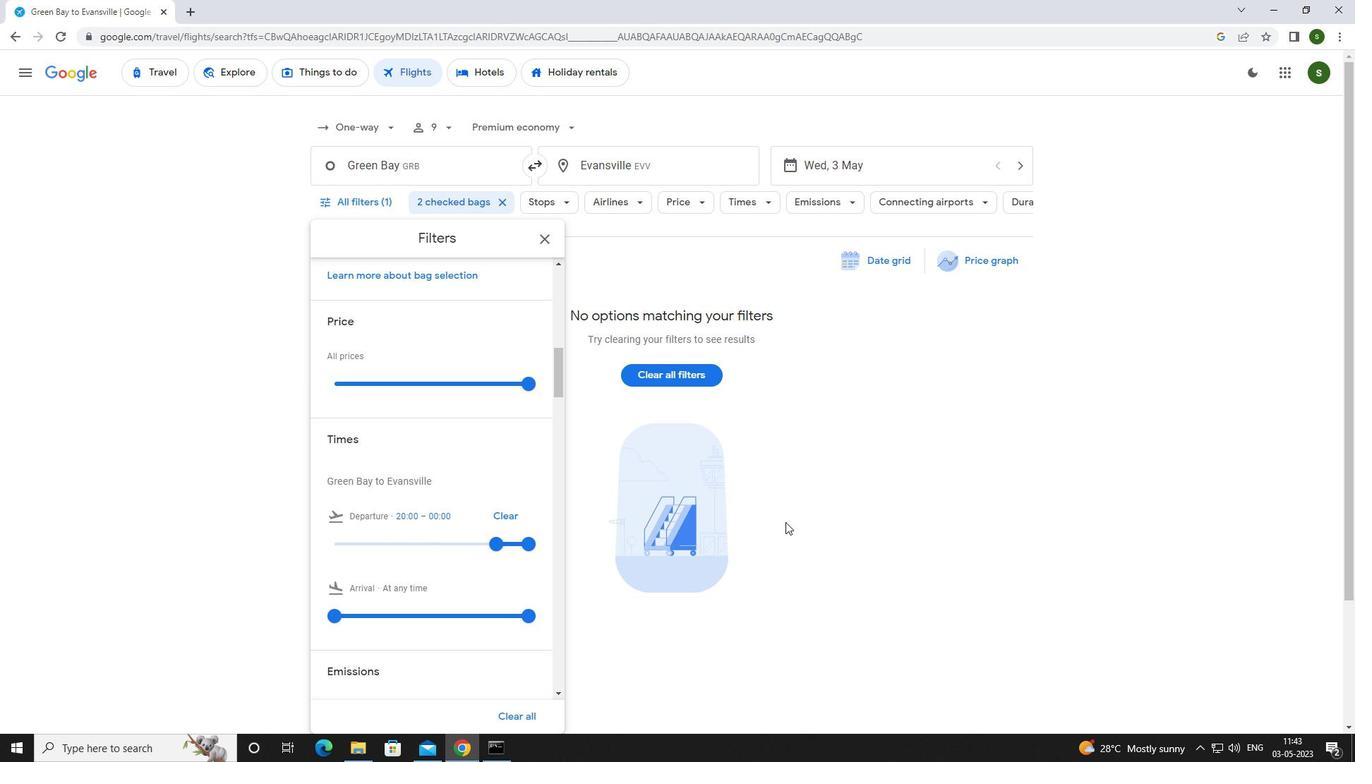 
Action: Mouse pressed left at (794, 499)
Screenshot: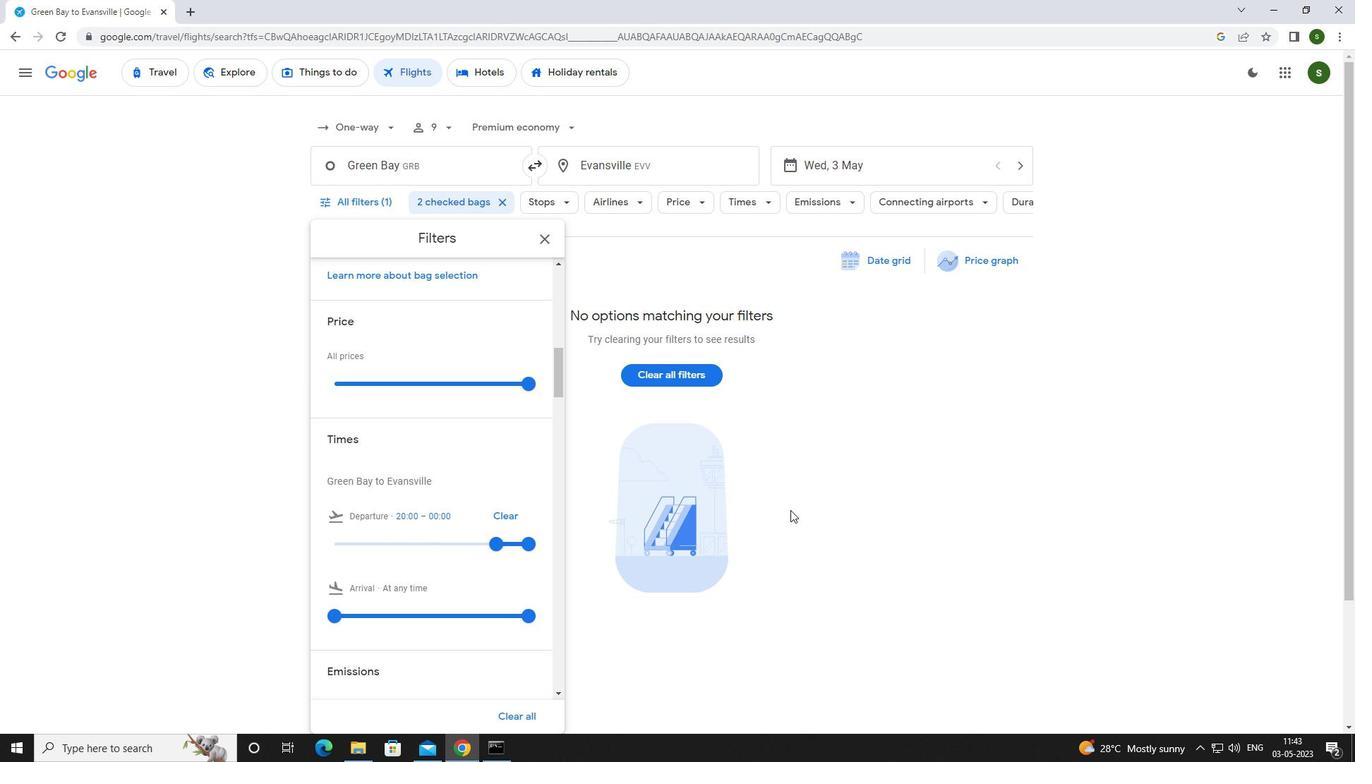 
